 Task: Send an email with the signature Kathleen Davis with the subject Follow-up on a customer issue and the message Could you provide an update on the progress of the research project? from softage.5@softage.net to softage.3@softage.net and move the email from Sent Items to the folder Energy
Action: Mouse moved to (62, 51)
Screenshot: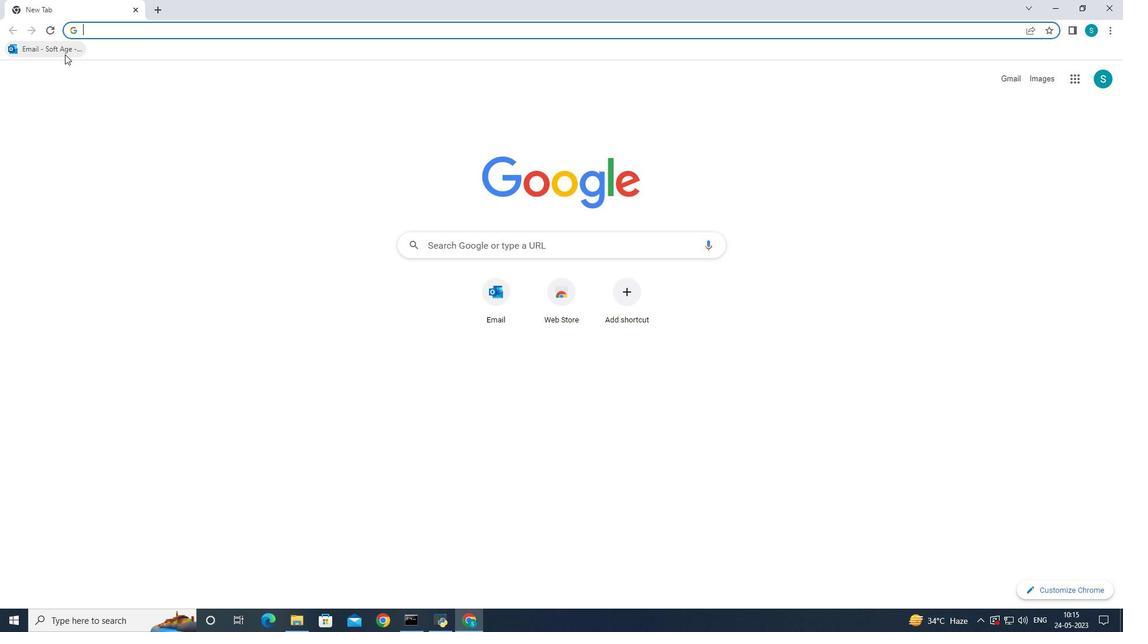 
Action: Mouse pressed left at (62, 51)
Screenshot: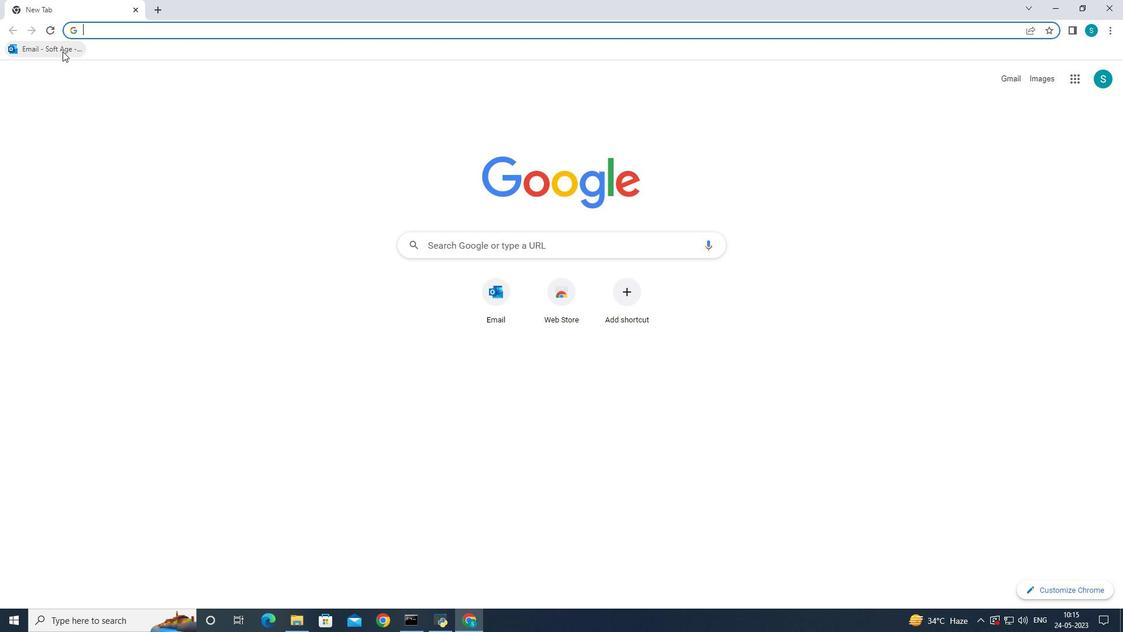 
Action: Mouse moved to (165, 100)
Screenshot: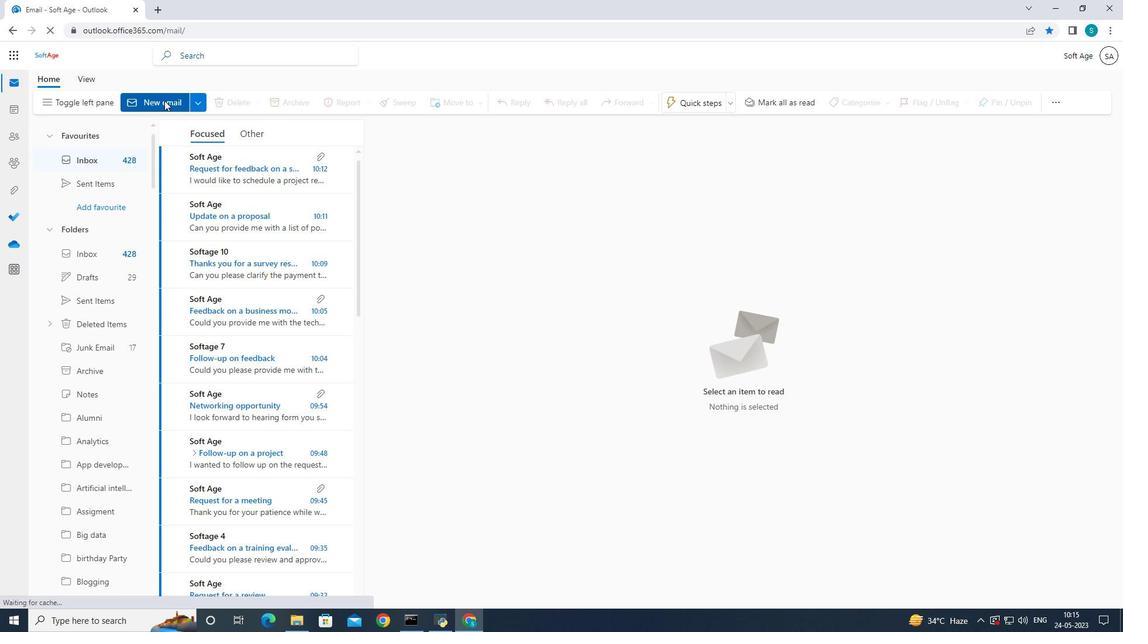 
Action: Mouse pressed left at (165, 100)
Screenshot: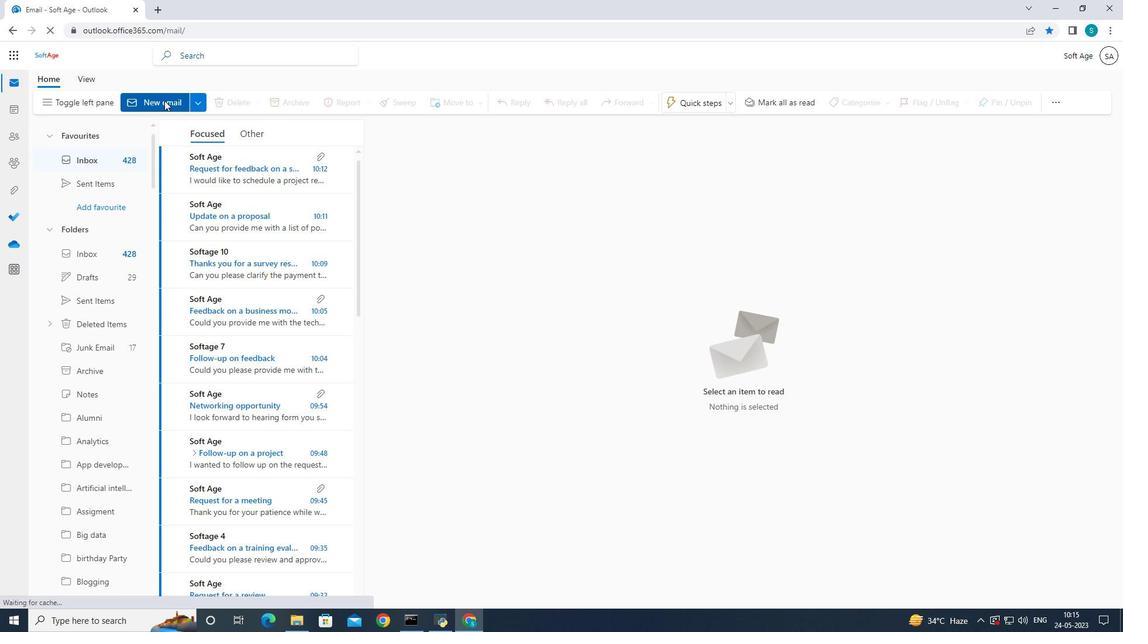 
Action: Mouse pressed left at (165, 100)
Screenshot: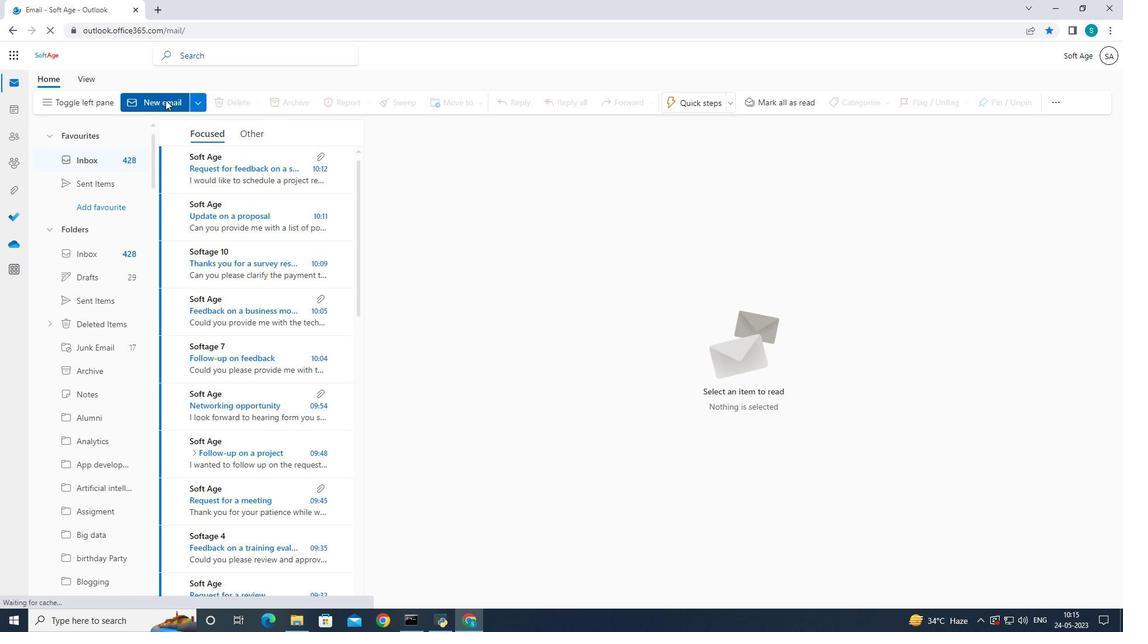 
Action: Mouse pressed left at (165, 100)
Screenshot: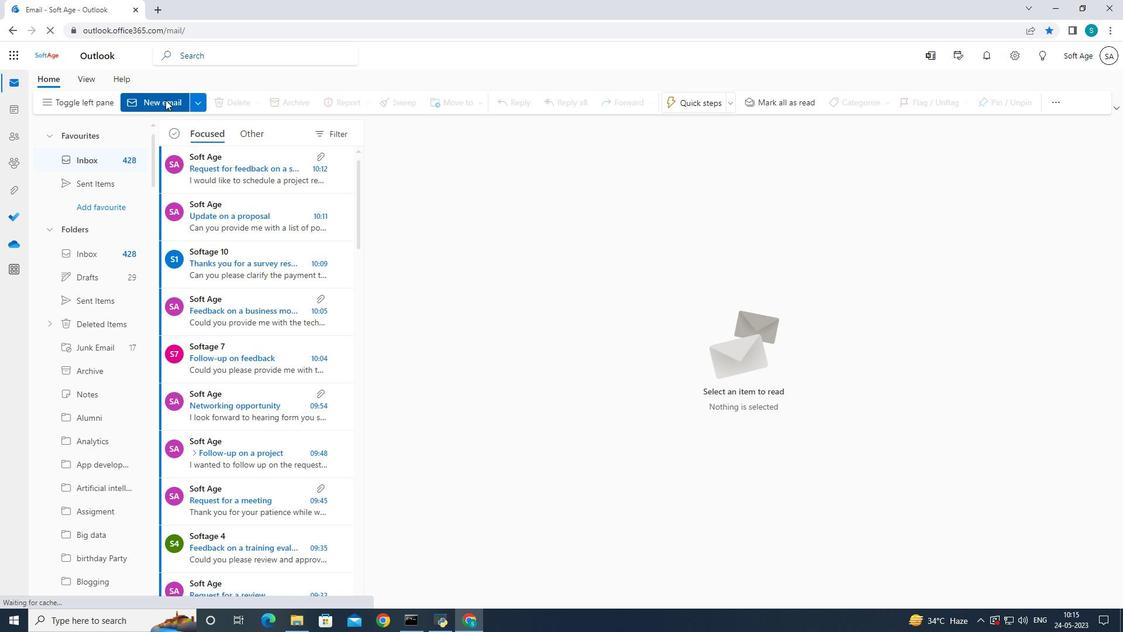 
Action: Mouse pressed left at (165, 100)
Screenshot: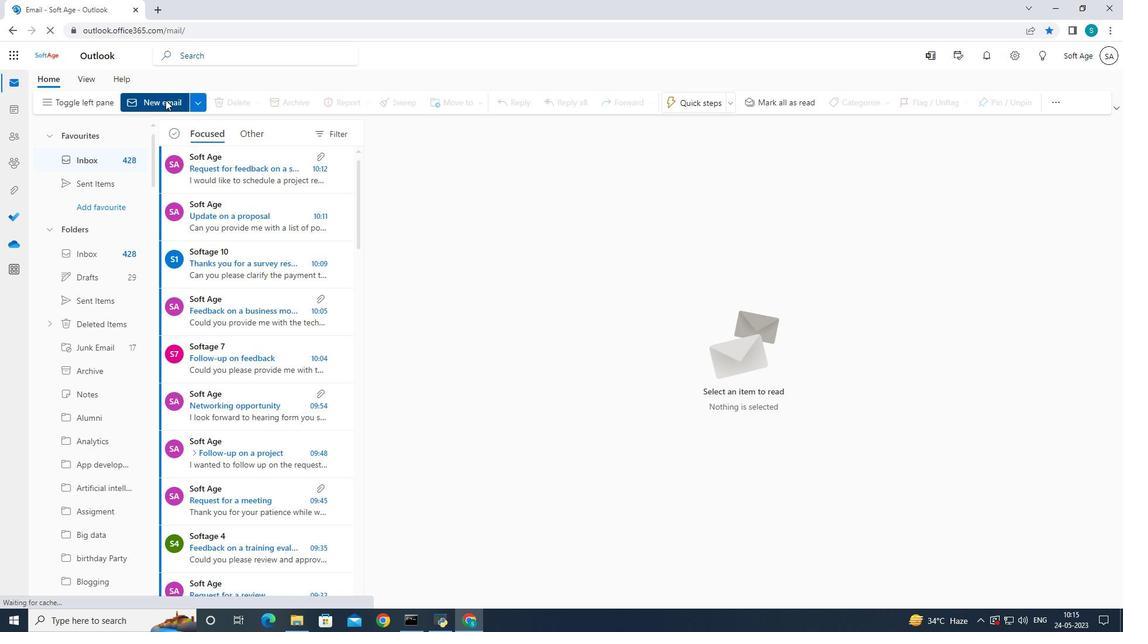 
Action: Mouse moved to (759, 106)
Screenshot: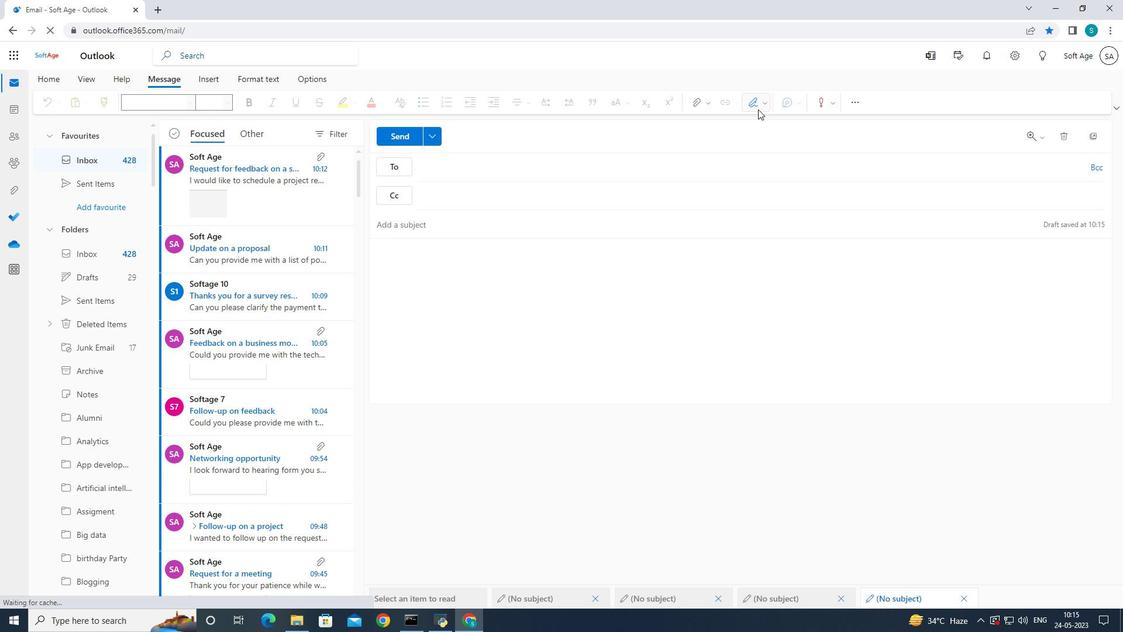 
Action: Mouse pressed left at (759, 106)
Screenshot: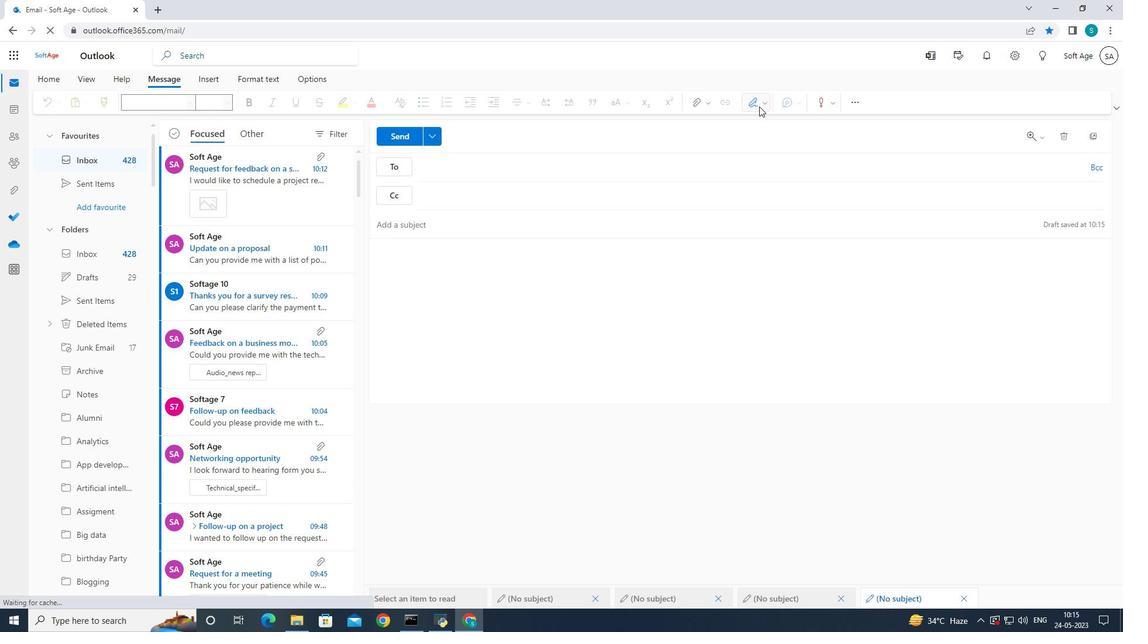 
Action: Mouse moved to (735, 153)
Screenshot: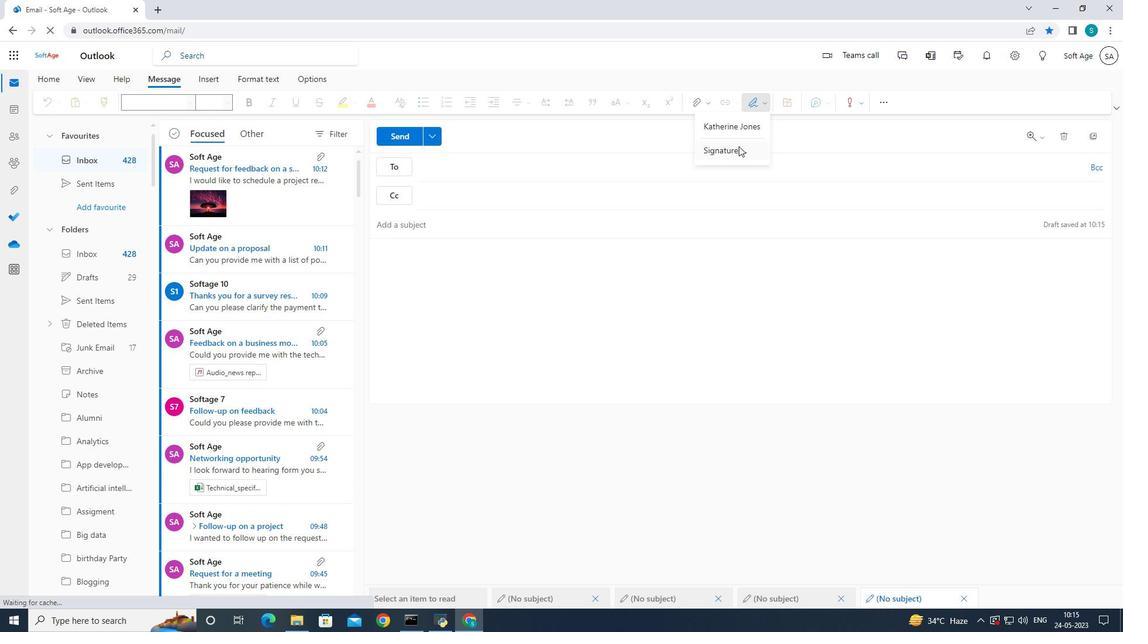 
Action: Mouse pressed left at (735, 153)
Screenshot: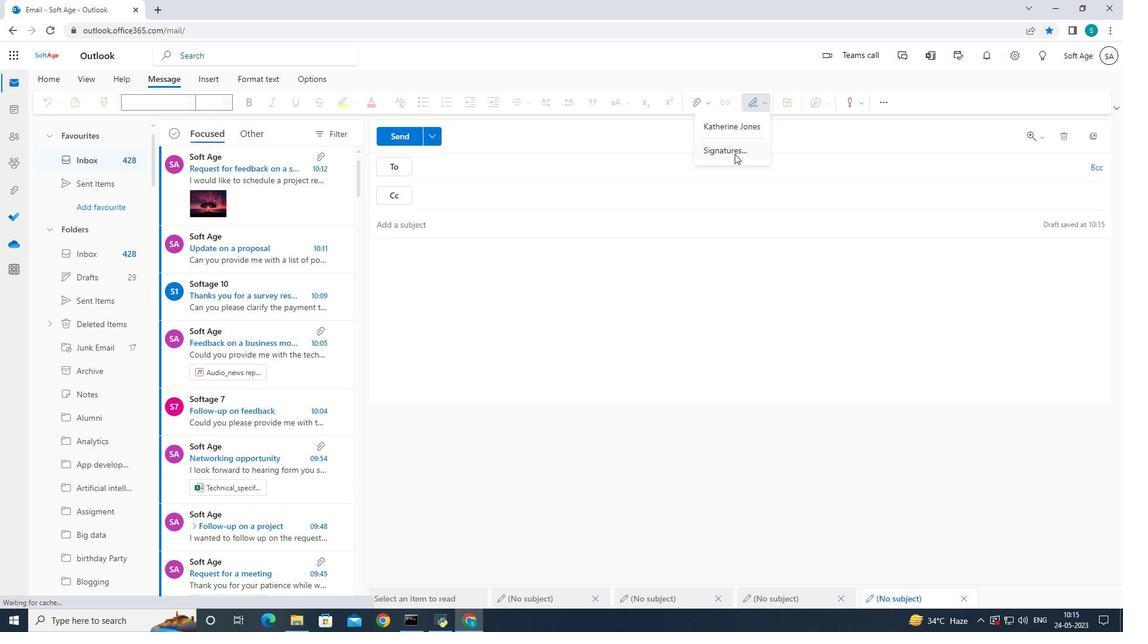 
Action: Mouse moved to (792, 202)
Screenshot: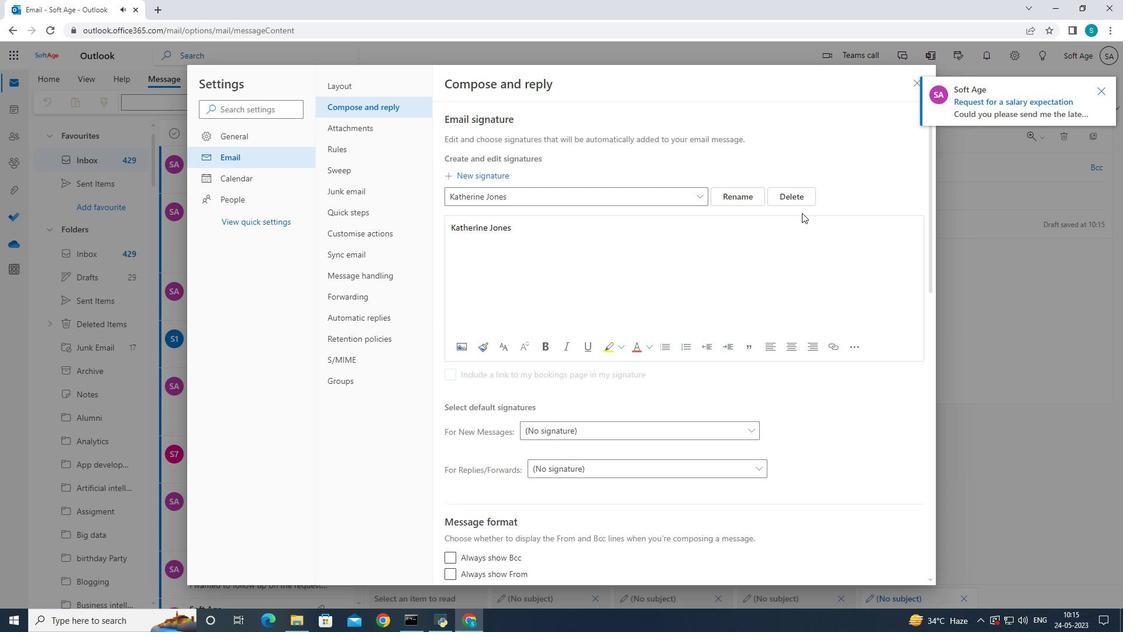 
Action: Mouse pressed left at (792, 202)
Screenshot: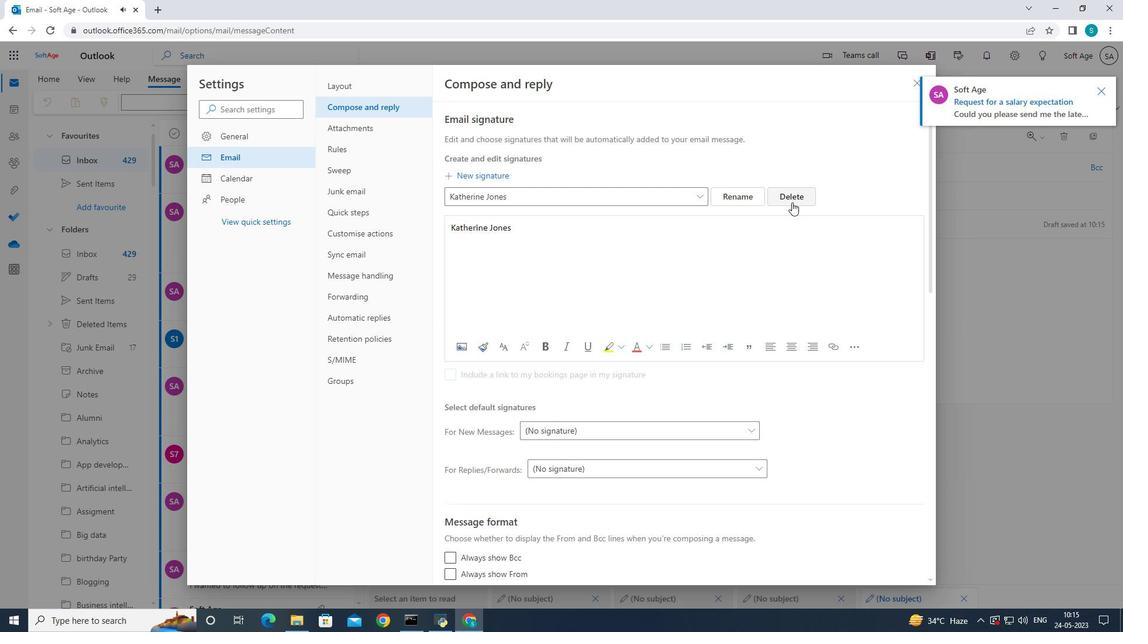 
Action: Mouse moved to (748, 202)
Screenshot: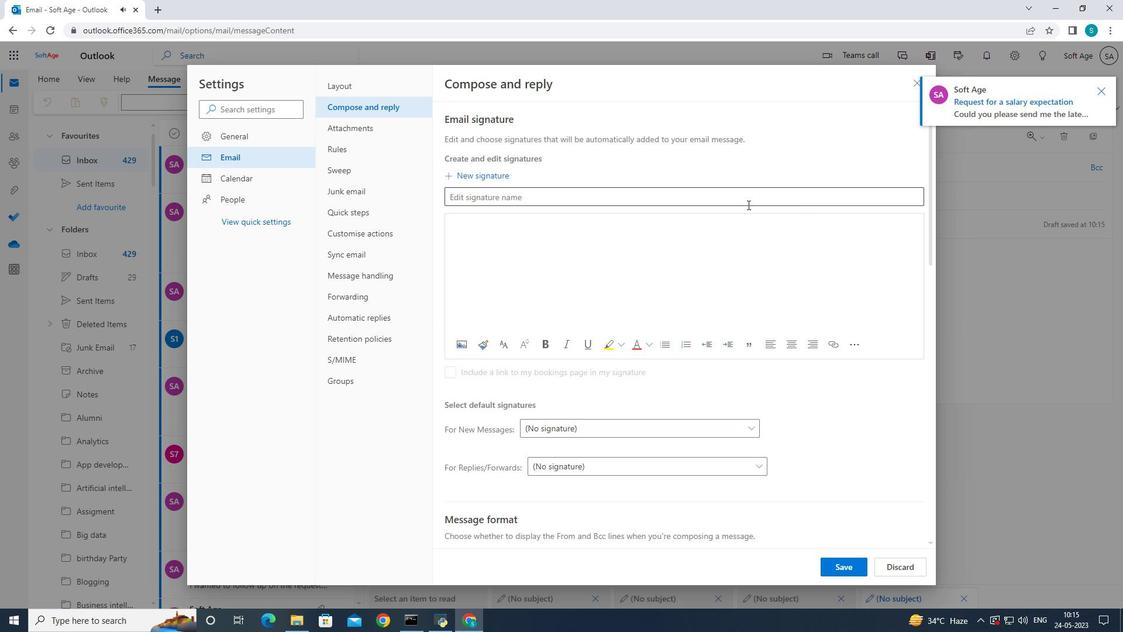 
Action: Mouse pressed left at (748, 202)
Screenshot: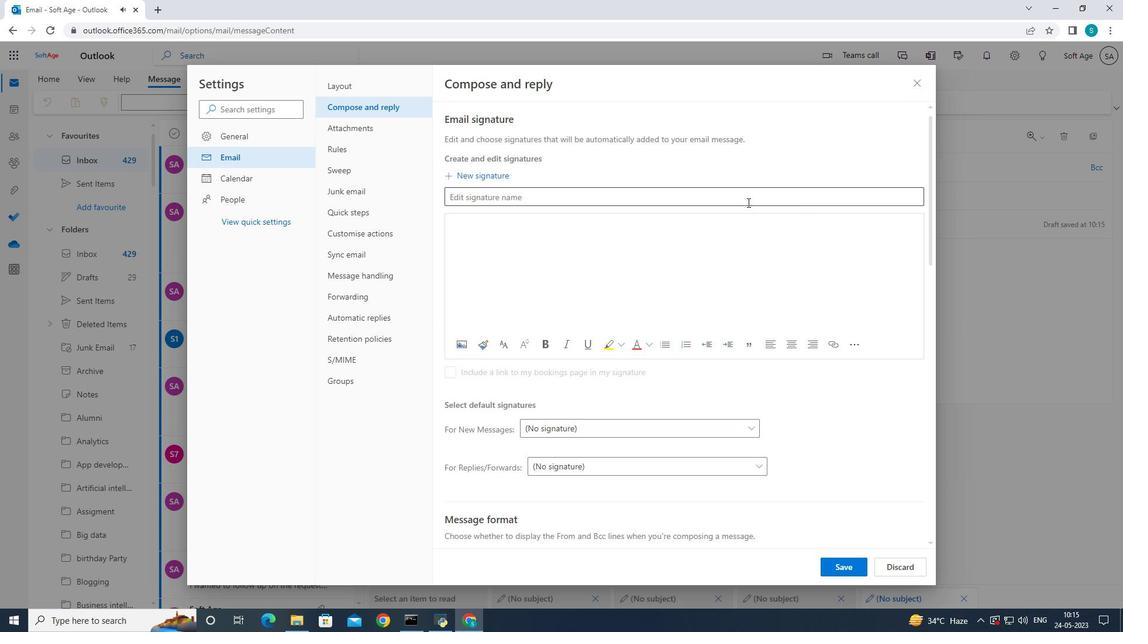 
Action: Mouse moved to (752, 190)
Screenshot: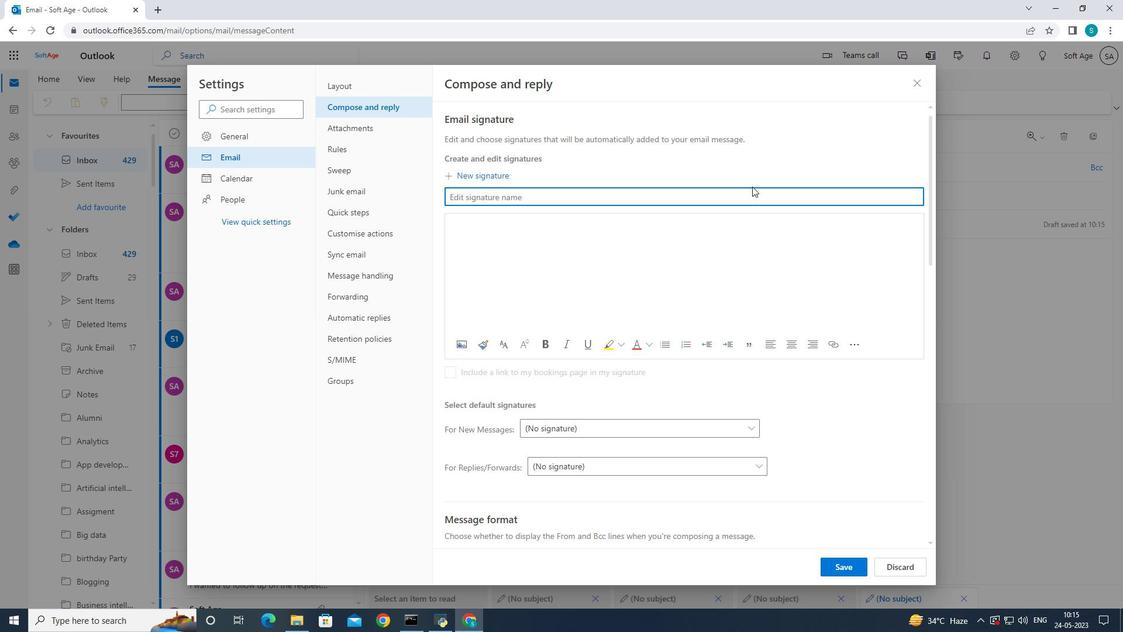 
Action: Key pressed <Key.caps_lock>K<Key.caps_lock>athleen<Key.space><Key.caps_lock>D<Key.caps_lock>avis
Screenshot: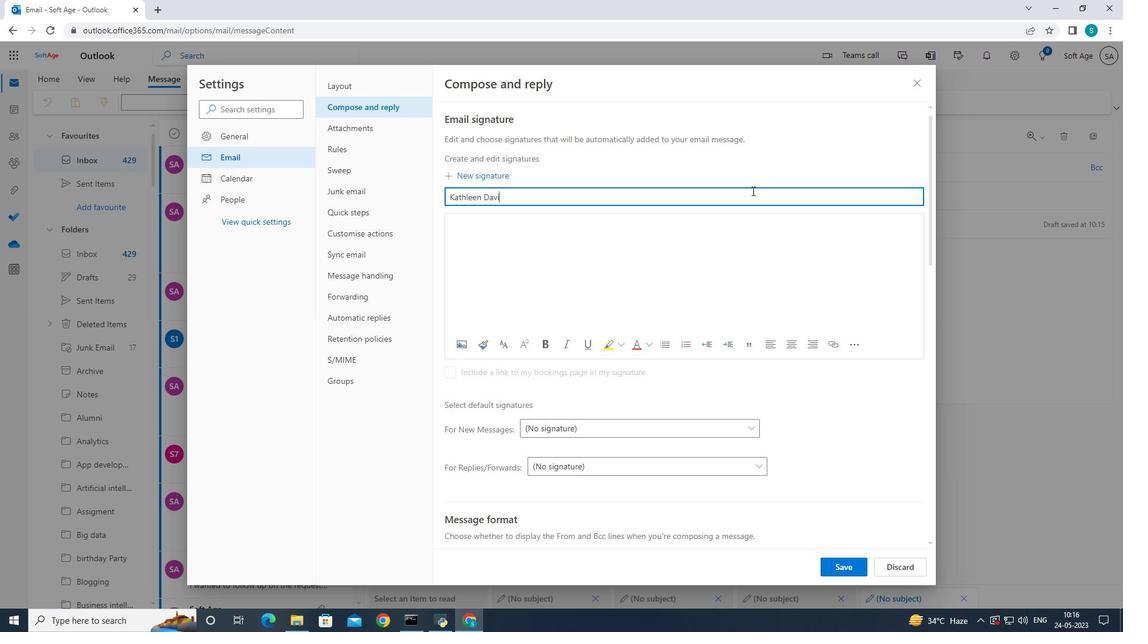 
Action: Mouse moved to (598, 223)
Screenshot: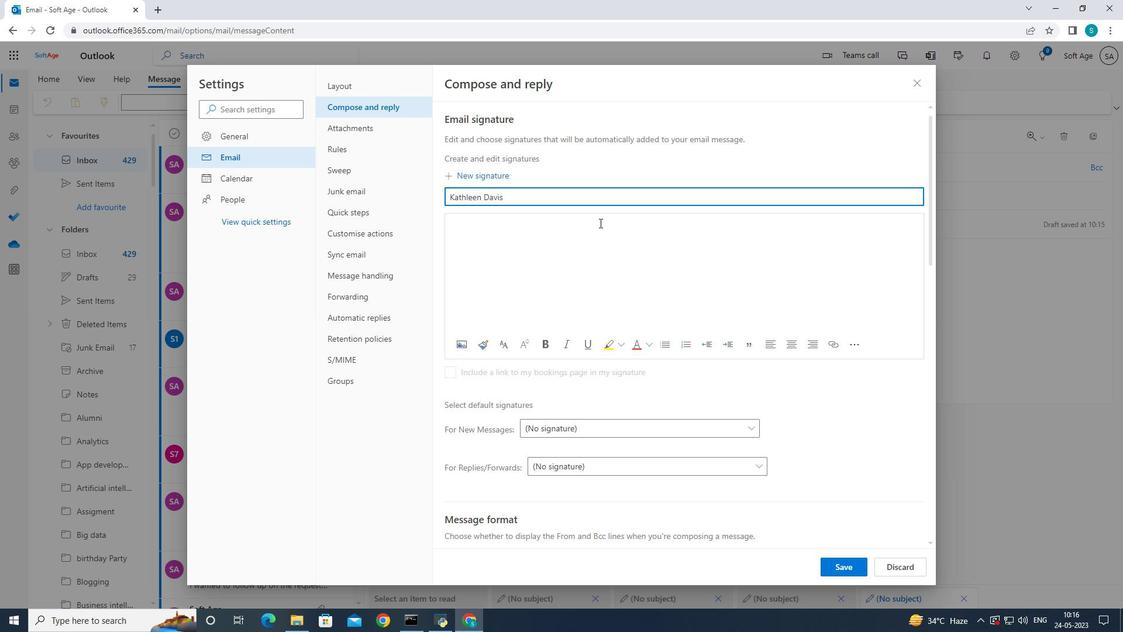 
Action: Mouse pressed left at (598, 223)
Screenshot: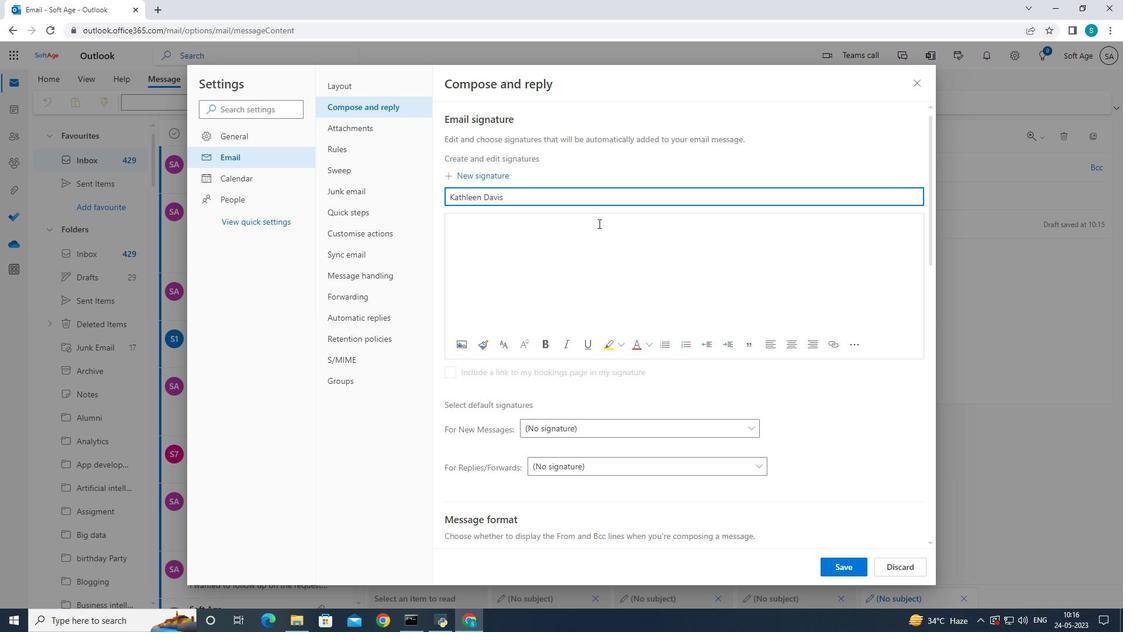 
Action: Mouse moved to (680, 189)
Screenshot: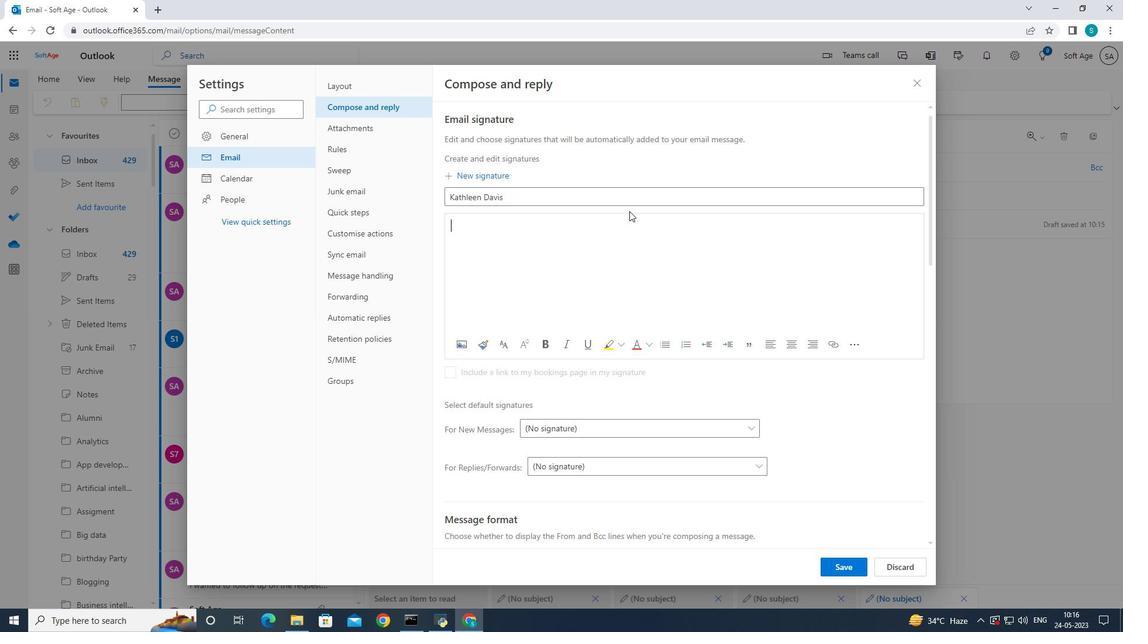 
Action: Key pressed <Key.caps_lock>K<Key.caps_lock>athleen<Key.space><Key.caps_lock>D<Key.caps_lock>avis
Screenshot: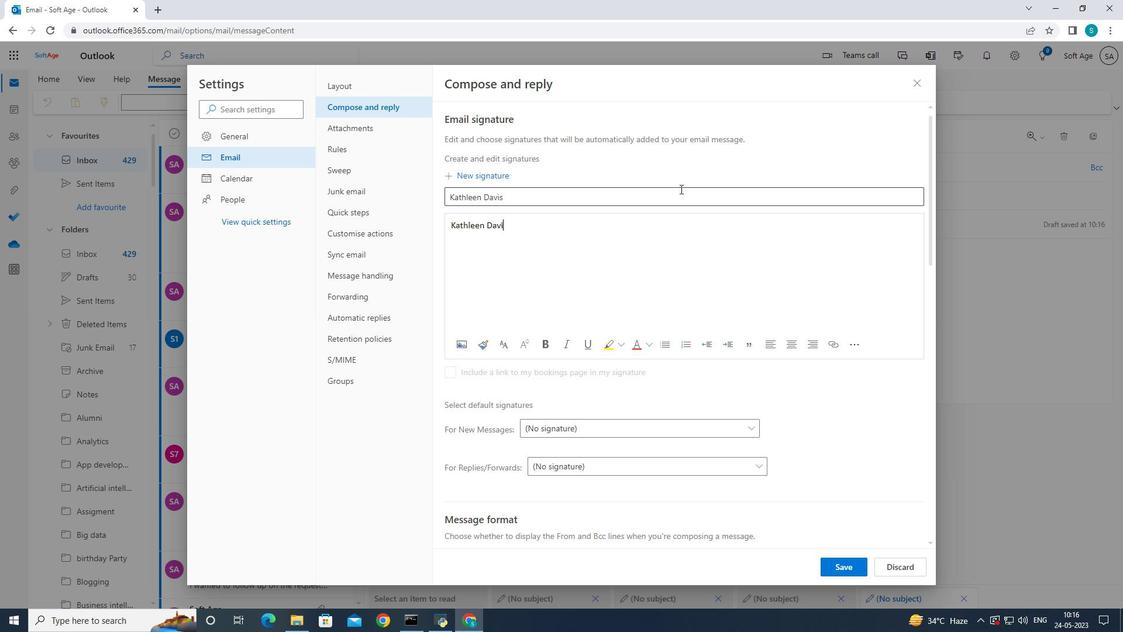 
Action: Mouse moved to (853, 563)
Screenshot: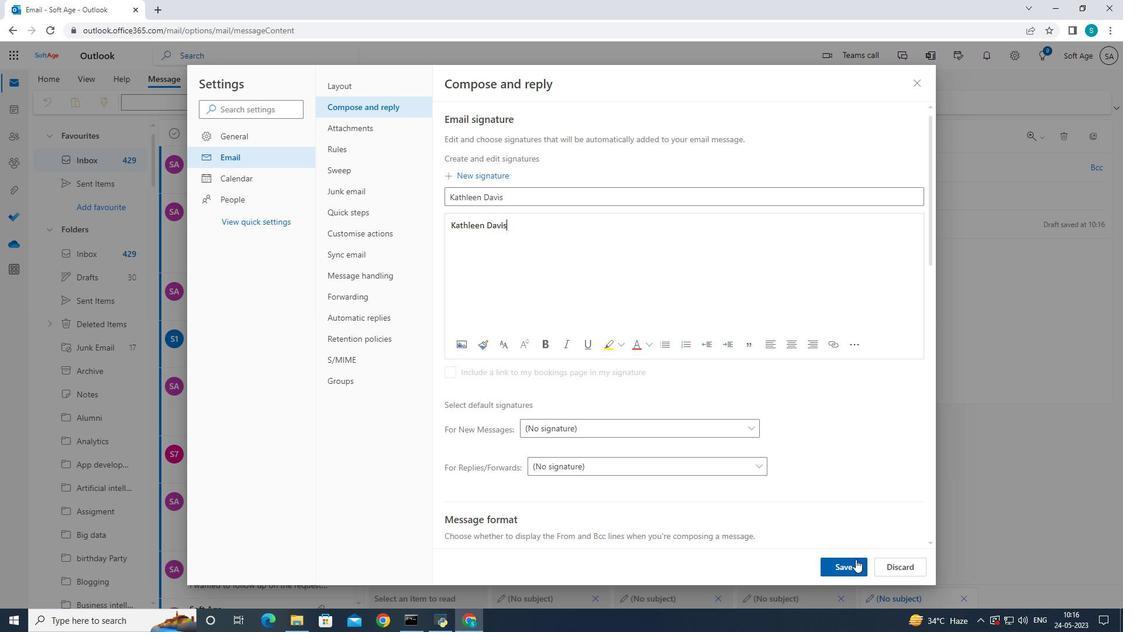 
Action: Mouse pressed left at (853, 563)
Screenshot: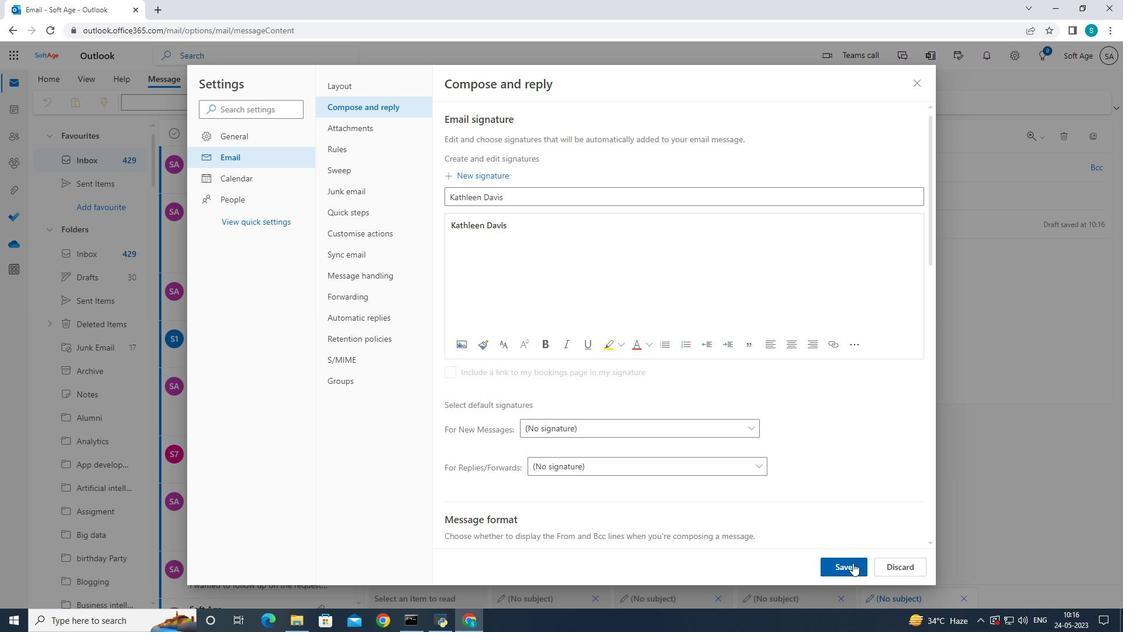 
Action: Mouse moved to (920, 80)
Screenshot: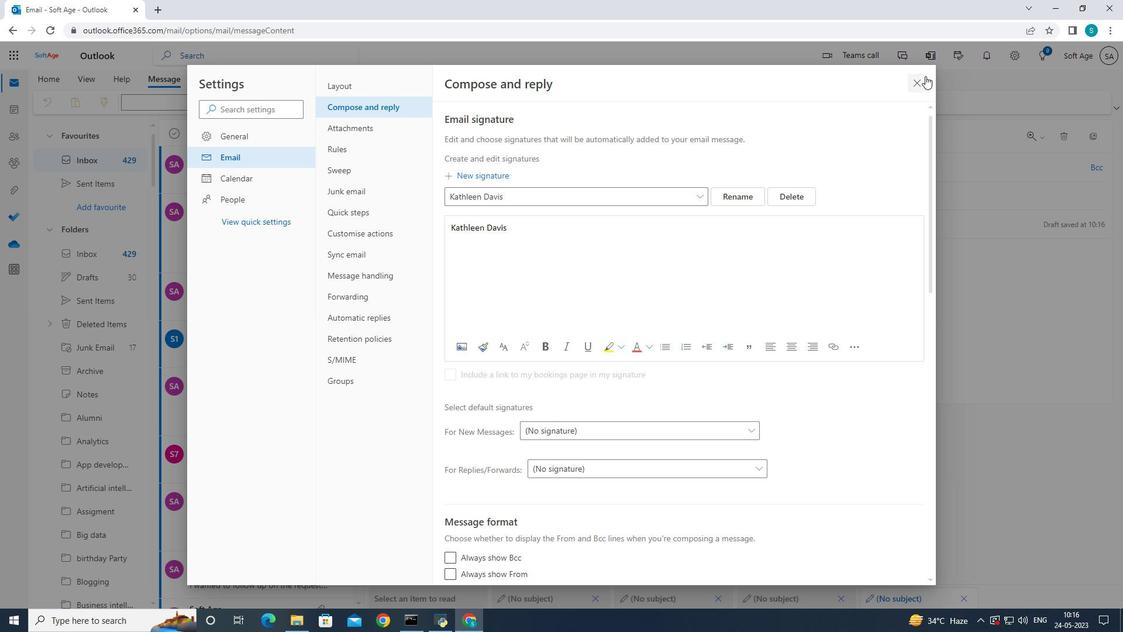 
Action: Mouse pressed left at (920, 80)
Screenshot: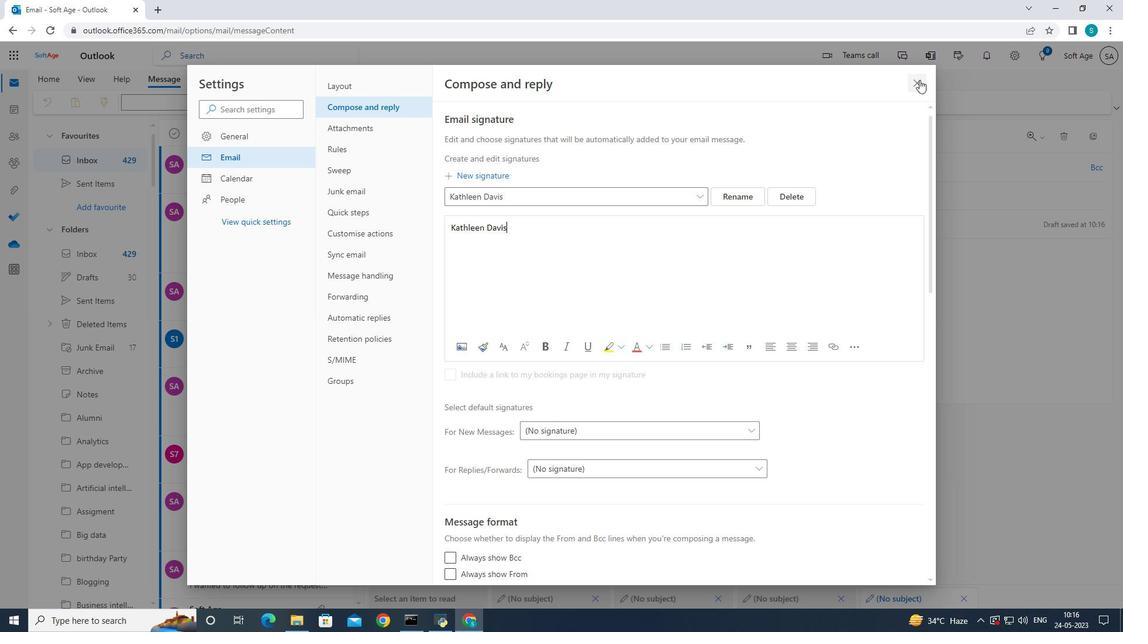 
Action: Mouse moved to (533, 227)
Screenshot: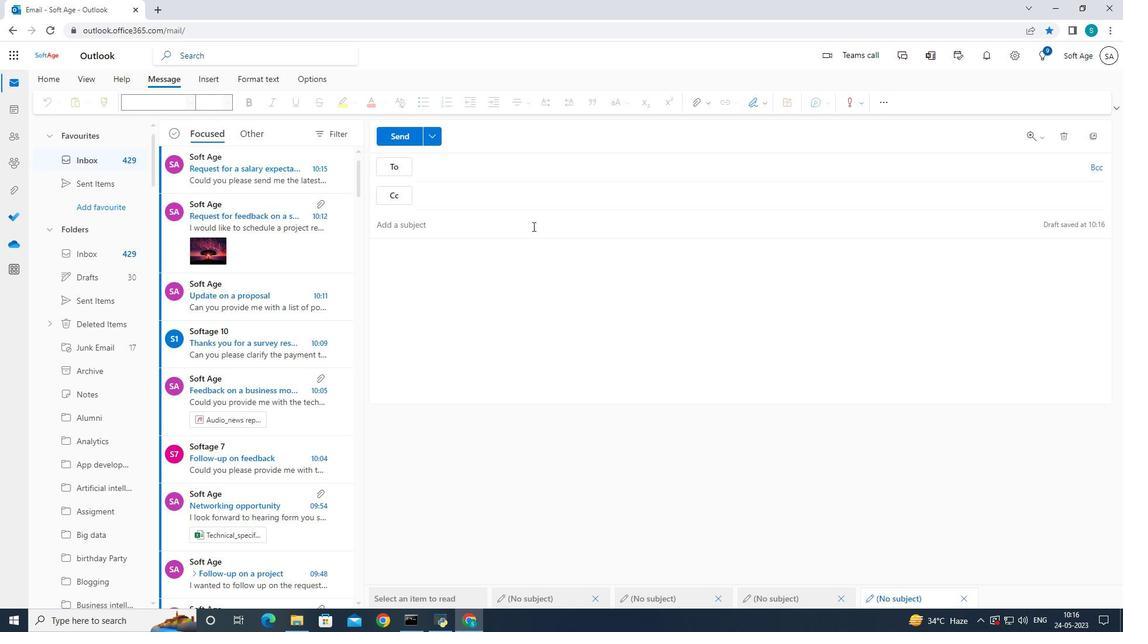 
Action: Mouse pressed left at (533, 227)
Screenshot: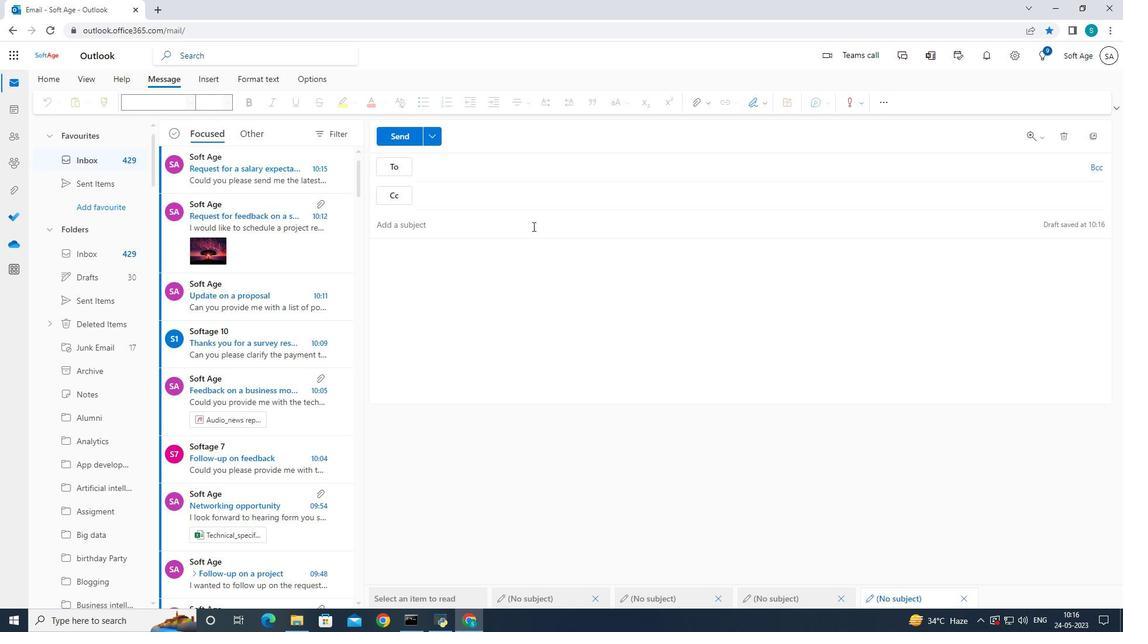 
Action: Mouse moved to (622, 234)
Screenshot: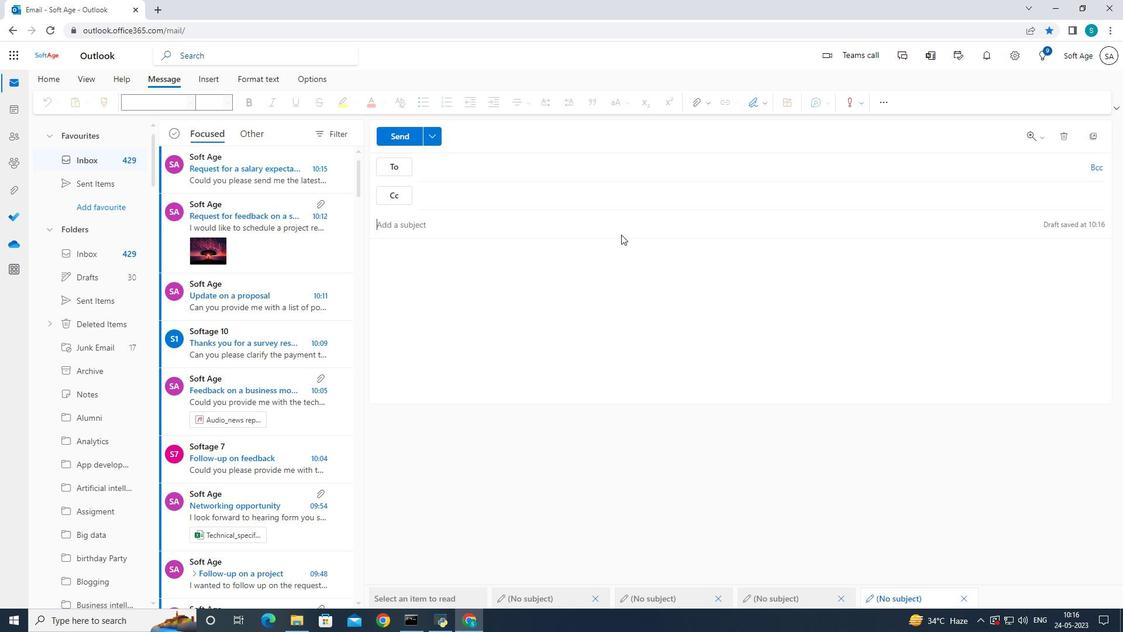 
Action: Key pressed <Key.caps_lock>F<Key.caps_lock>ollow-up<Key.space>on<Key.space>a<Key.space>customer<Key.space>issue
Screenshot: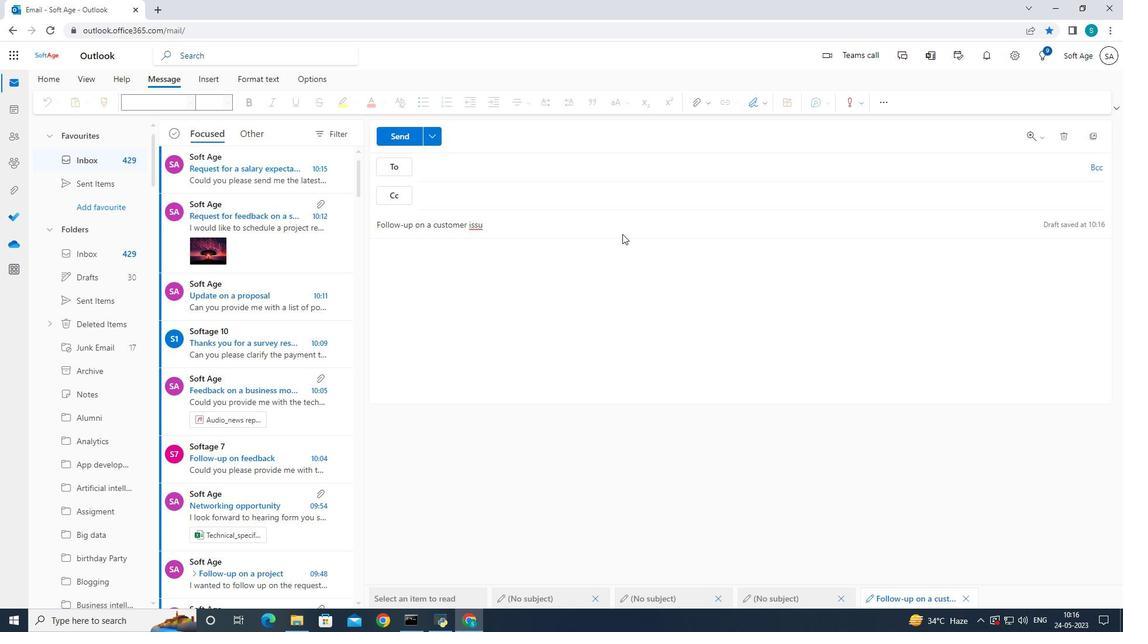 
Action: Mouse moved to (413, 258)
Screenshot: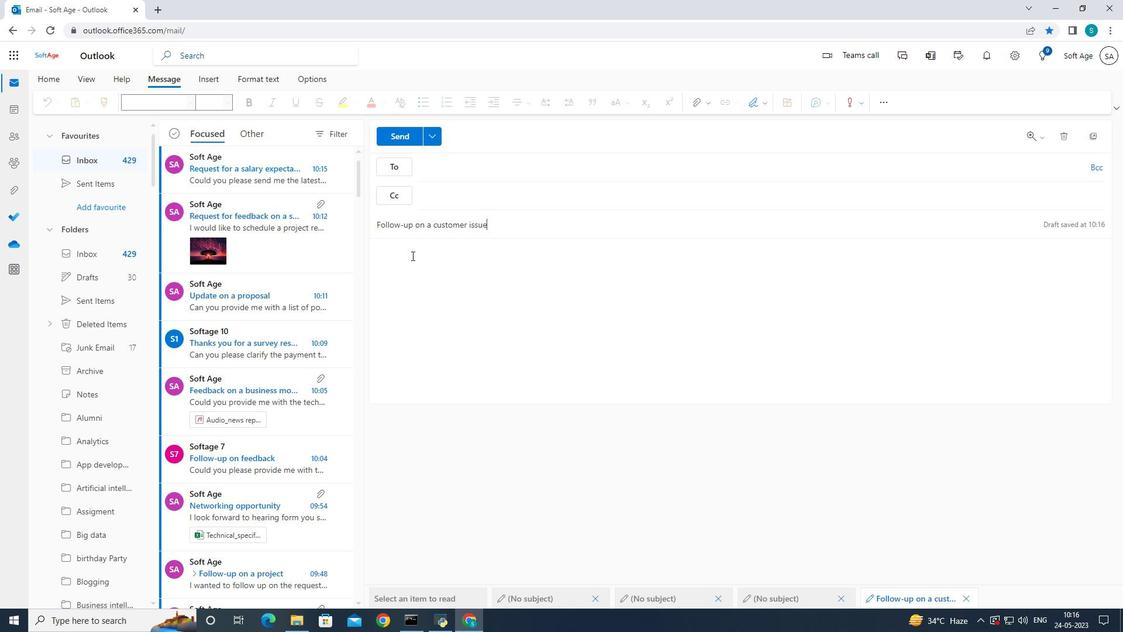 
Action: Mouse pressed left at (413, 258)
Screenshot: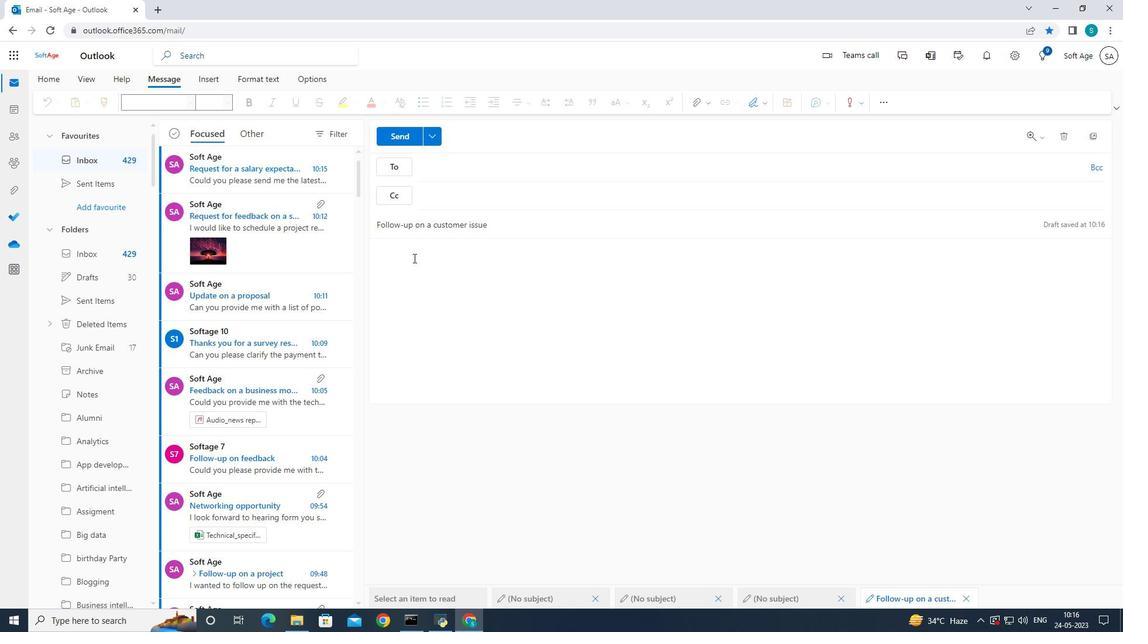 
Action: Mouse moved to (763, 94)
Screenshot: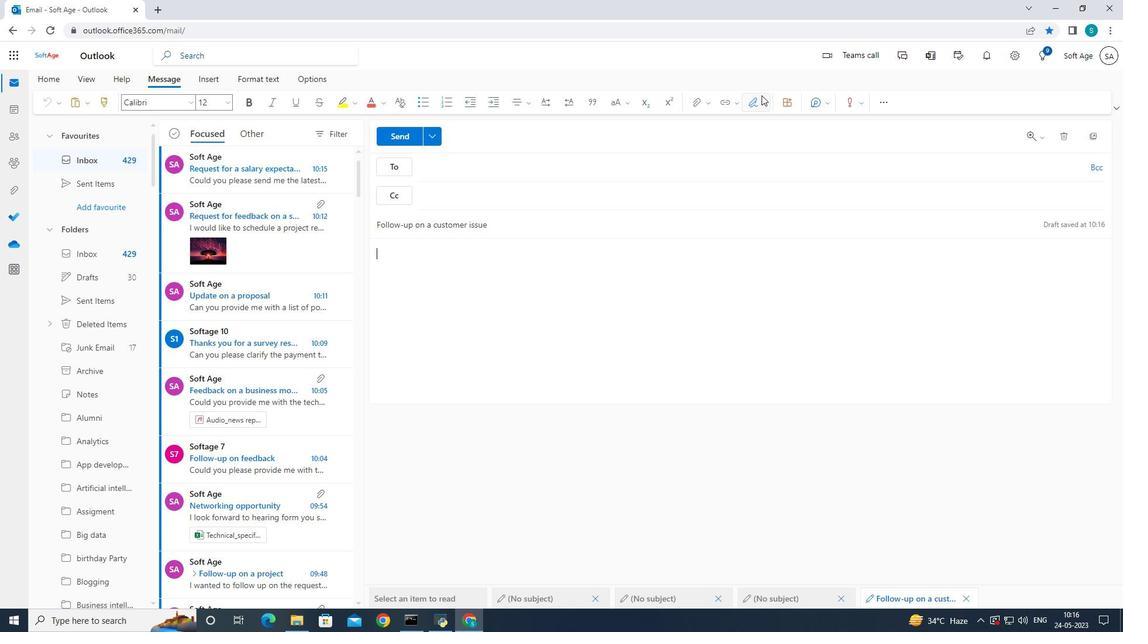 
Action: Mouse pressed left at (763, 94)
Screenshot: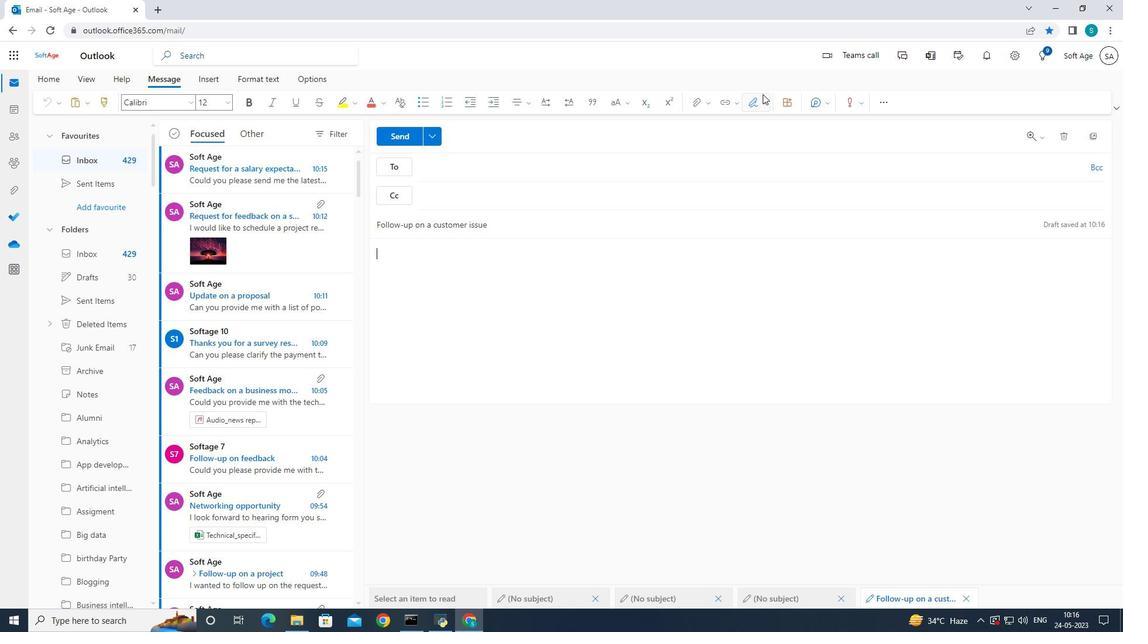 
Action: Mouse moved to (749, 128)
Screenshot: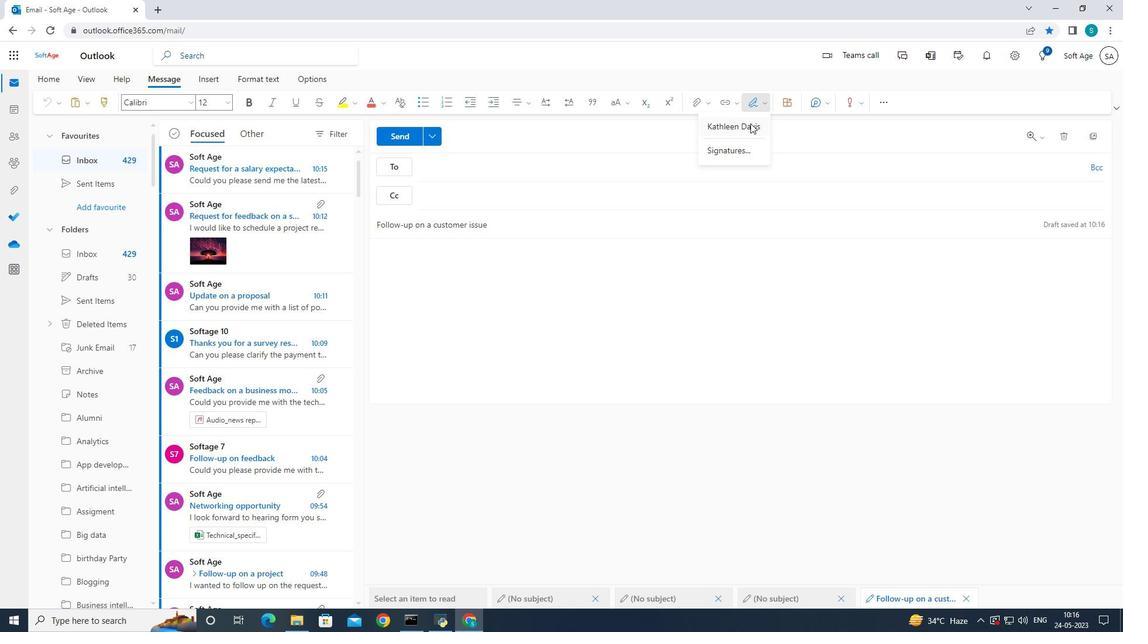 
Action: Mouse pressed left at (749, 128)
Screenshot: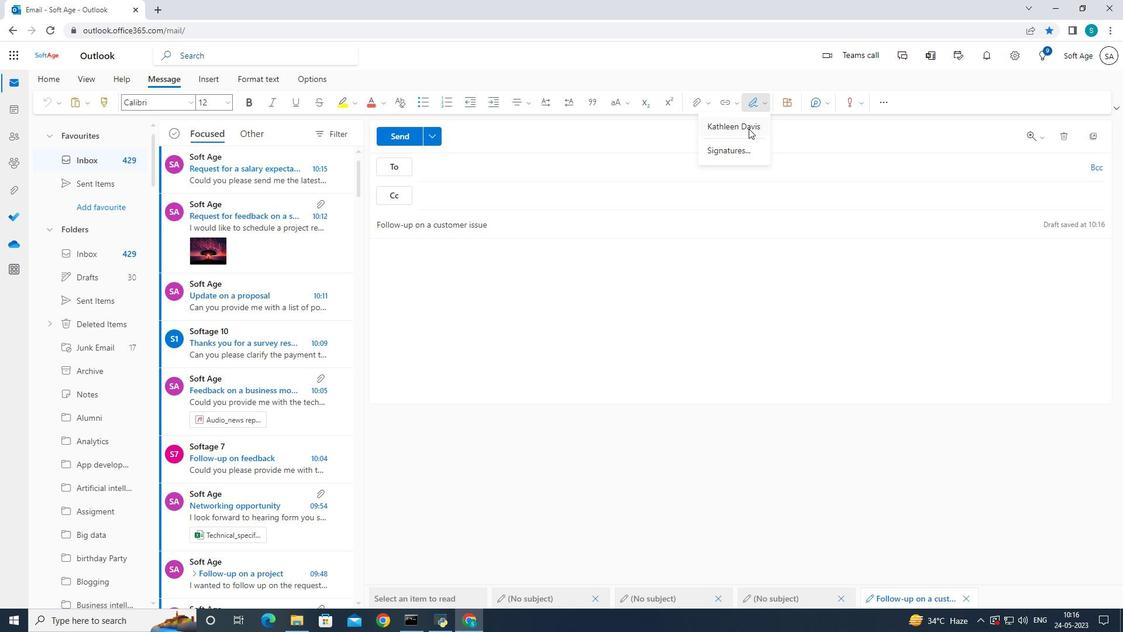 
Action: Mouse moved to (797, 233)
Screenshot: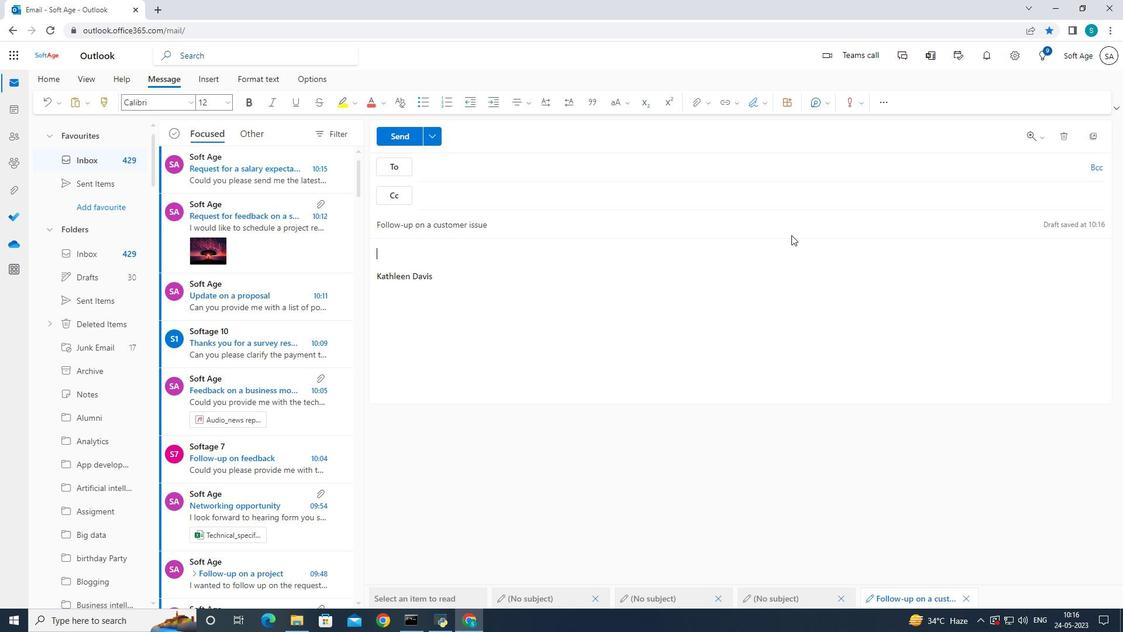 
Action: Key pressed <Key.caps_lock>C<Key.caps_lock>ould<Key.space>you<Key.space>provide<Key.space>an<Key.space>update<Key.space>on<Key.space>the<Key.space>progress<Key.space>of<Key.space>the<Key.space>research<Key.space>project<Key.shift_r>?
Screenshot: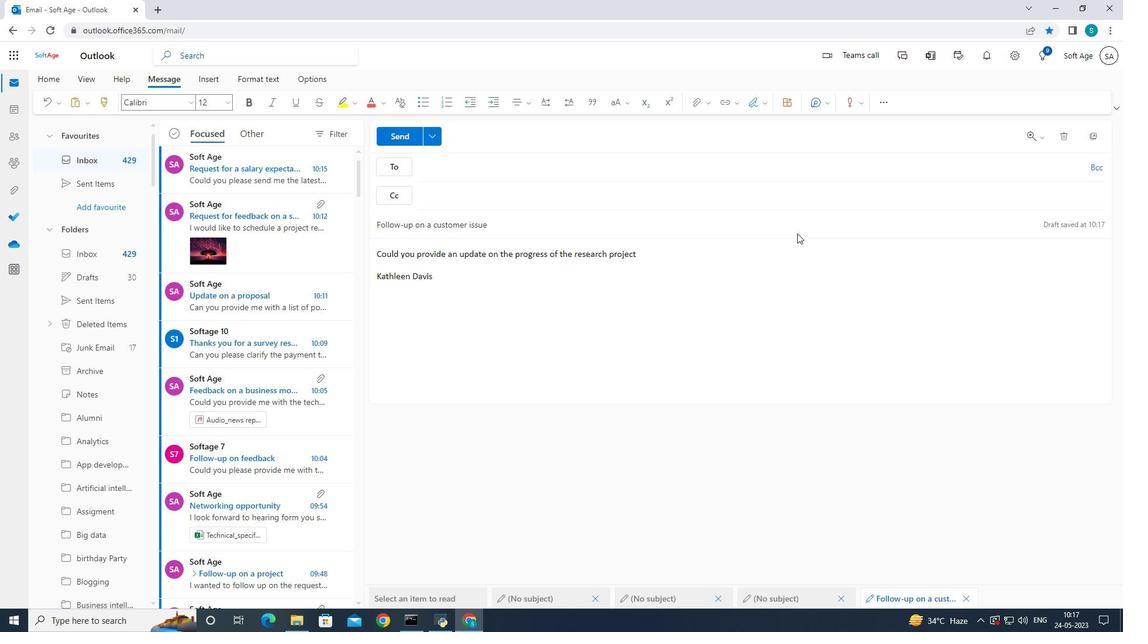 
Action: Mouse moved to (494, 171)
Screenshot: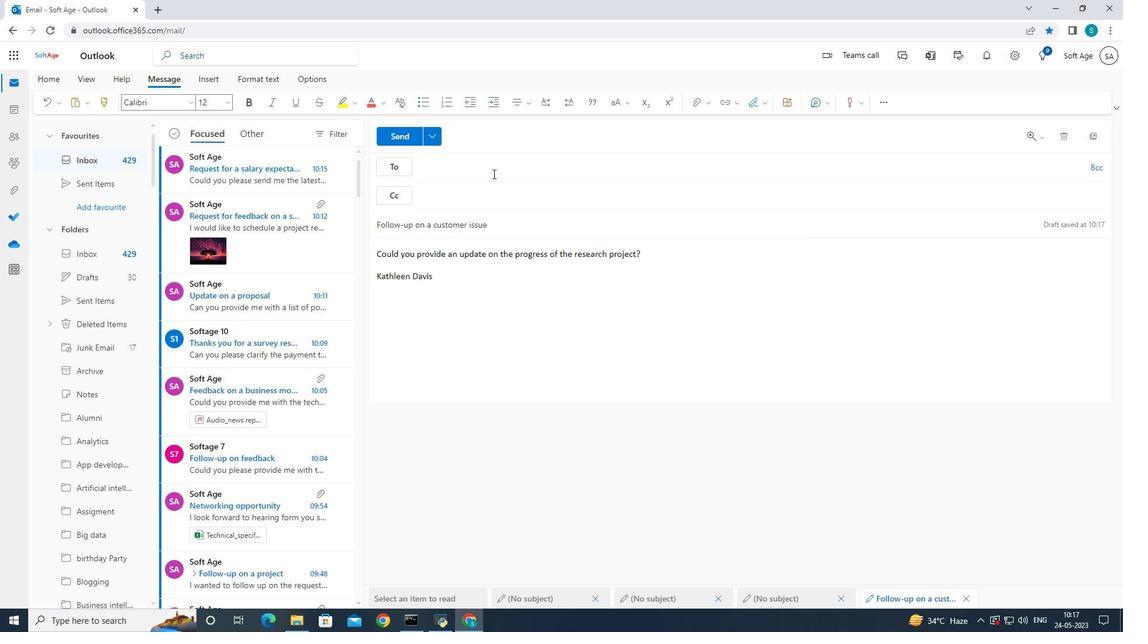 
Action: Mouse pressed left at (494, 171)
Screenshot: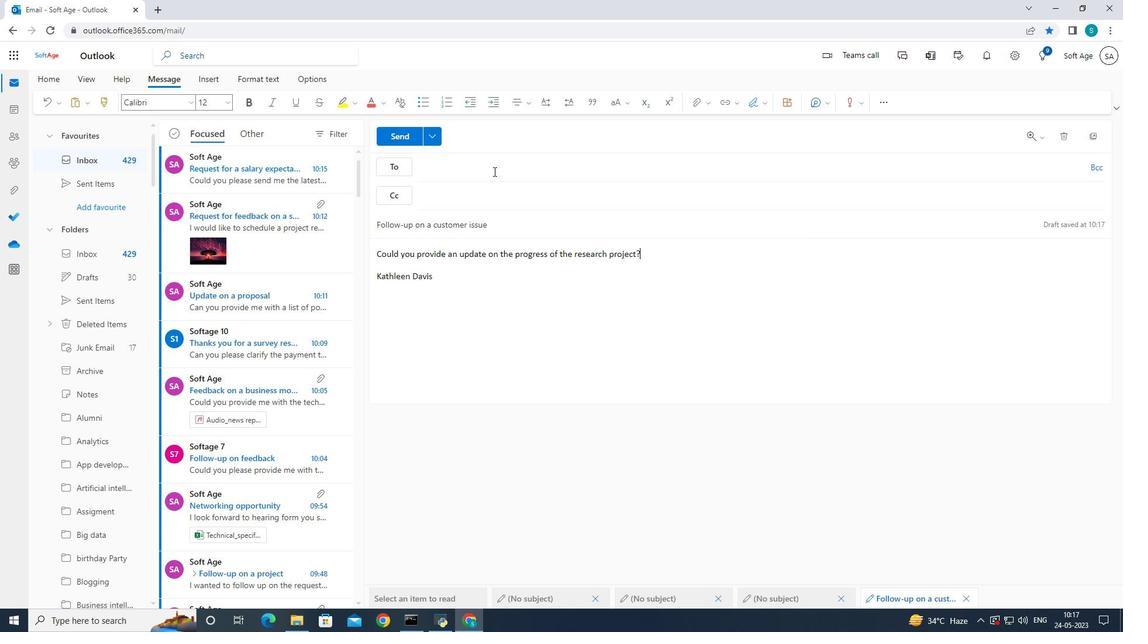 
Action: Mouse moved to (609, 170)
Screenshot: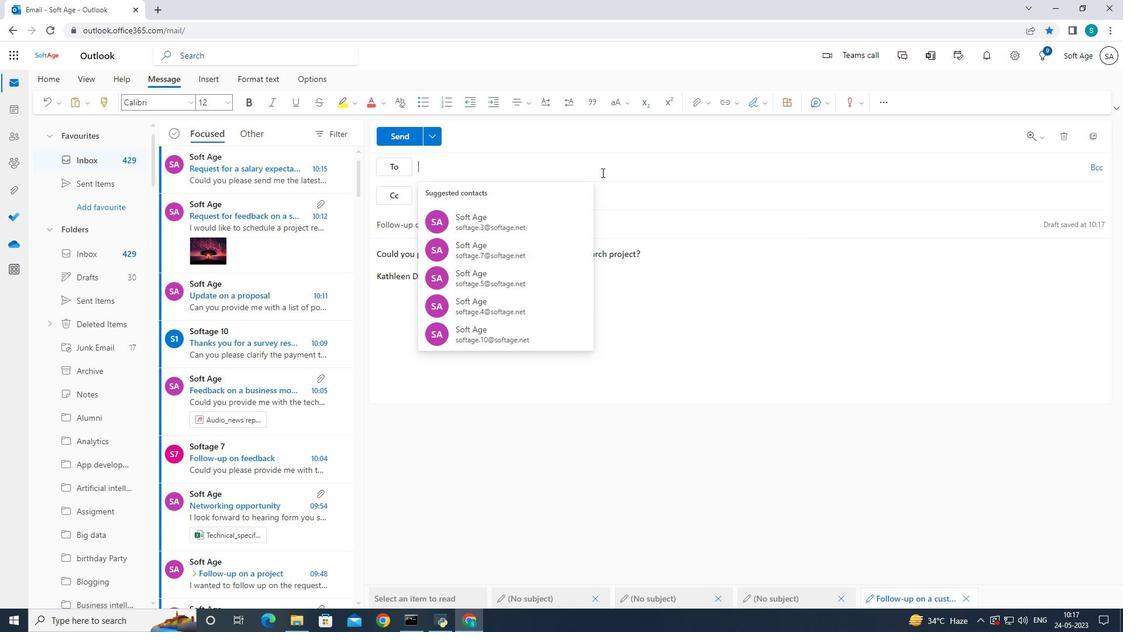 
Action: Key pressed softage.3<Key.shift>@softage.net
Screenshot: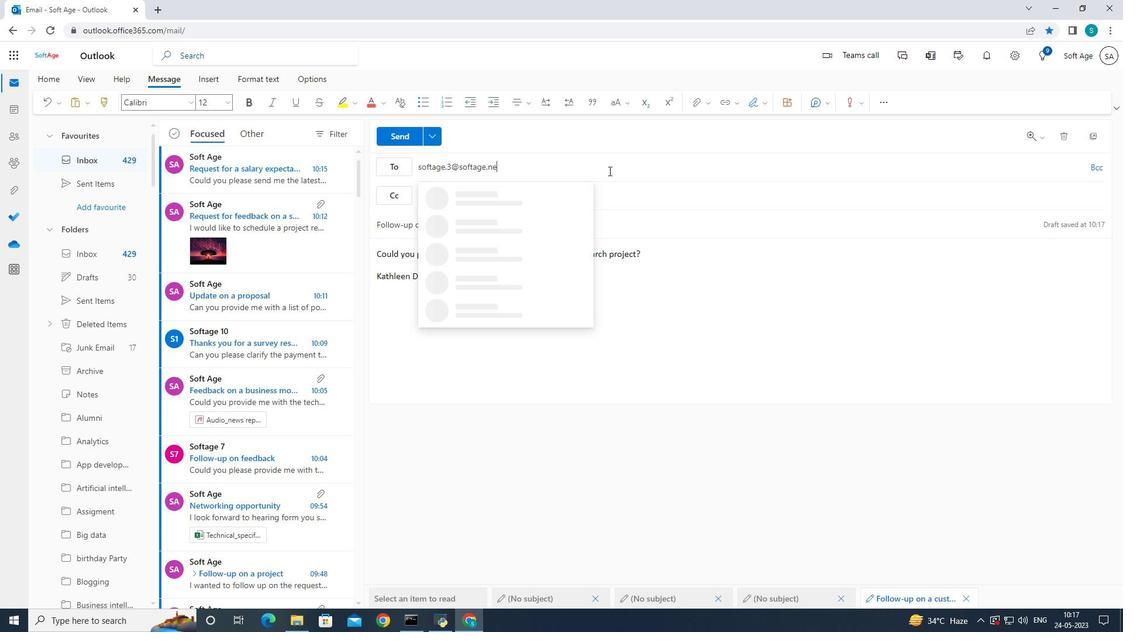 
Action: Mouse moved to (523, 199)
Screenshot: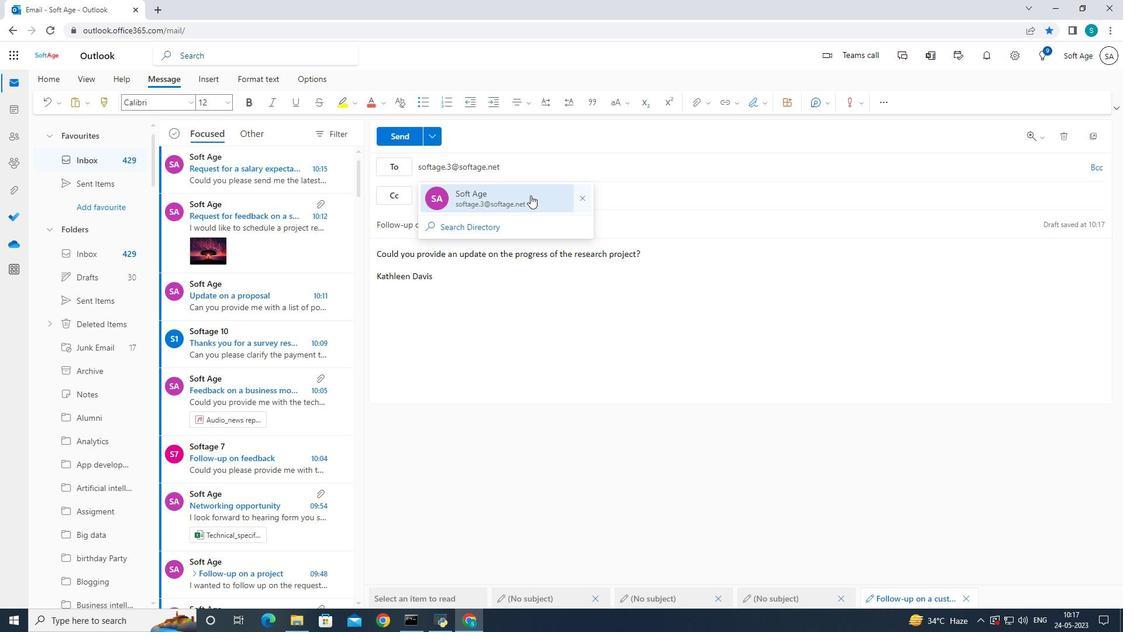 
Action: Mouse pressed left at (523, 199)
Screenshot: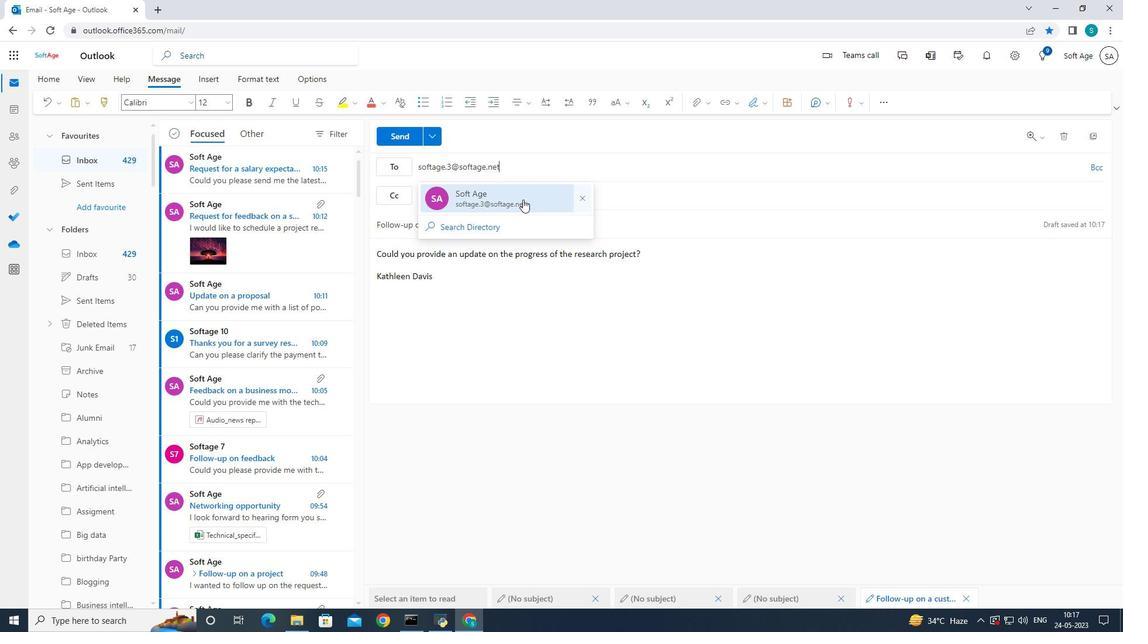 
Action: Mouse moved to (129, 259)
Screenshot: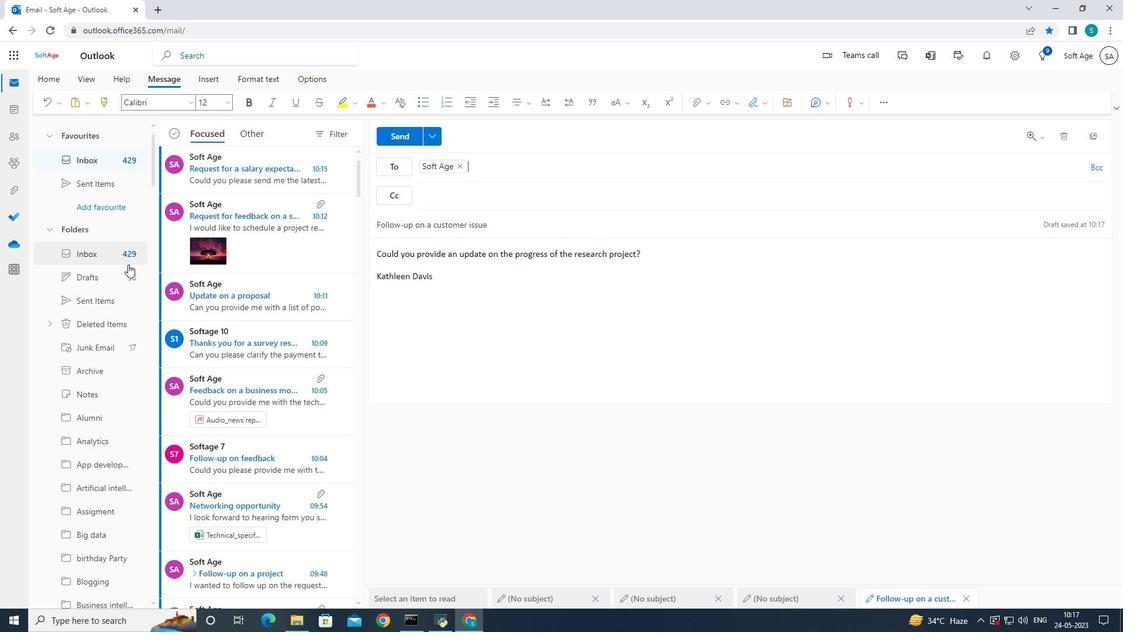 
Action: Mouse scrolled (129, 258) with delta (0, 0)
Screenshot: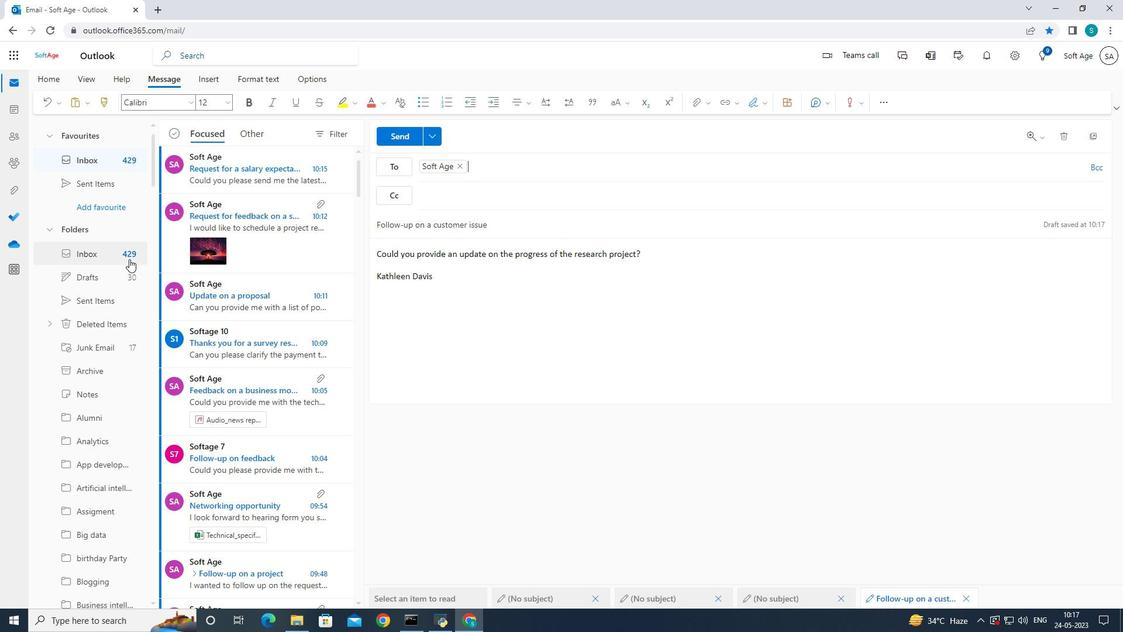 
Action: Mouse scrolled (129, 258) with delta (0, 0)
Screenshot: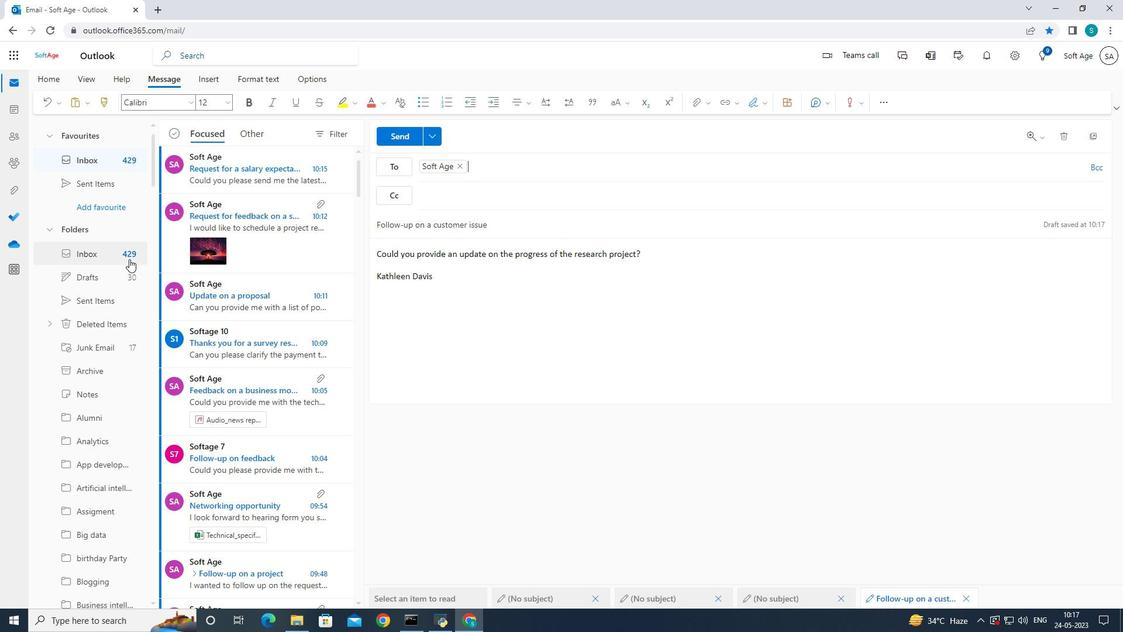 
Action: Mouse moved to (130, 258)
Screenshot: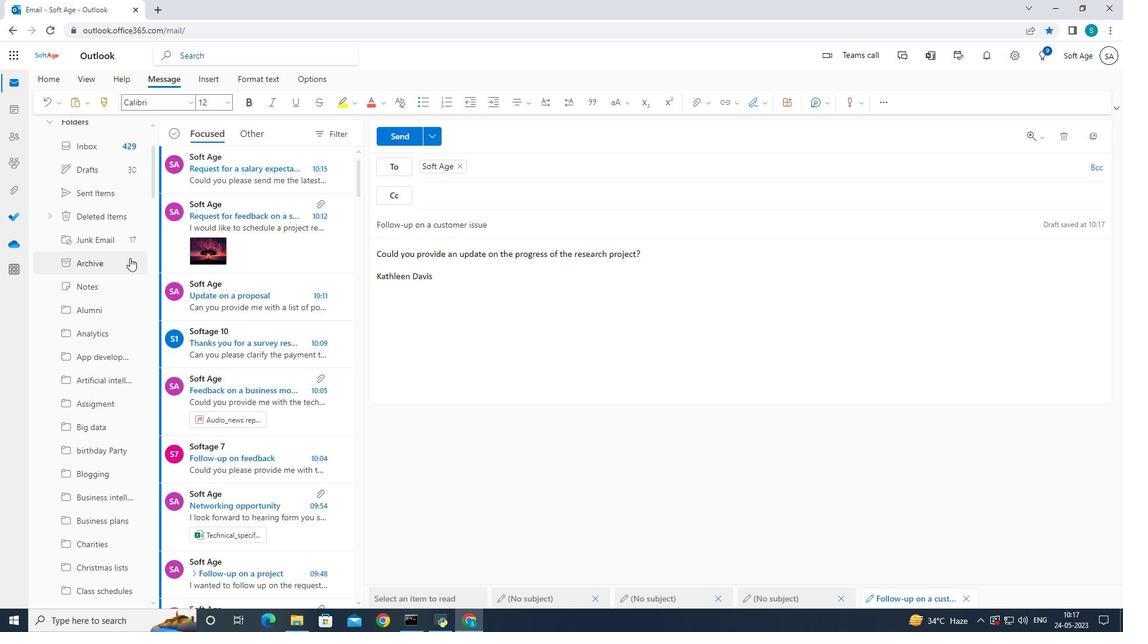 
Action: Mouse scrolled (130, 257) with delta (0, 0)
Screenshot: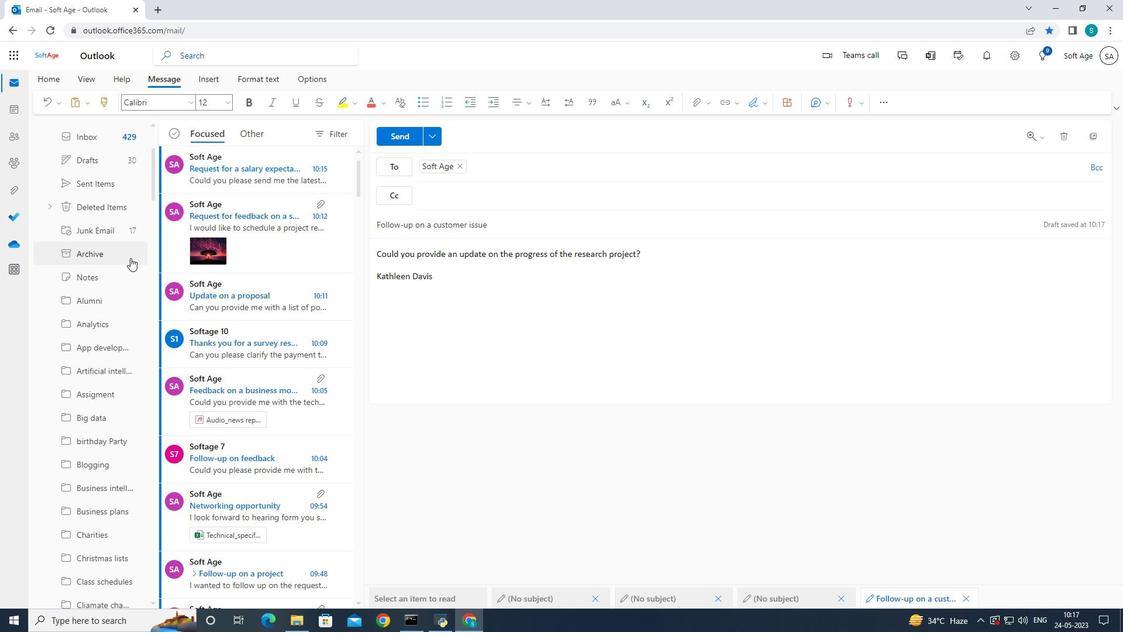 
Action: Mouse scrolled (130, 257) with delta (0, 0)
Screenshot: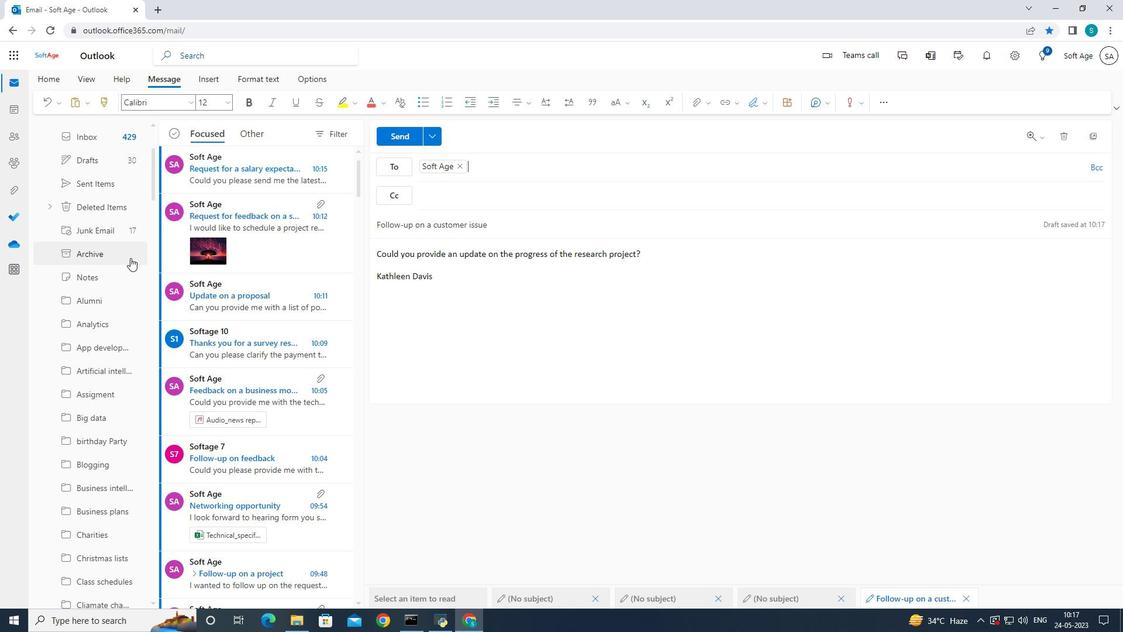 
Action: Mouse scrolled (130, 257) with delta (0, 0)
Screenshot: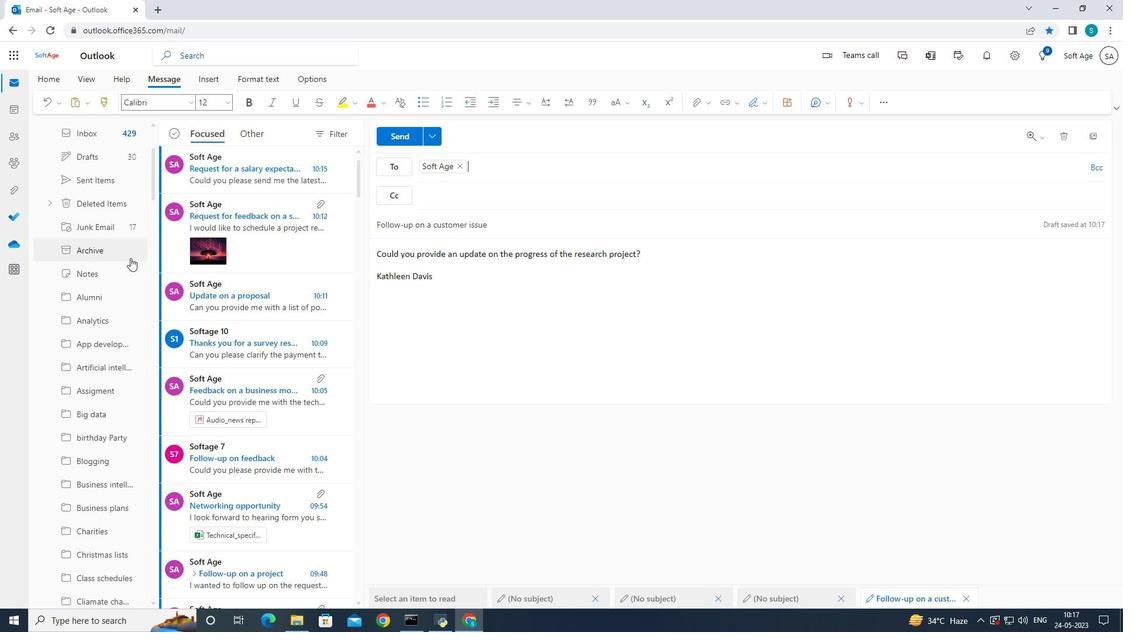 
Action: Mouse moved to (133, 254)
Screenshot: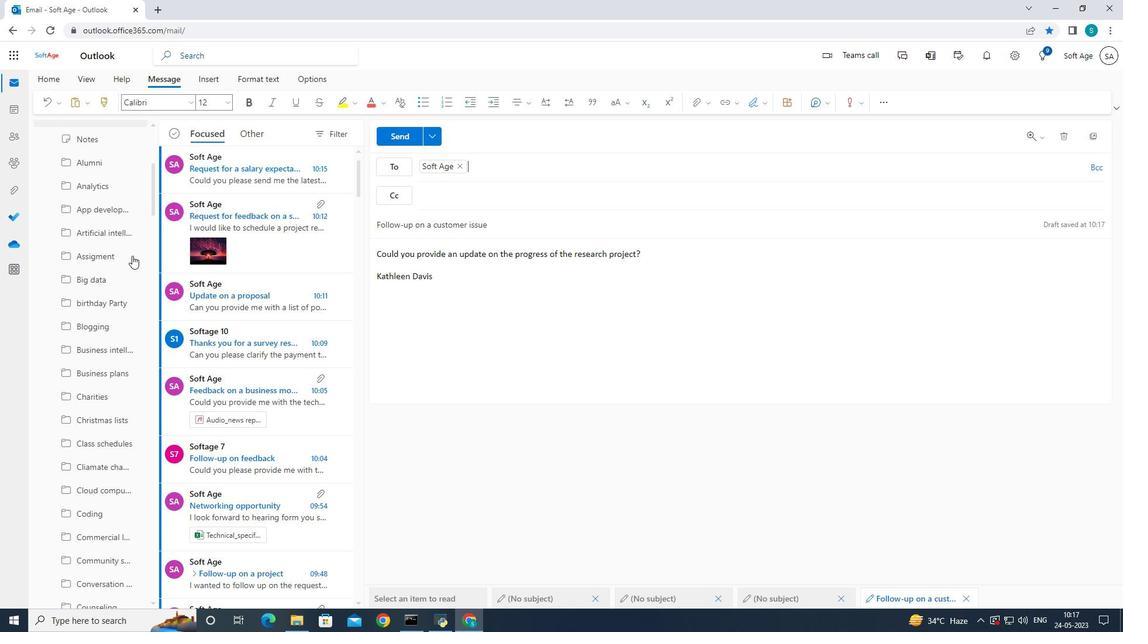 
Action: Mouse scrolled (133, 253) with delta (0, 0)
Screenshot: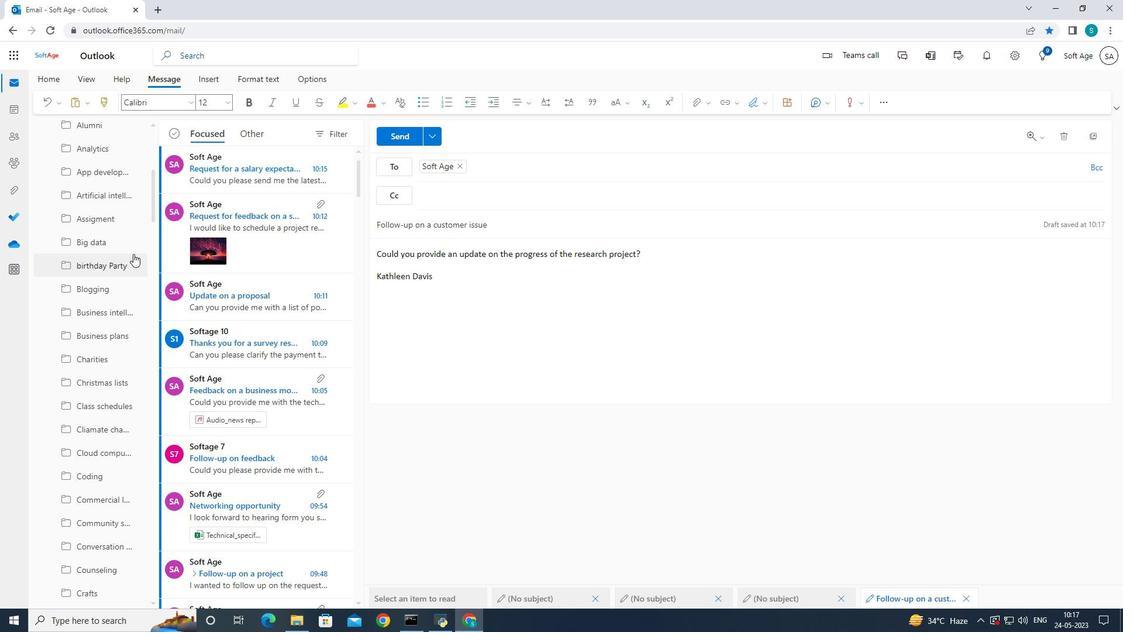
Action: Mouse scrolled (133, 253) with delta (0, 0)
Screenshot: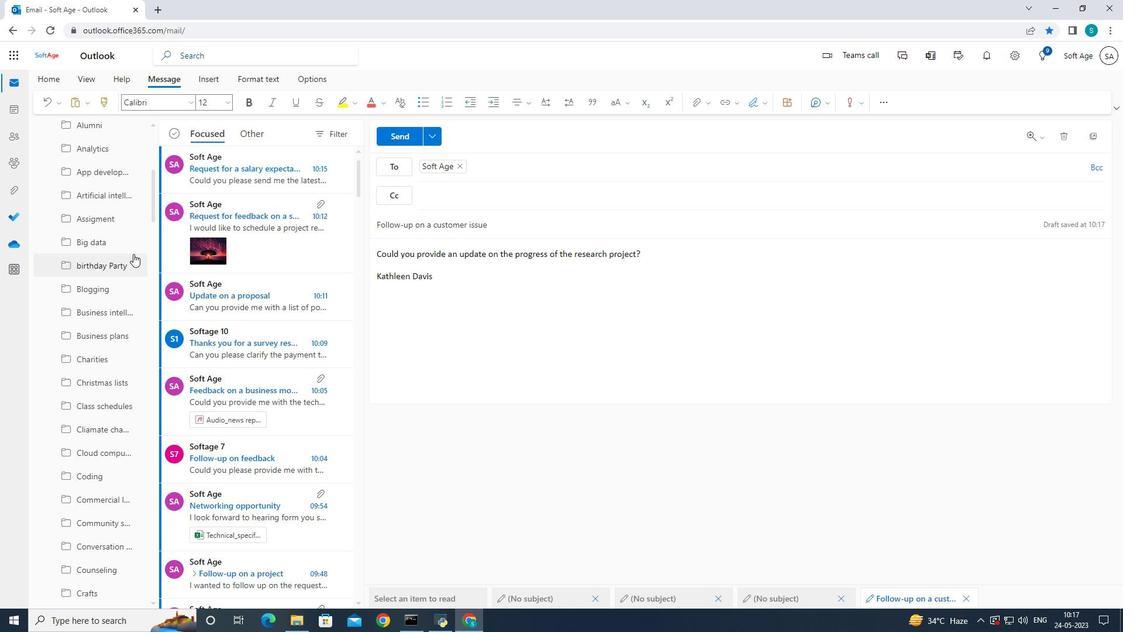 
Action: Mouse scrolled (133, 253) with delta (0, 0)
Screenshot: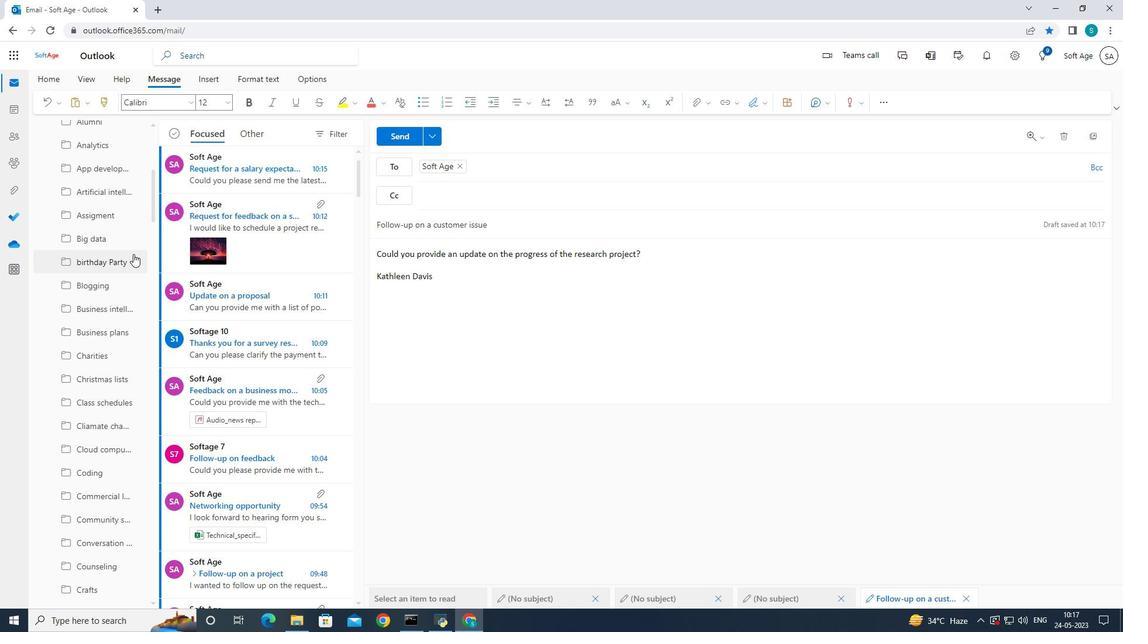 
Action: Mouse moved to (135, 252)
Screenshot: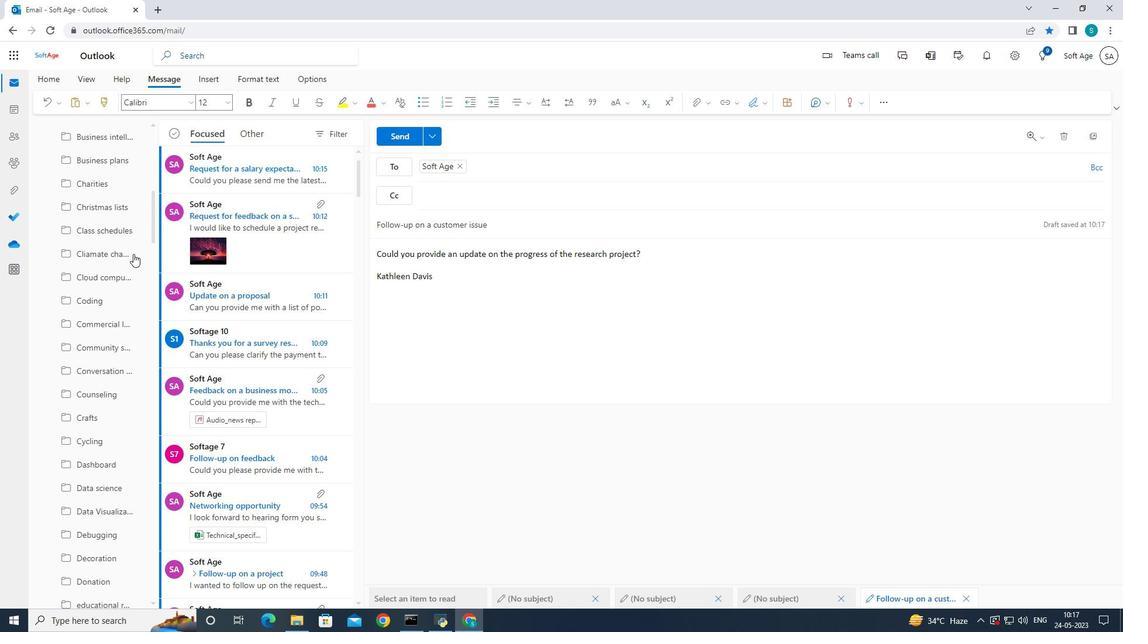 
Action: Mouse scrolled (135, 251) with delta (0, 0)
Screenshot: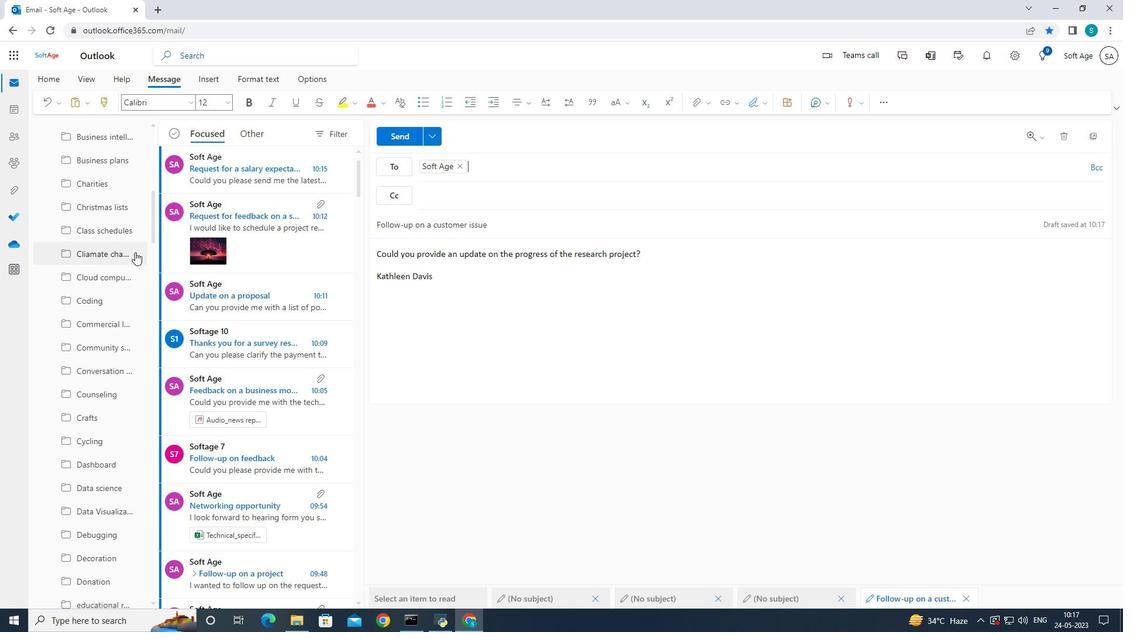 
Action: Mouse scrolled (135, 251) with delta (0, 0)
Screenshot: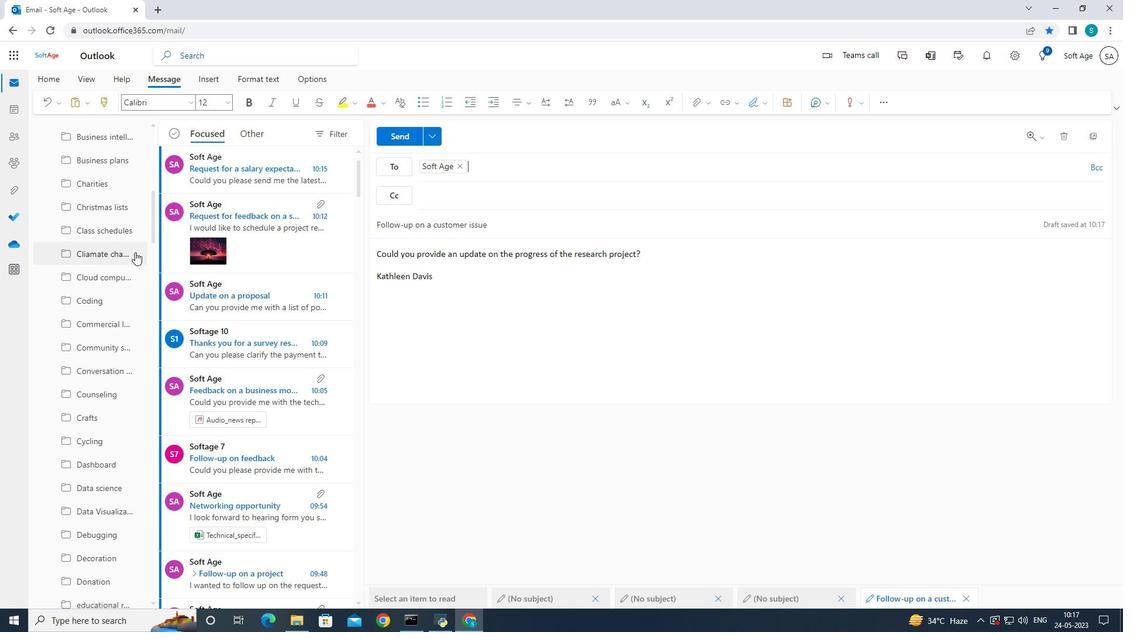 
Action: Mouse scrolled (135, 251) with delta (0, 0)
Screenshot: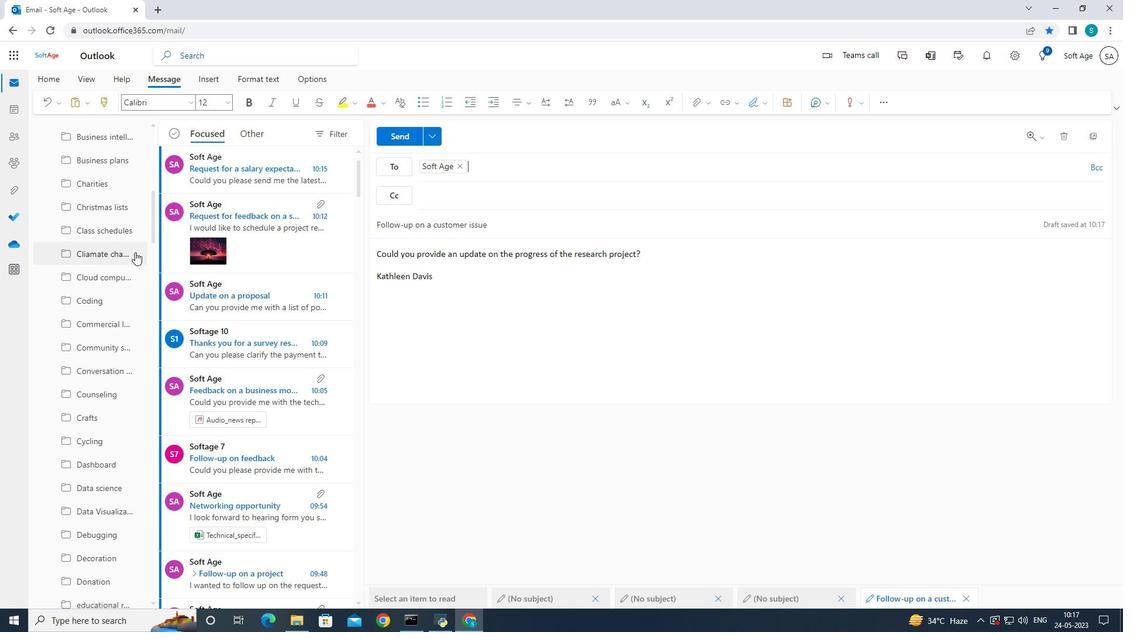 
Action: Mouse scrolled (135, 251) with delta (0, 0)
Screenshot: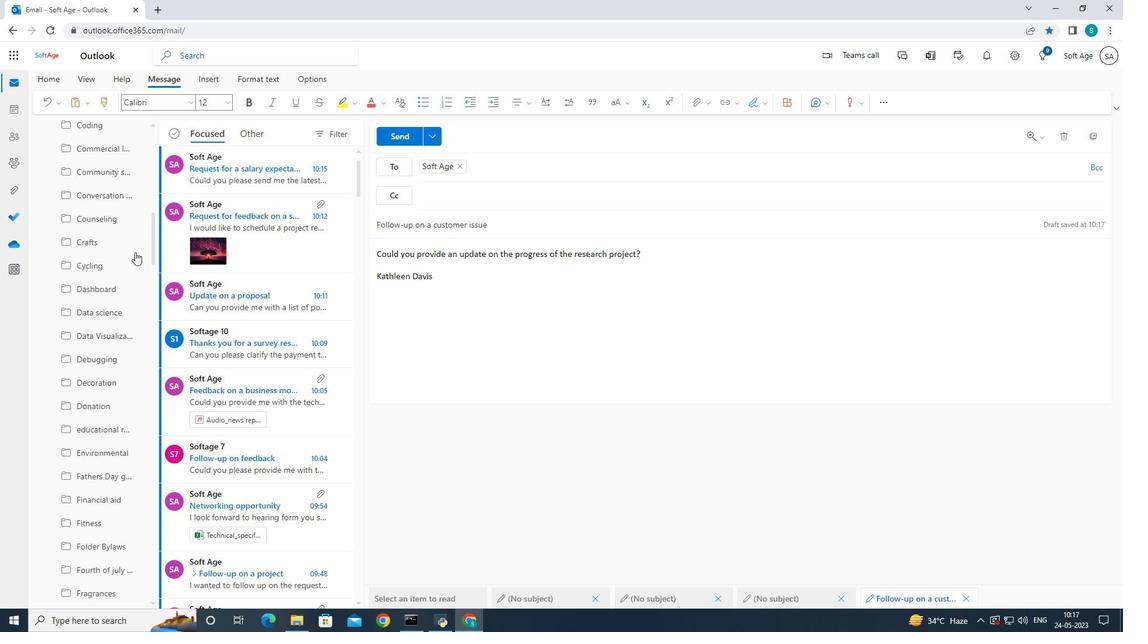 
Action: Mouse scrolled (135, 251) with delta (0, 0)
Screenshot: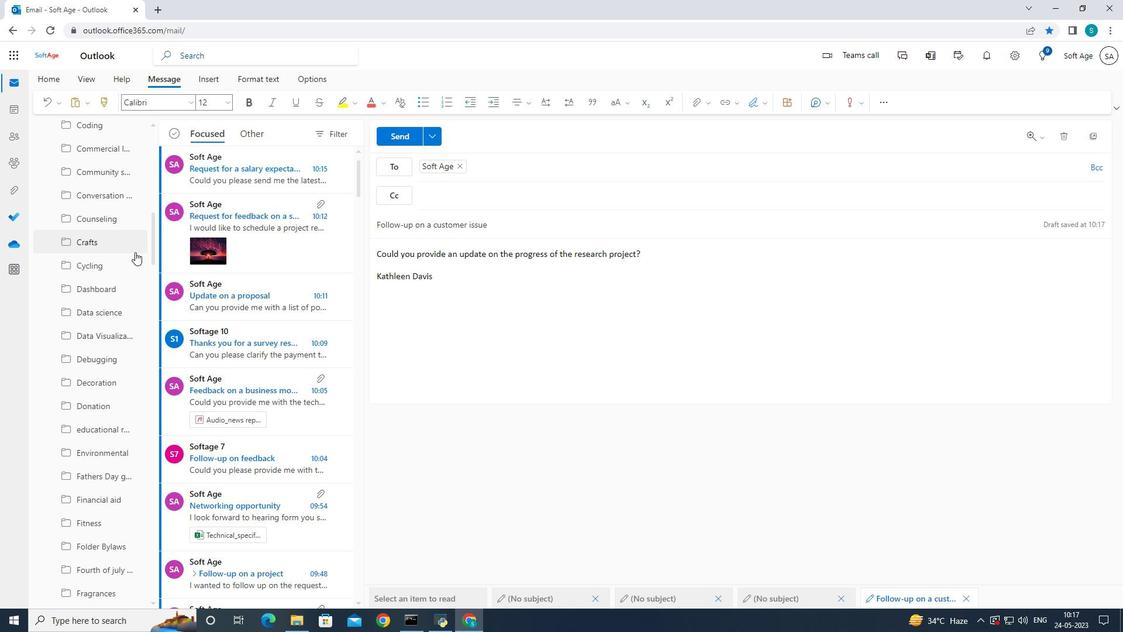 
Action: Mouse scrolled (135, 251) with delta (0, 0)
Screenshot: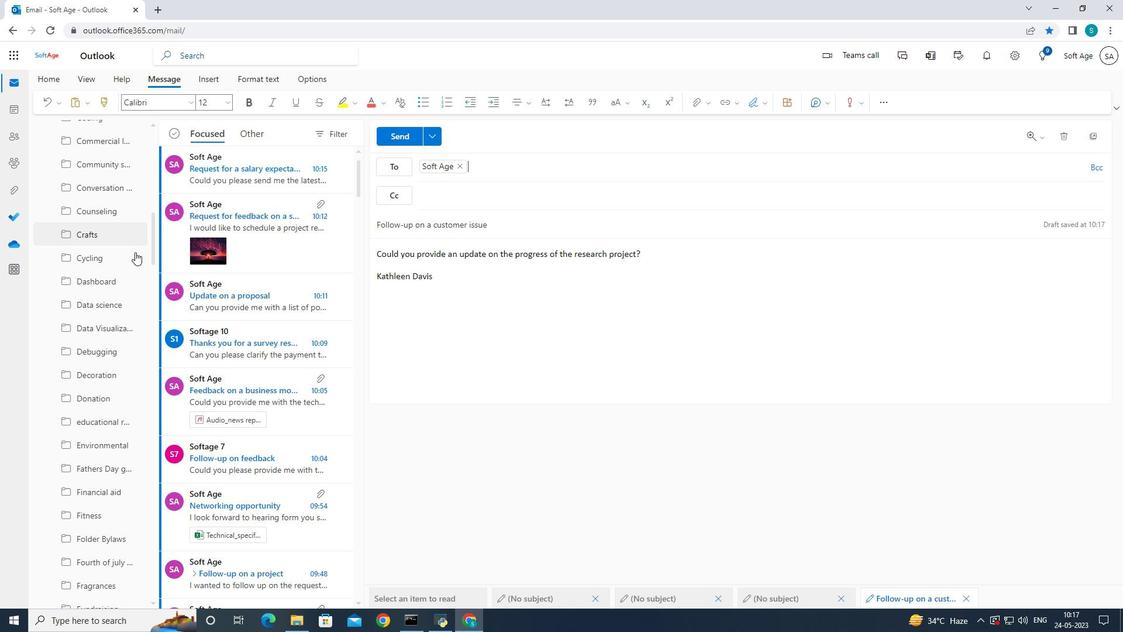 
Action: Mouse scrolled (135, 251) with delta (0, 0)
Screenshot: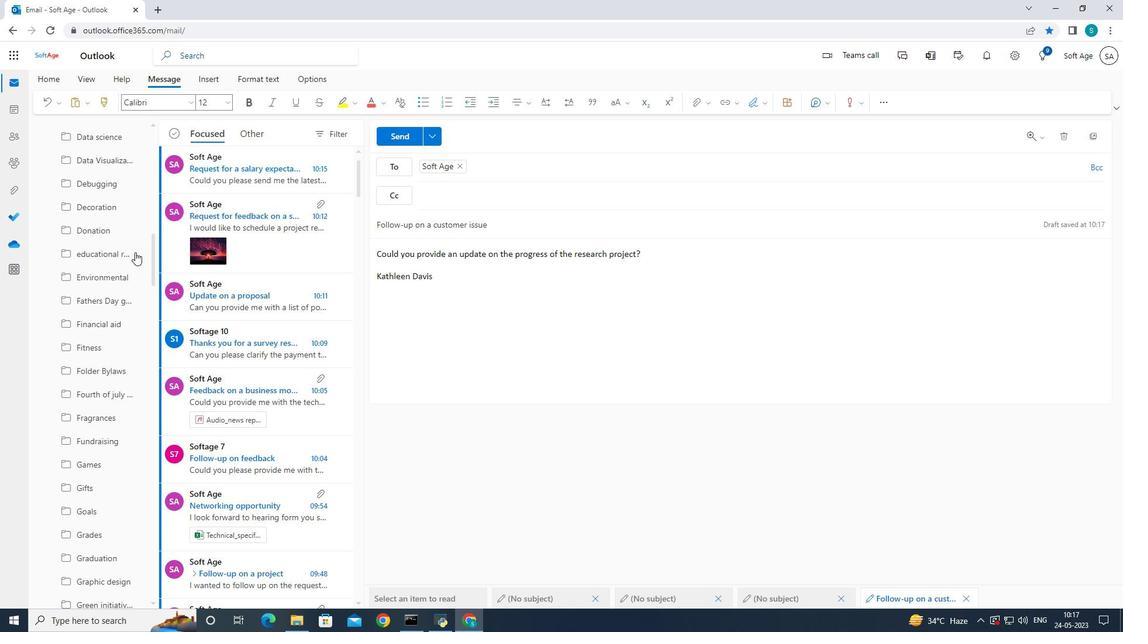 
Action: Mouse scrolled (135, 251) with delta (0, 0)
Screenshot: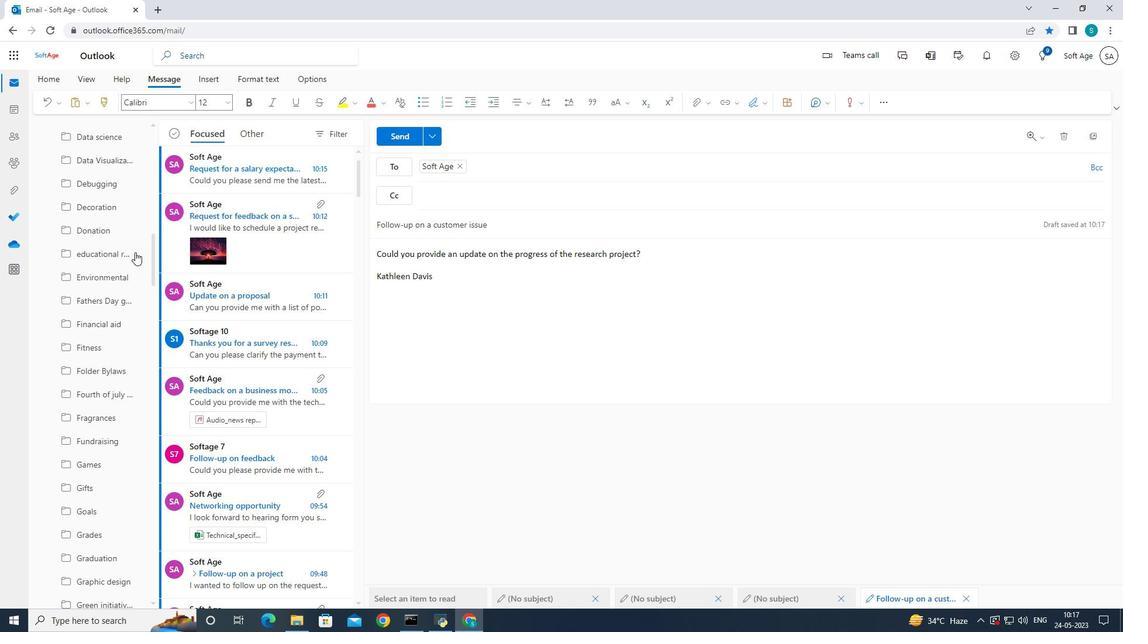 
Action: Mouse scrolled (135, 251) with delta (0, 0)
Screenshot: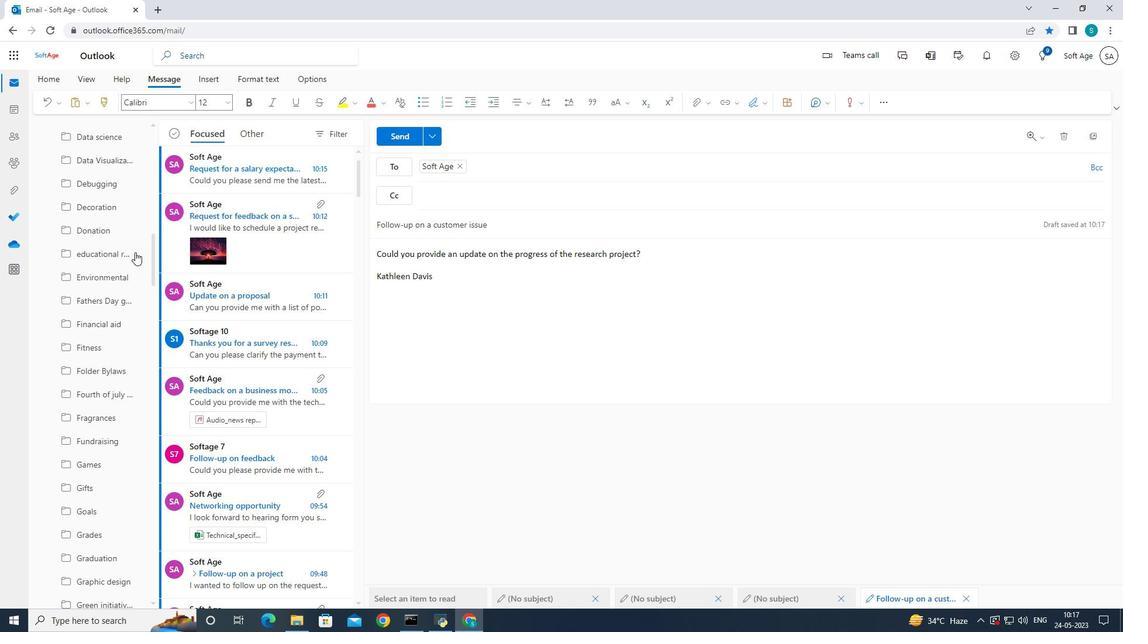 
Action: Mouse scrolled (135, 251) with delta (0, 0)
Screenshot: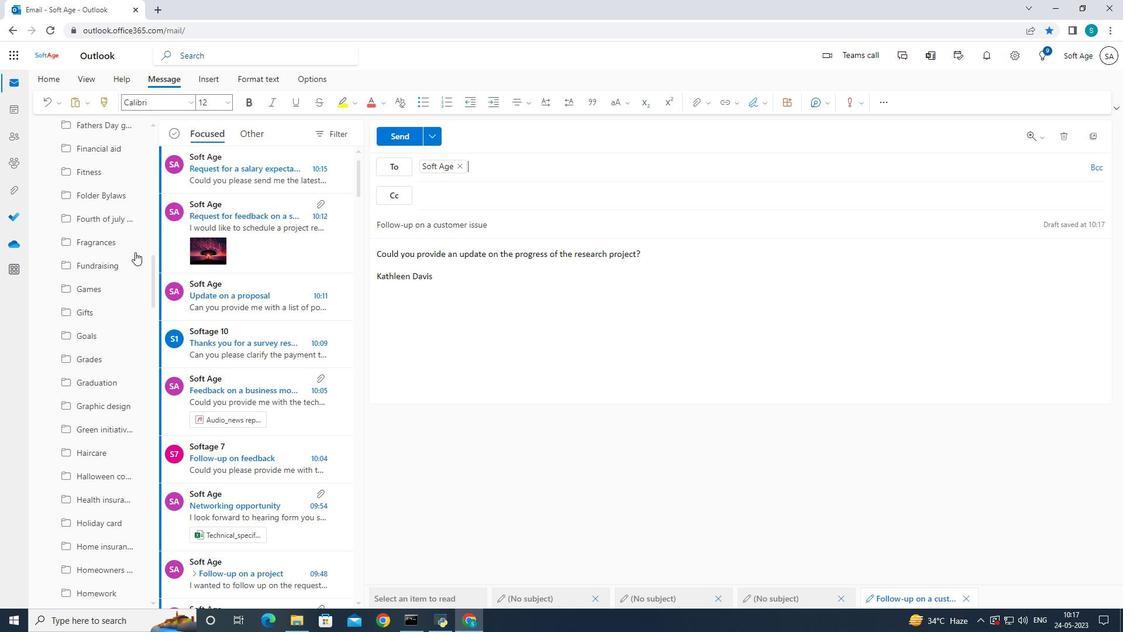 
Action: Mouse scrolled (135, 251) with delta (0, 0)
Screenshot: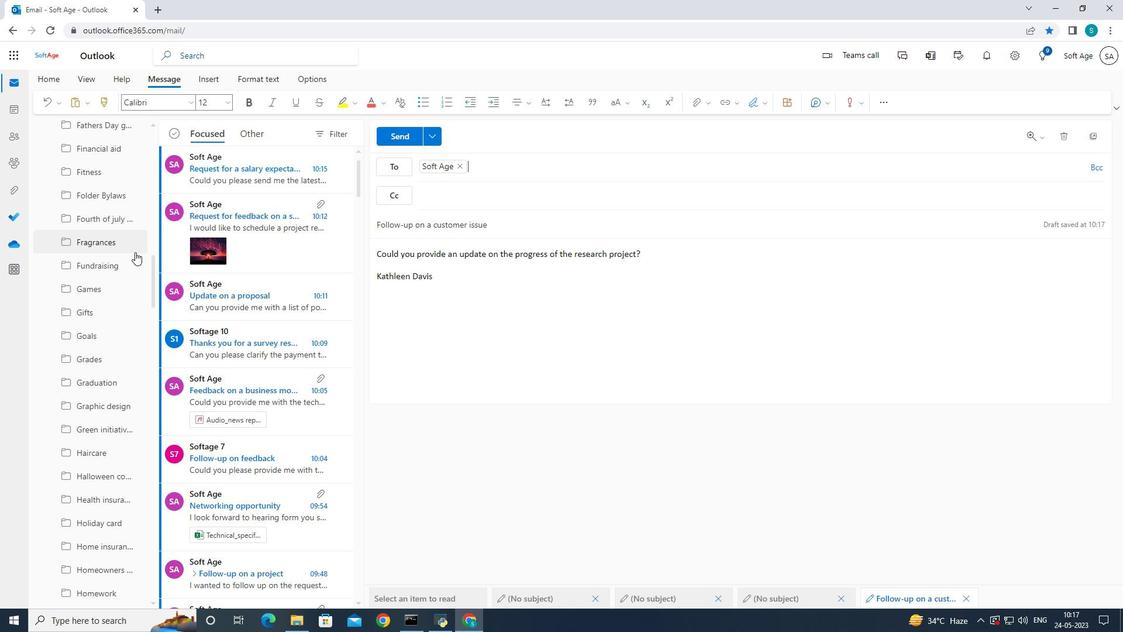 
Action: Mouse scrolled (135, 251) with delta (0, 0)
Screenshot: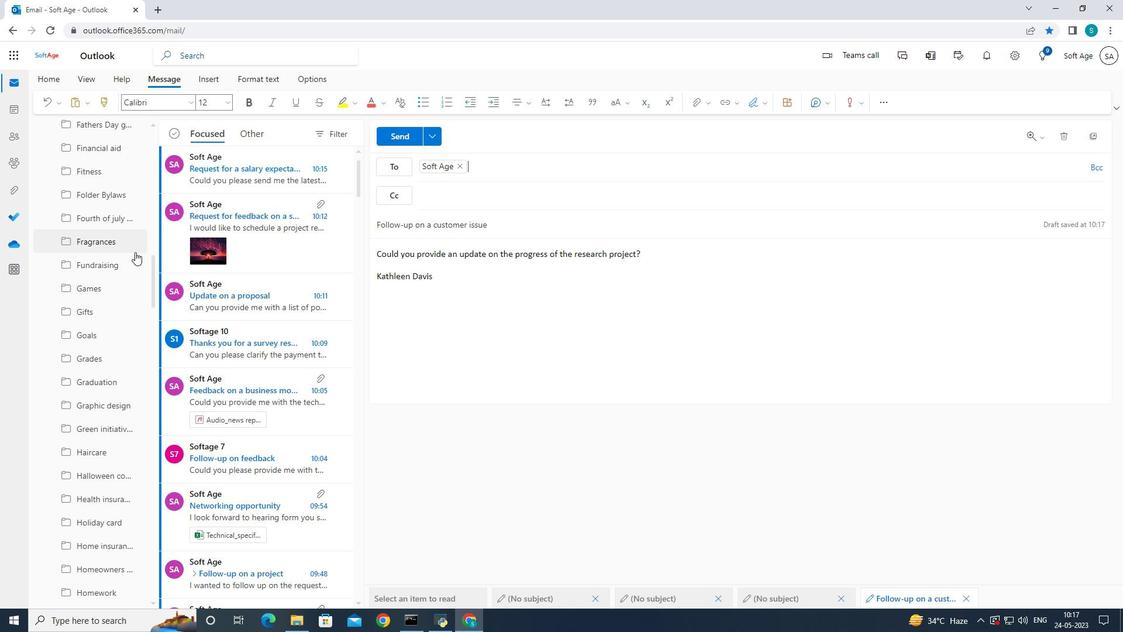 
Action: Mouse scrolled (135, 251) with delta (0, 0)
Screenshot: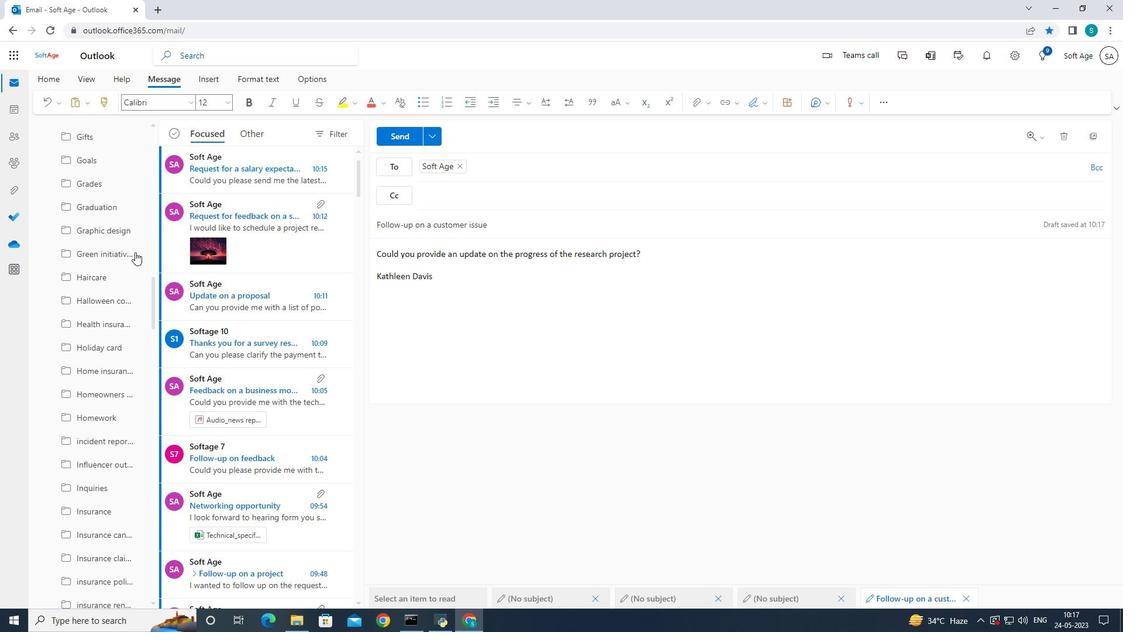 
Action: Mouse scrolled (135, 251) with delta (0, 0)
Screenshot: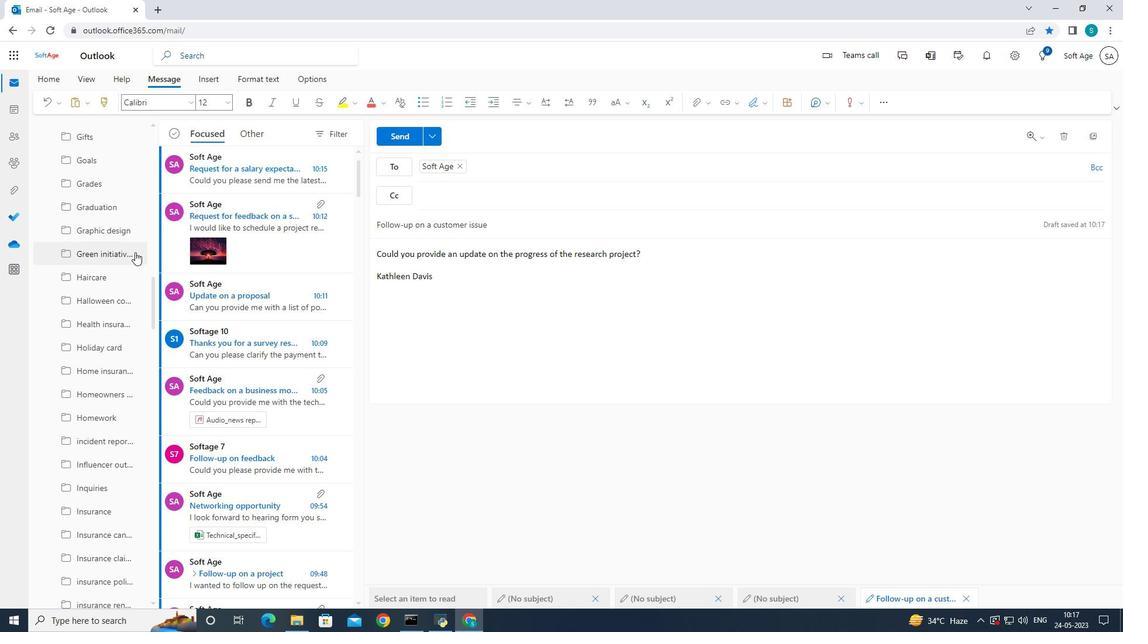 
Action: Mouse scrolled (135, 251) with delta (0, 0)
Screenshot: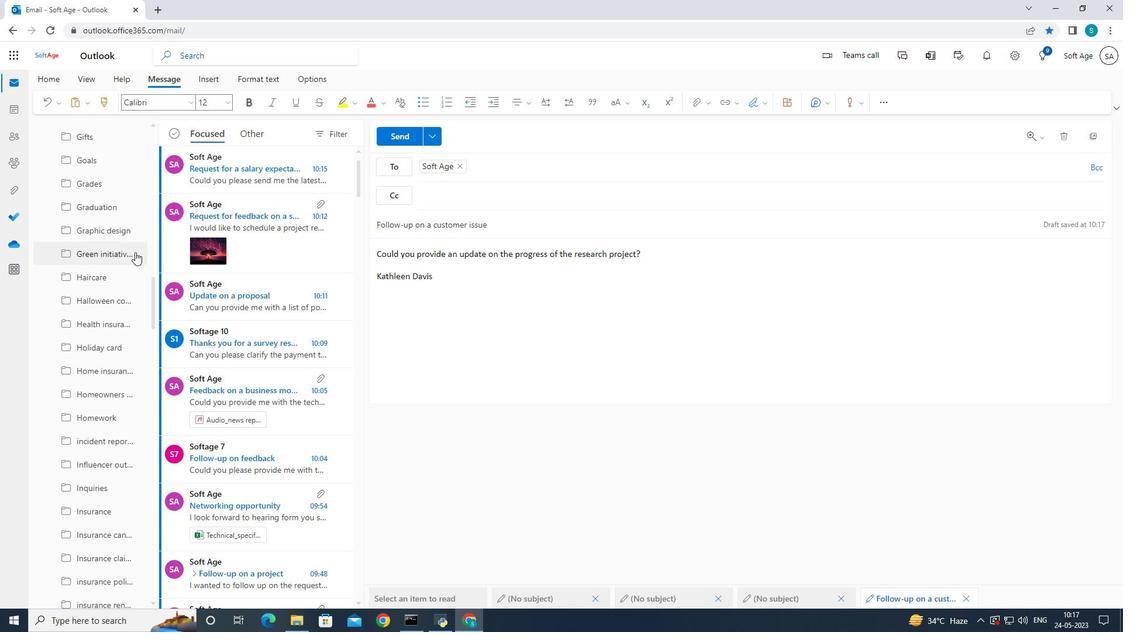 
Action: Mouse scrolled (135, 251) with delta (0, 0)
Screenshot: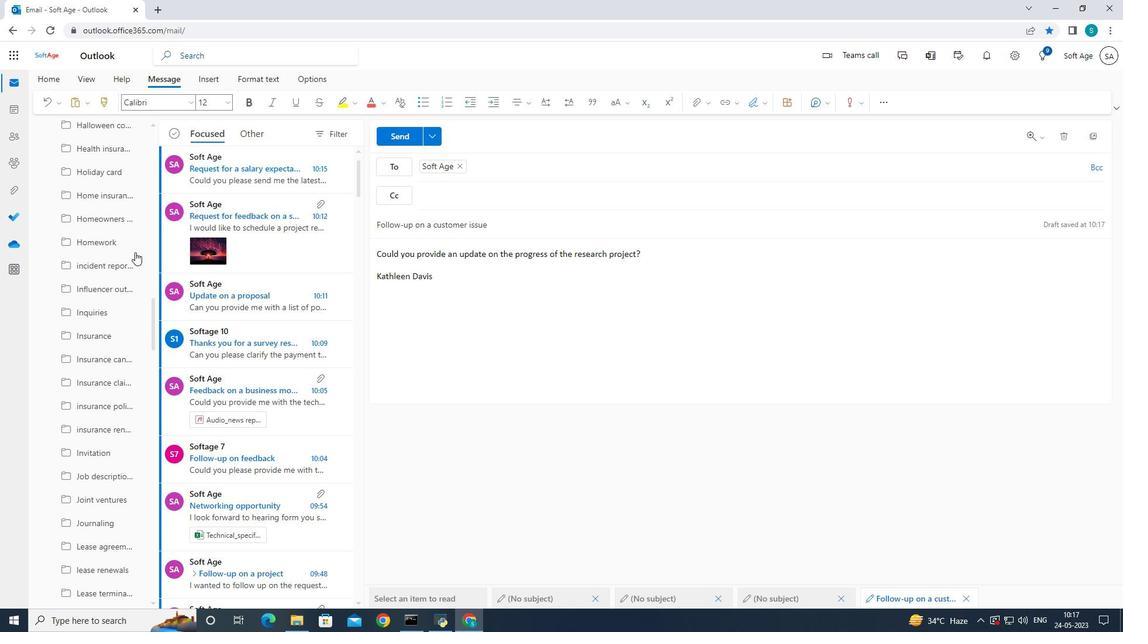 
Action: Mouse scrolled (135, 251) with delta (0, 0)
Screenshot: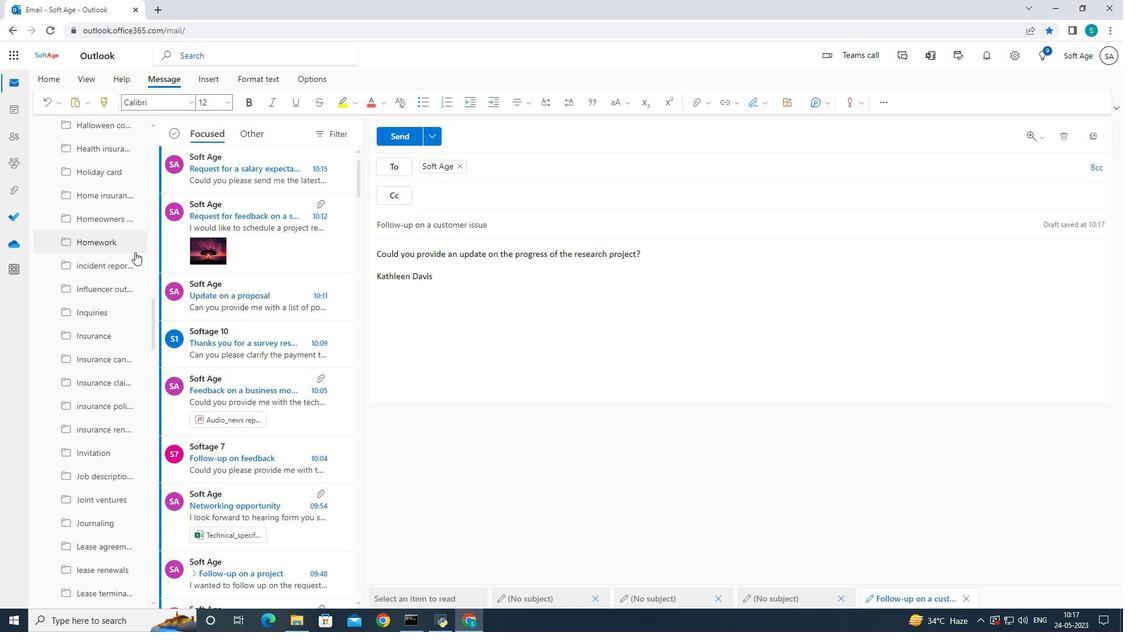 
Action: Mouse scrolled (135, 251) with delta (0, 0)
Screenshot: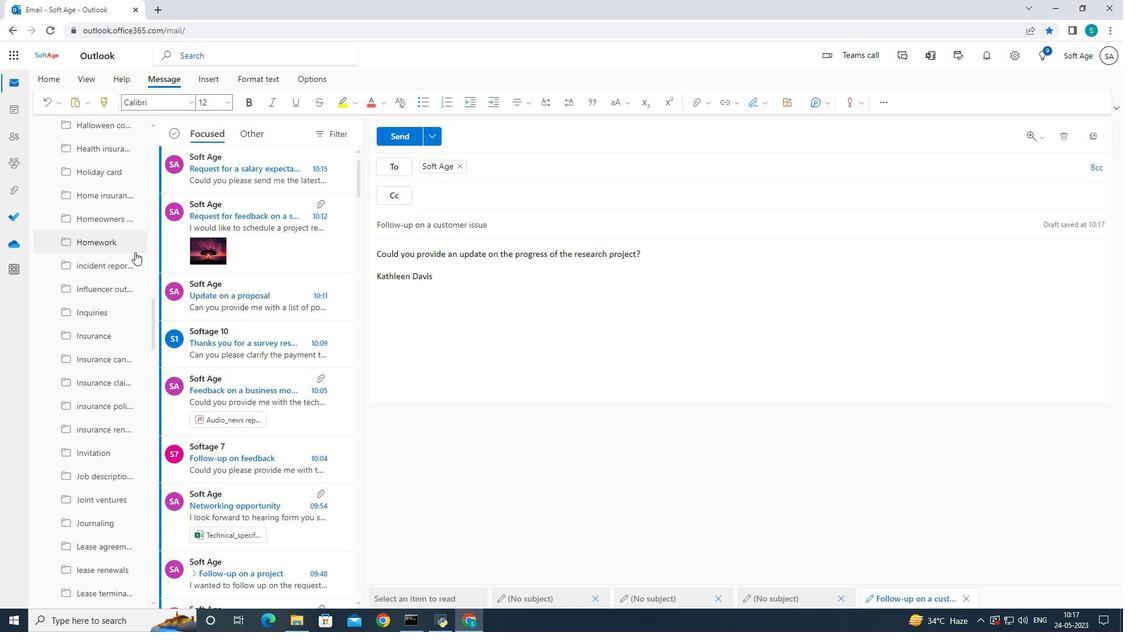 
Action: Mouse scrolled (135, 251) with delta (0, 0)
Screenshot: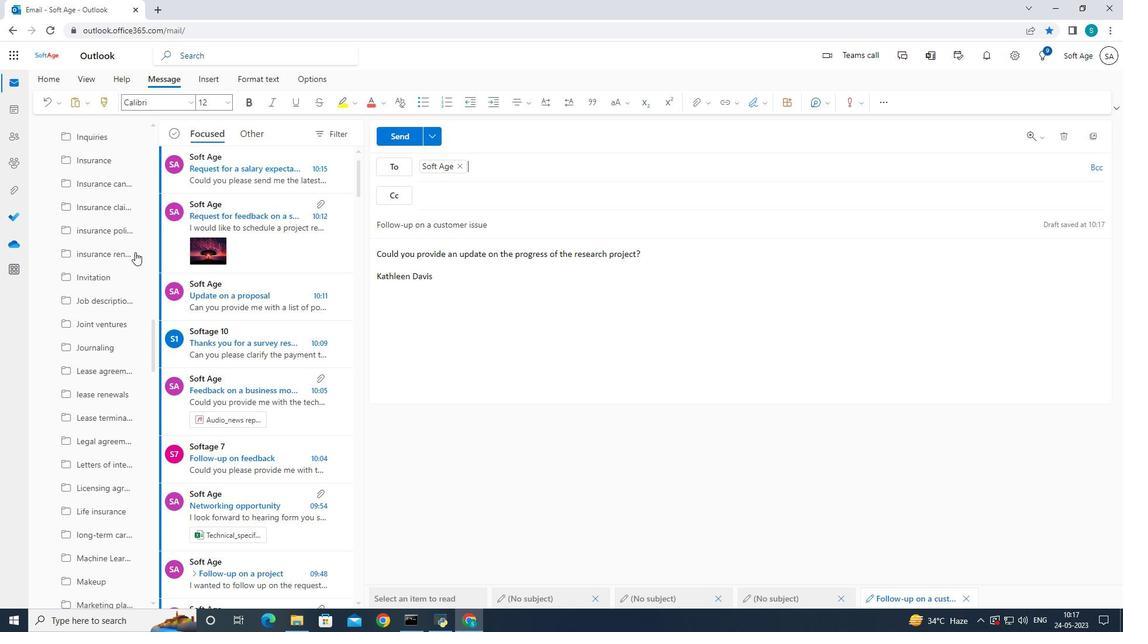 
Action: Mouse scrolled (135, 251) with delta (0, 0)
Screenshot: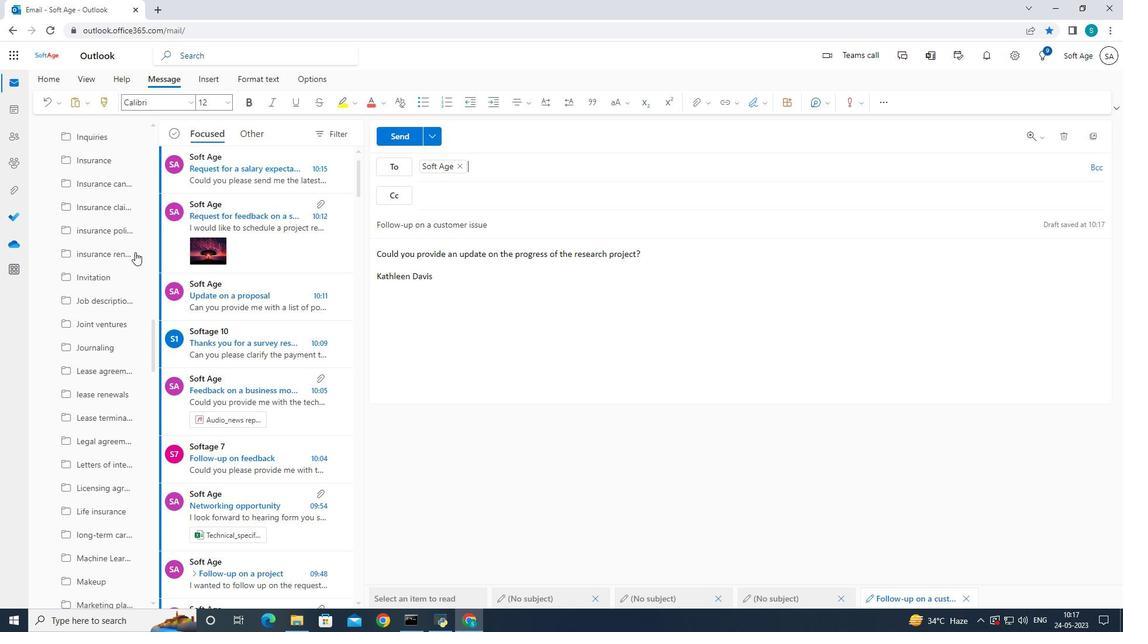 
Action: Mouse scrolled (135, 251) with delta (0, 0)
Screenshot: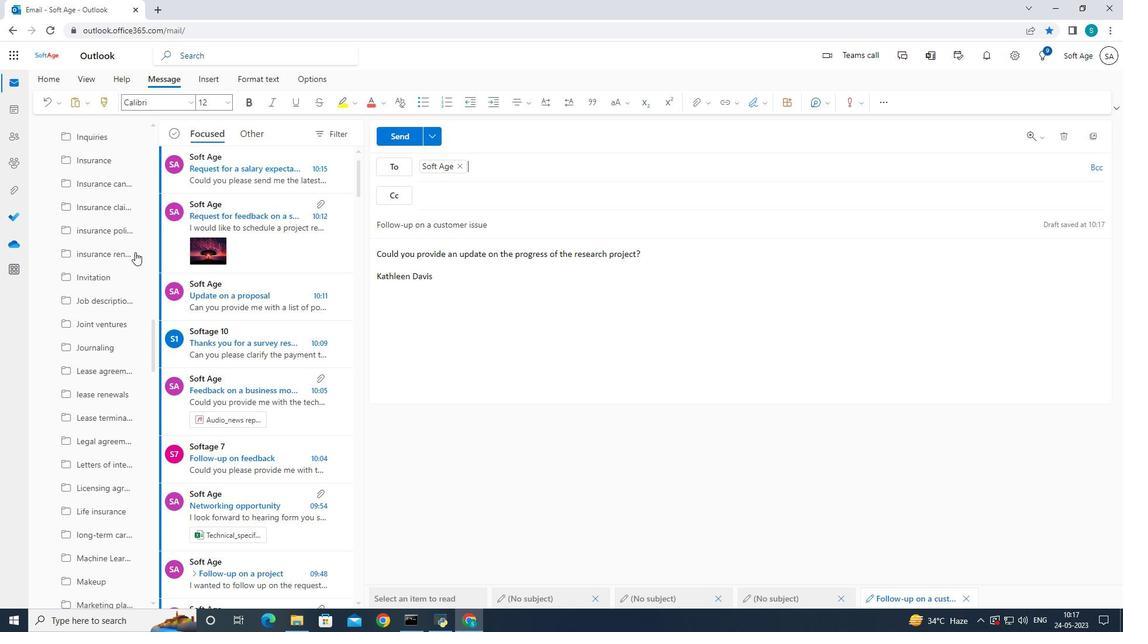 
Action: Mouse scrolled (135, 251) with delta (0, 0)
Screenshot: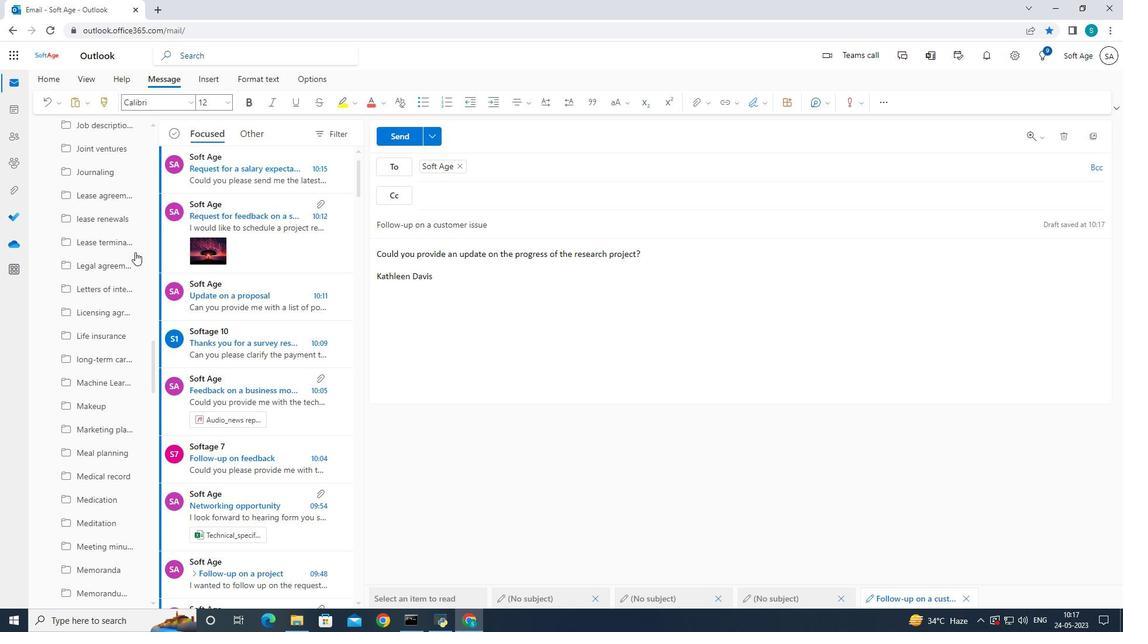 
Action: Mouse scrolled (135, 251) with delta (0, 0)
Screenshot: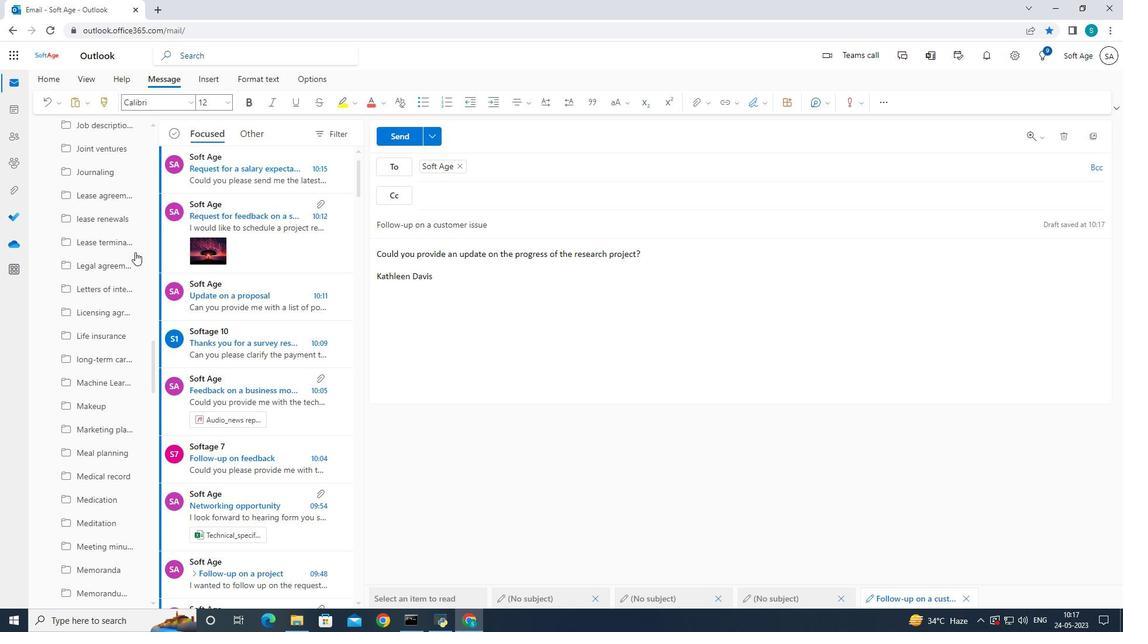 
Action: Mouse scrolled (135, 251) with delta (0, 0)
Screenshot: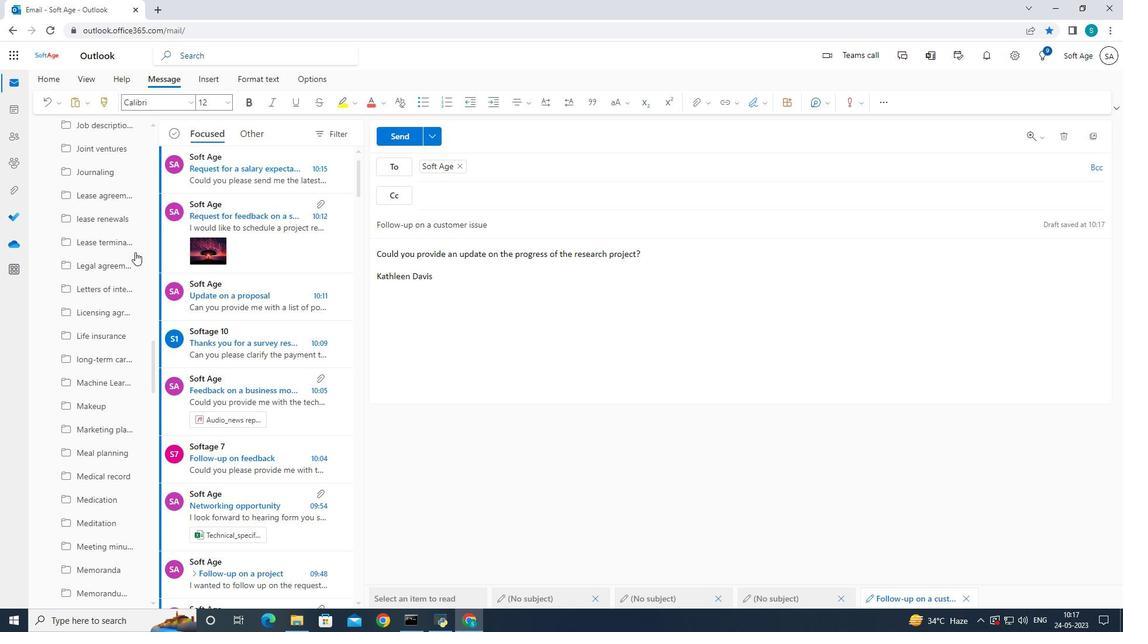 
Action: Mouse scrolled (135, 251) with delta (0, 0)
Screenshot: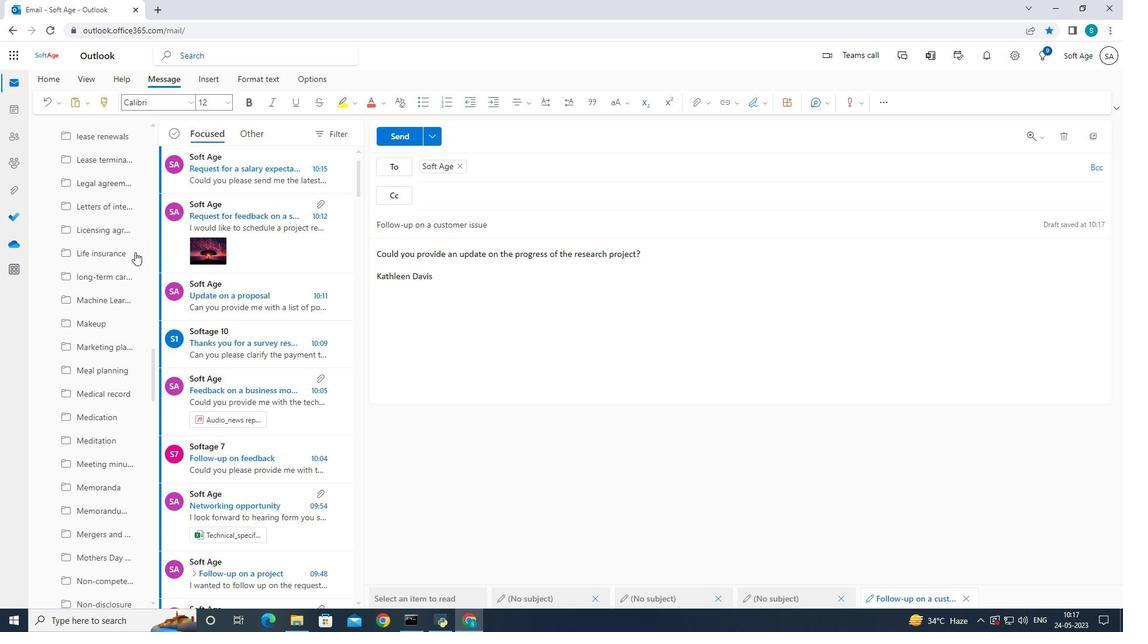 
Action: Mouse scrolled (135, 251) with delta (0, 0)
Screenshot: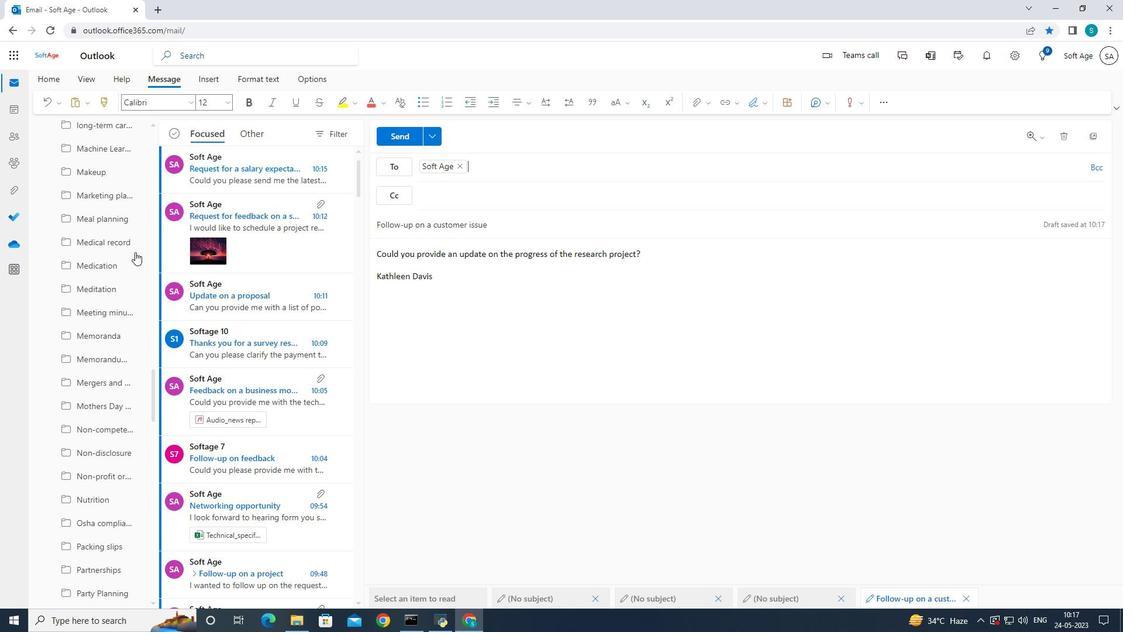 
Action: Mouse scrolled (135, 251) with delta (0, 0)
Screenshot: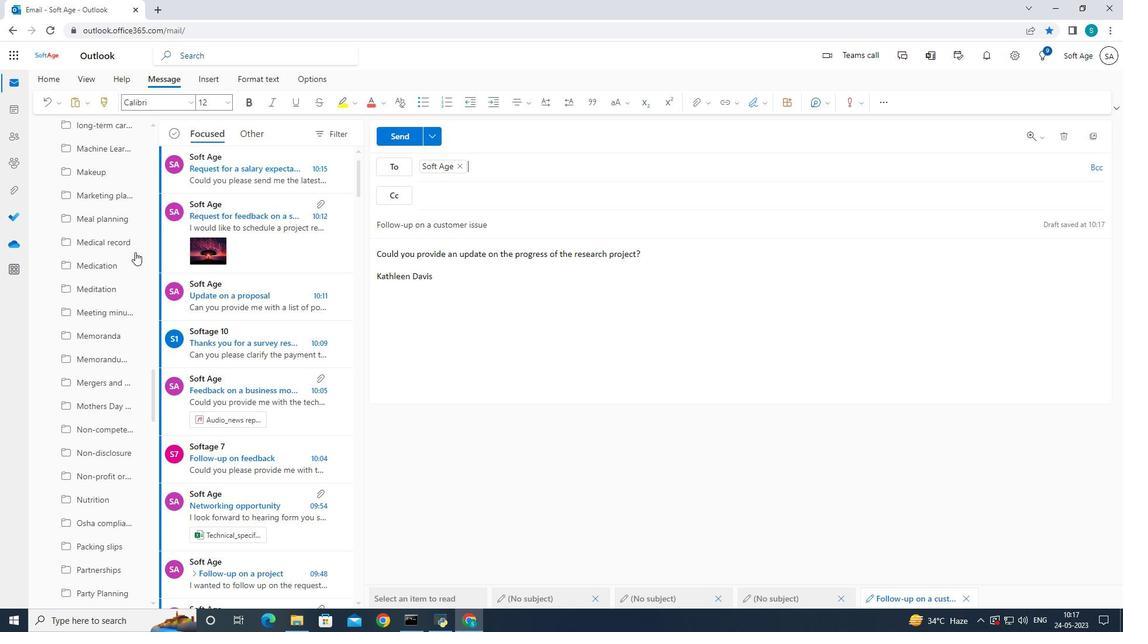 
Action: Mouse scrolled (135, 251) with delta (0, 0)
Screenshot: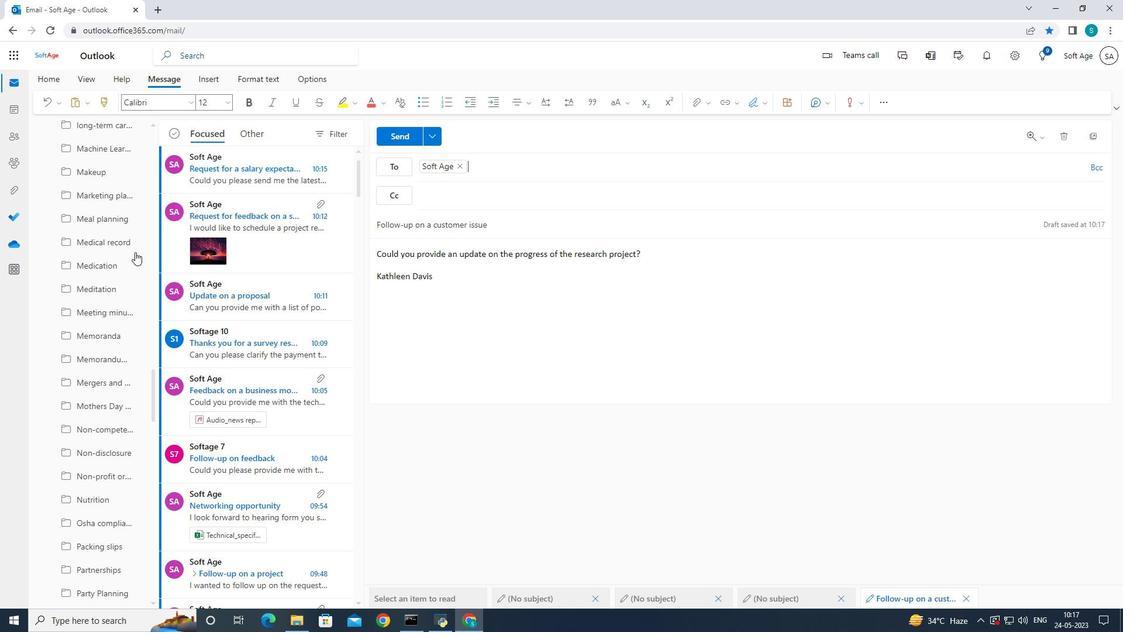 
Action: Mouse scrolled (135, 251) with delta (0, 0)
Screenshot: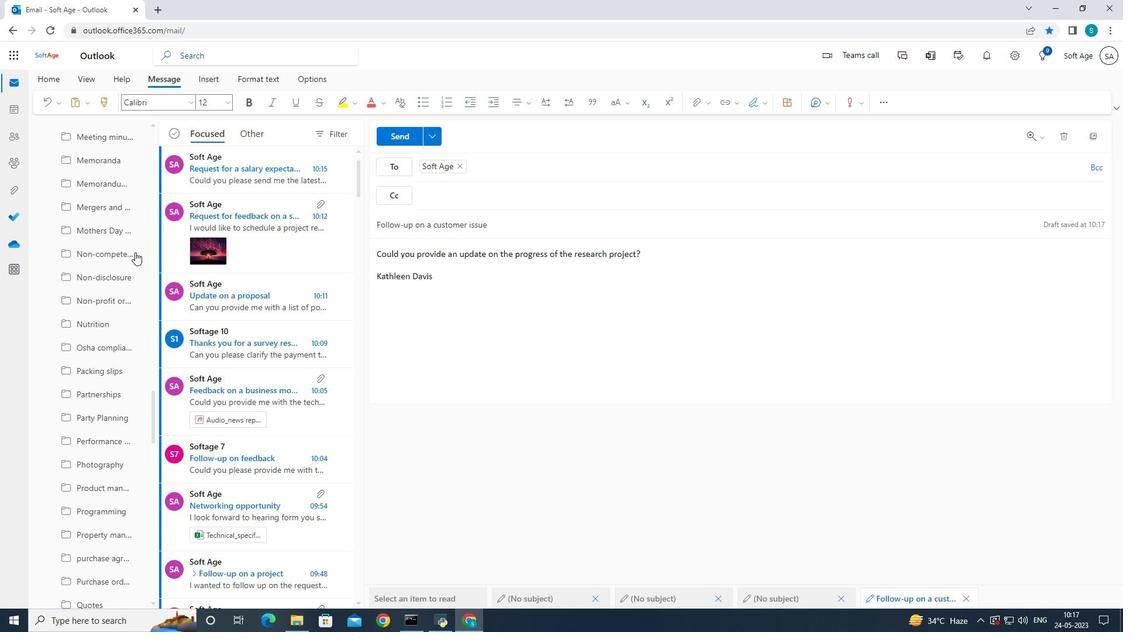 
Action: Mouse moved to (135, 252)
Screenshot: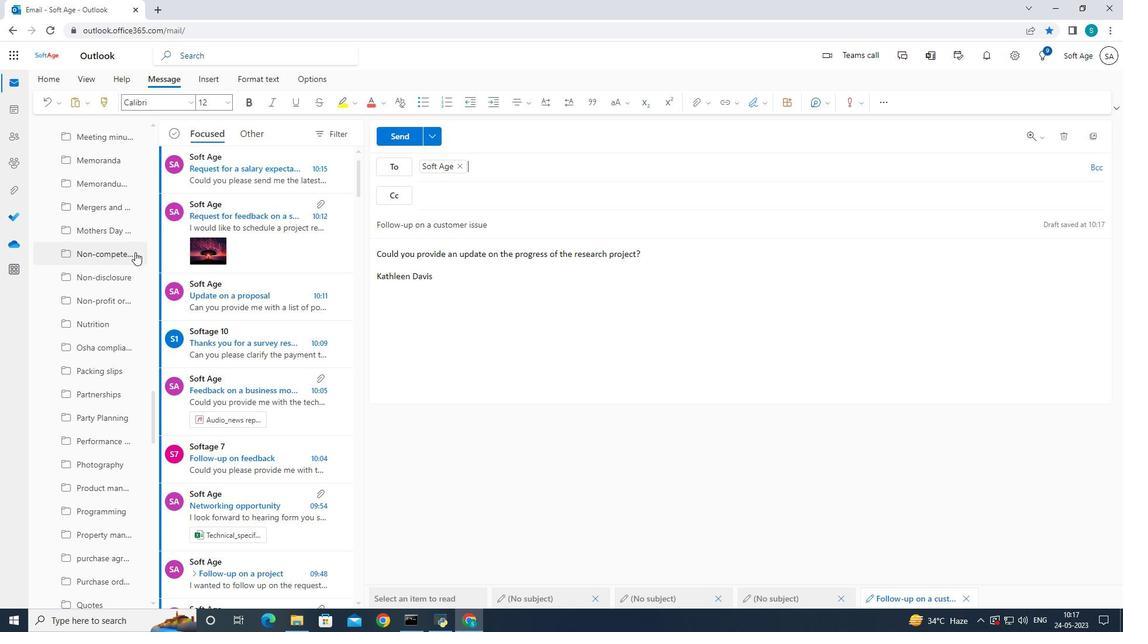 
Action: Mouse scrolled (135, 251) with delta (0, 0)
Screenshot: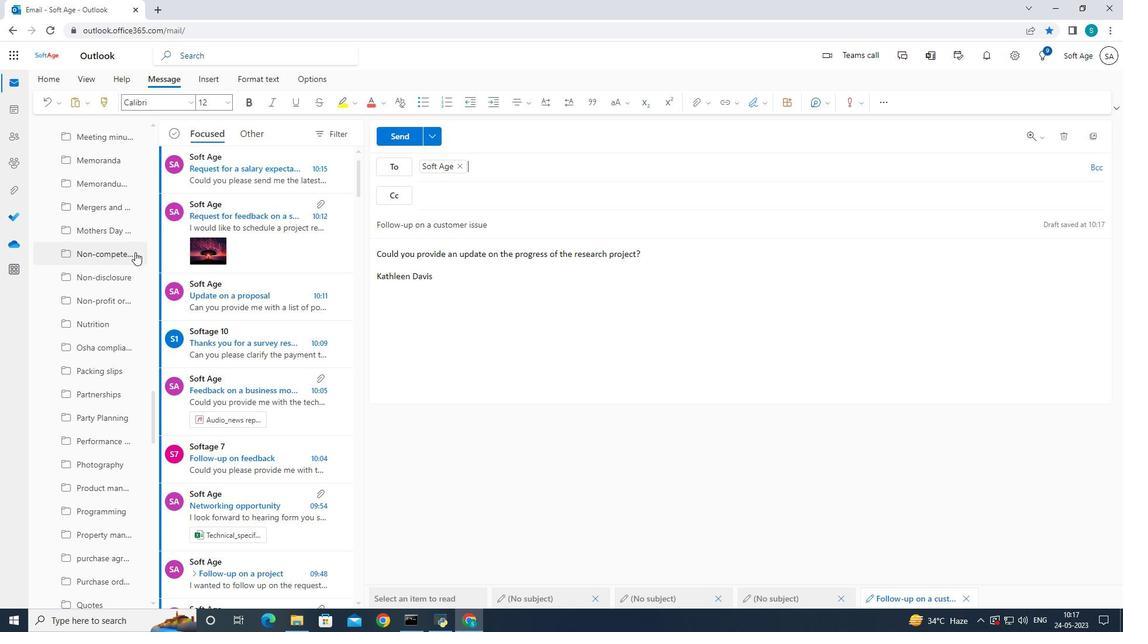 
Action: Mouse scrolled (135, 251) with delta (0, 0)
Screenshot: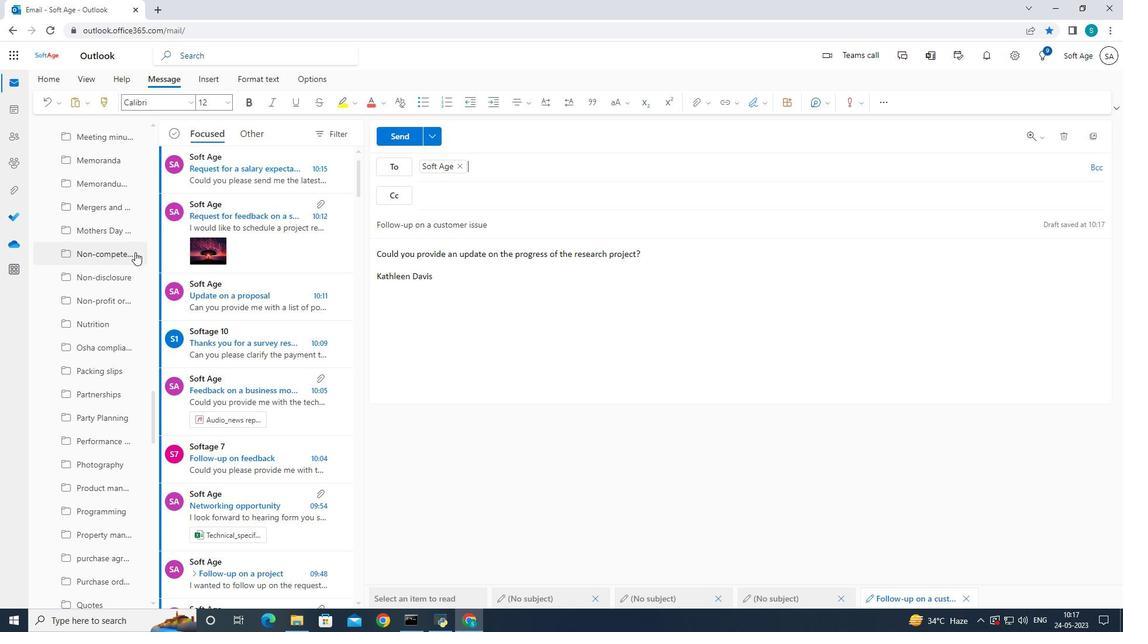 
Action: Mouse scrolled (135, 251) with delta (0, 0)
Screenshot: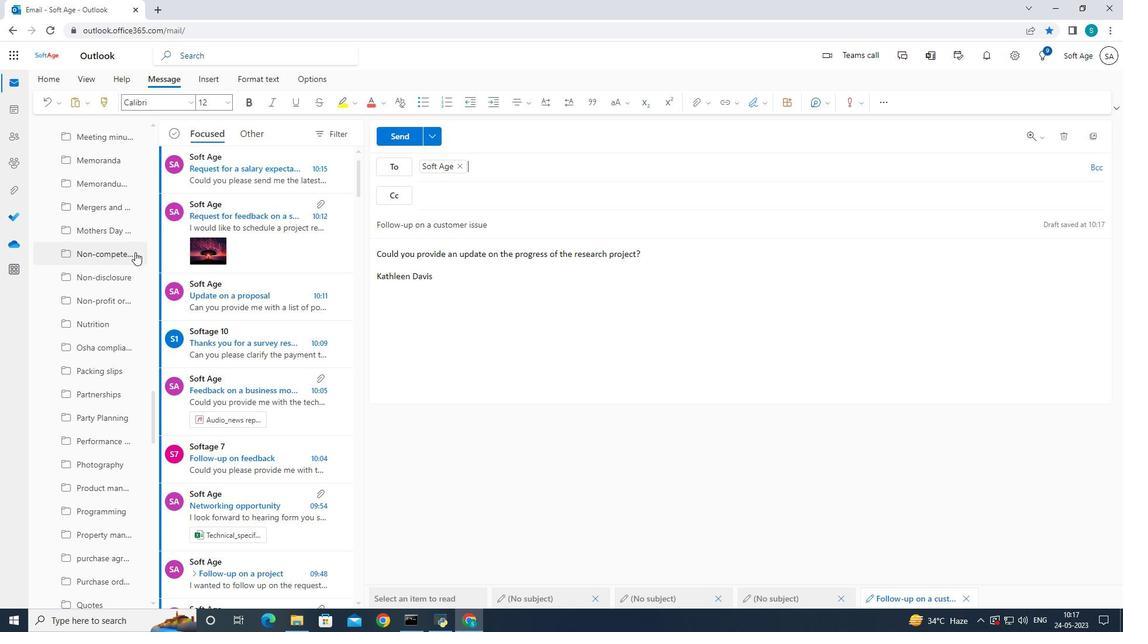 
Action: Mouse scrolled (135, 251) with delta (0, 0)
Screenshot: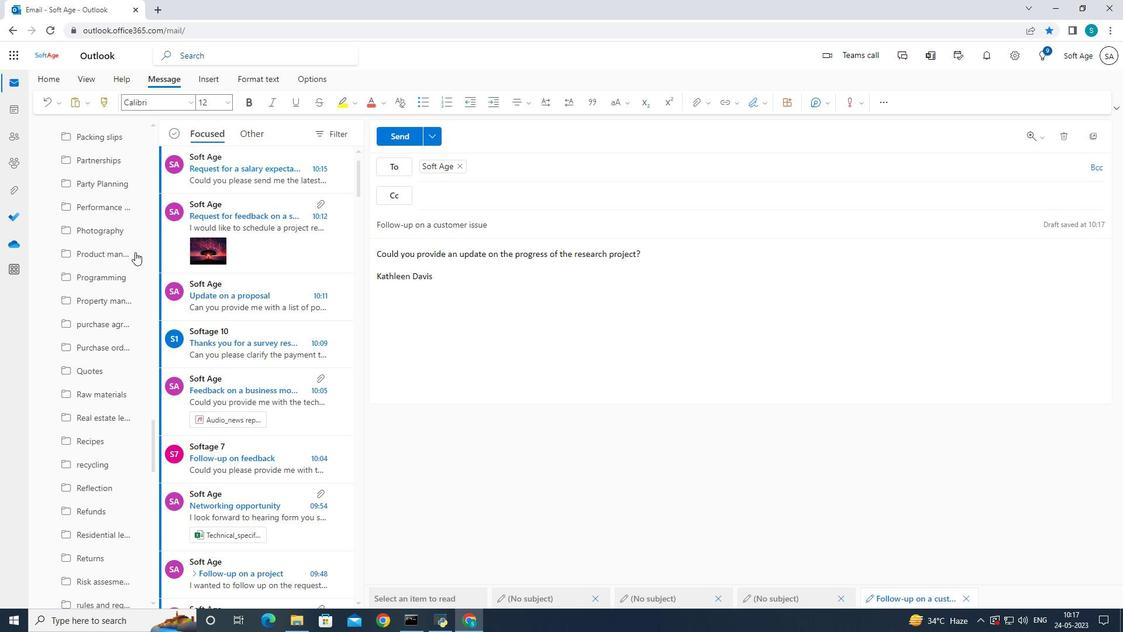 
Action: Mouse scrolled (135, 251) with delta (0, 0)
Screenshot: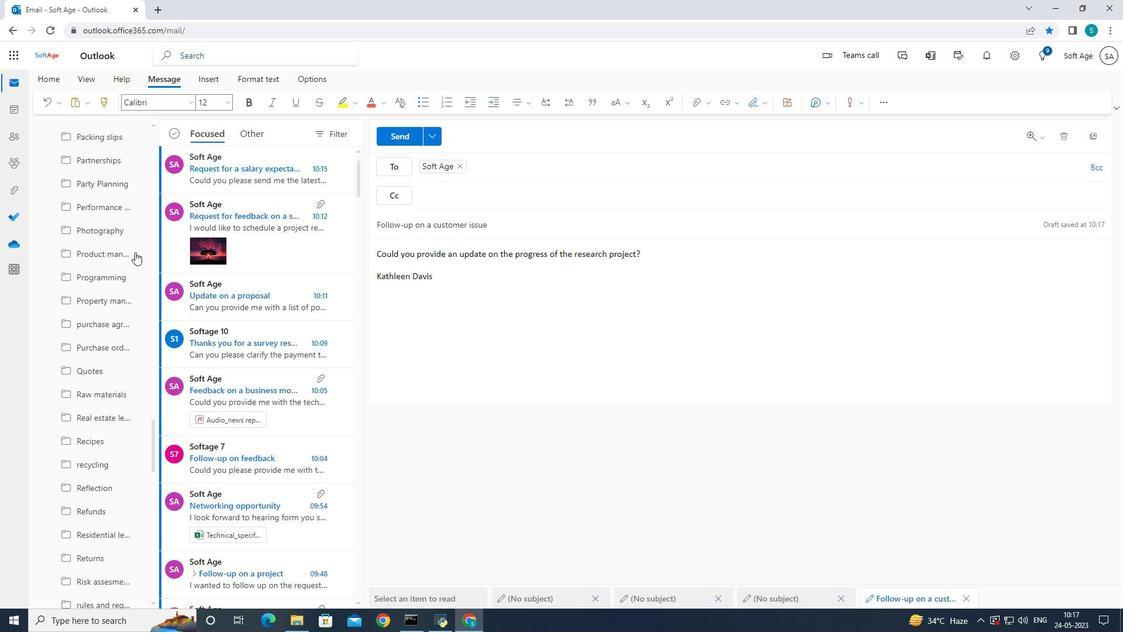 
Action: Mouse scrolled (135, 251) with delta (0, 0)
Screenshot: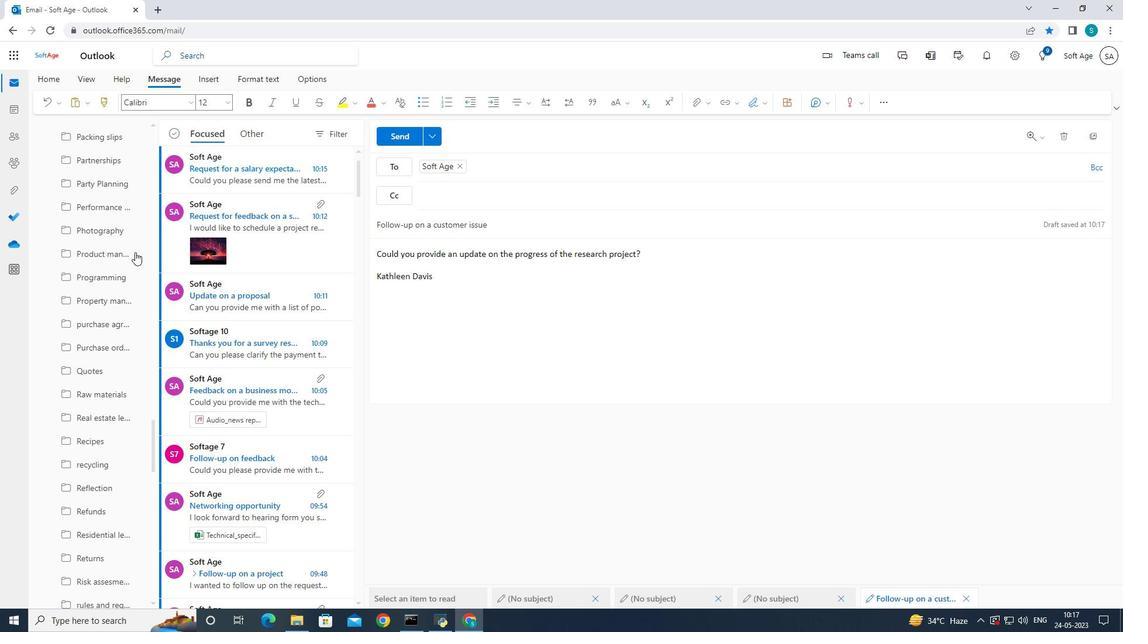 
Action: Mouse scrolled (135, 251) with delta (0, 0)
Screenshot: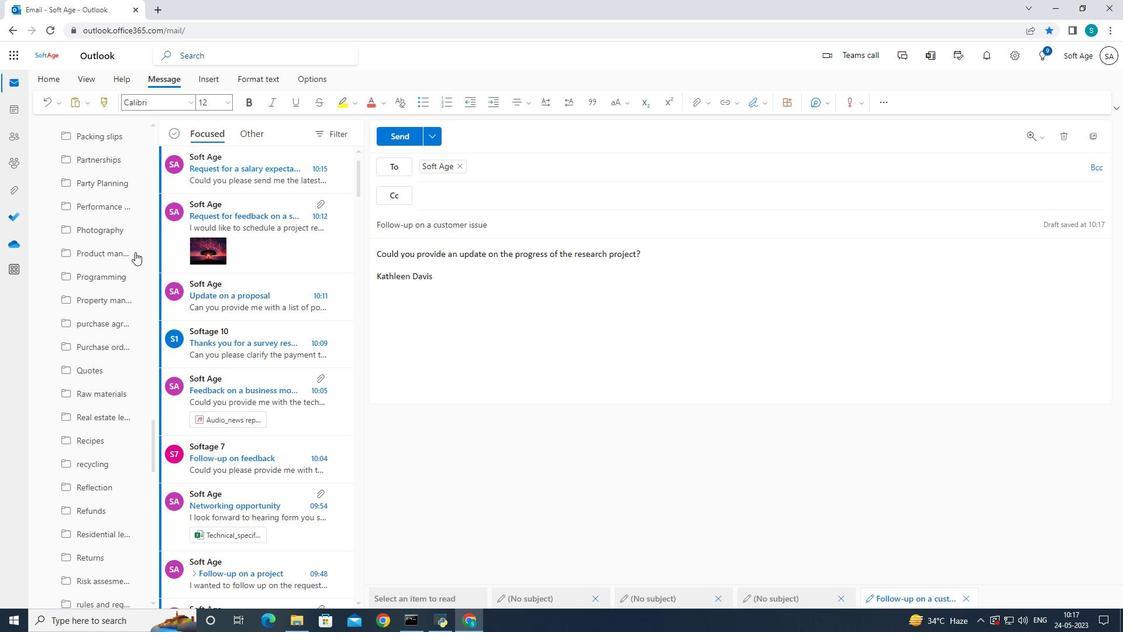 
Action: Mouse scrolled (135, 251) with delta (0, 0)
Screenshot: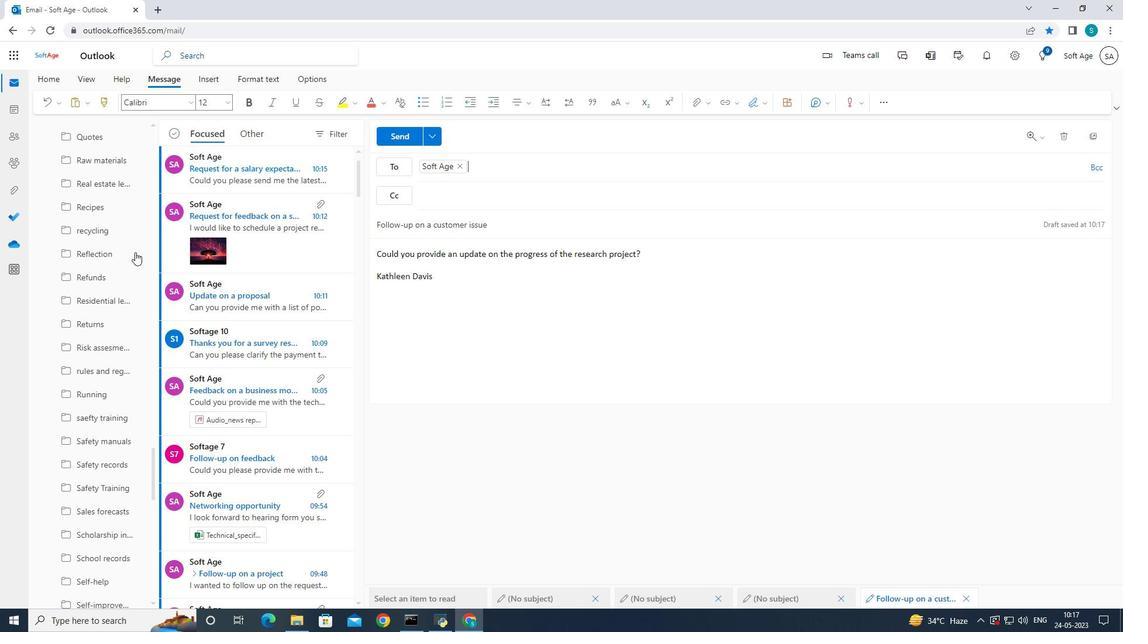 
Action: Mouse scrolled (135, 251) with delta (0, 0)
Screenshot: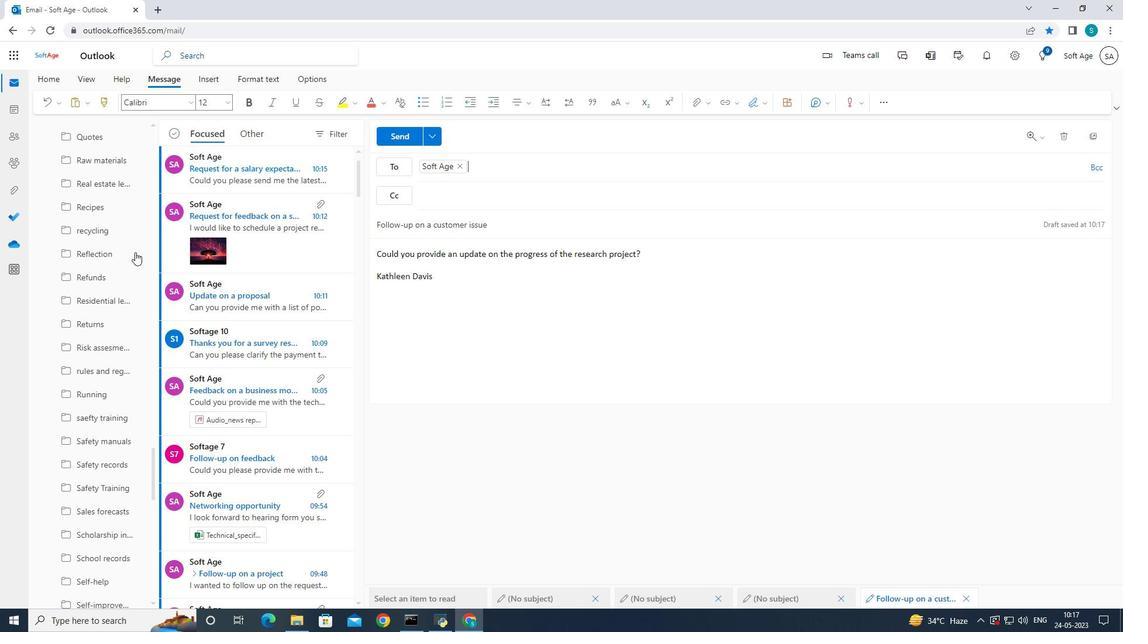 
Action: Mouse scrolled (135, 251) with delta (0, 0)
Screenshot: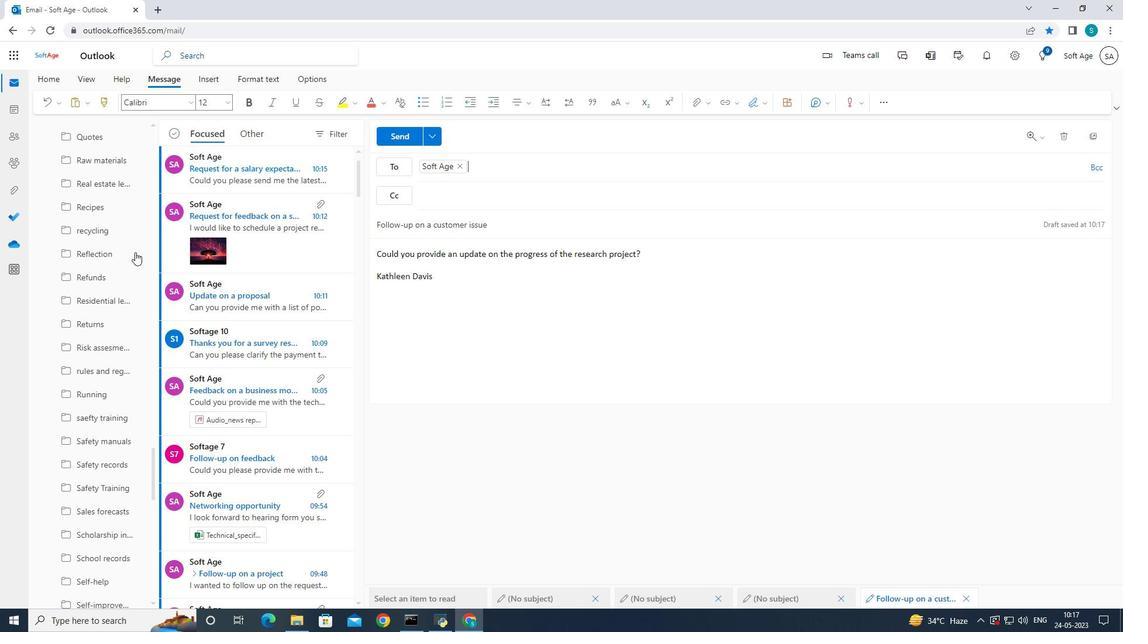 
Action: Mouse scrolled (135, 251) with delta (0, 0)
Screenshot: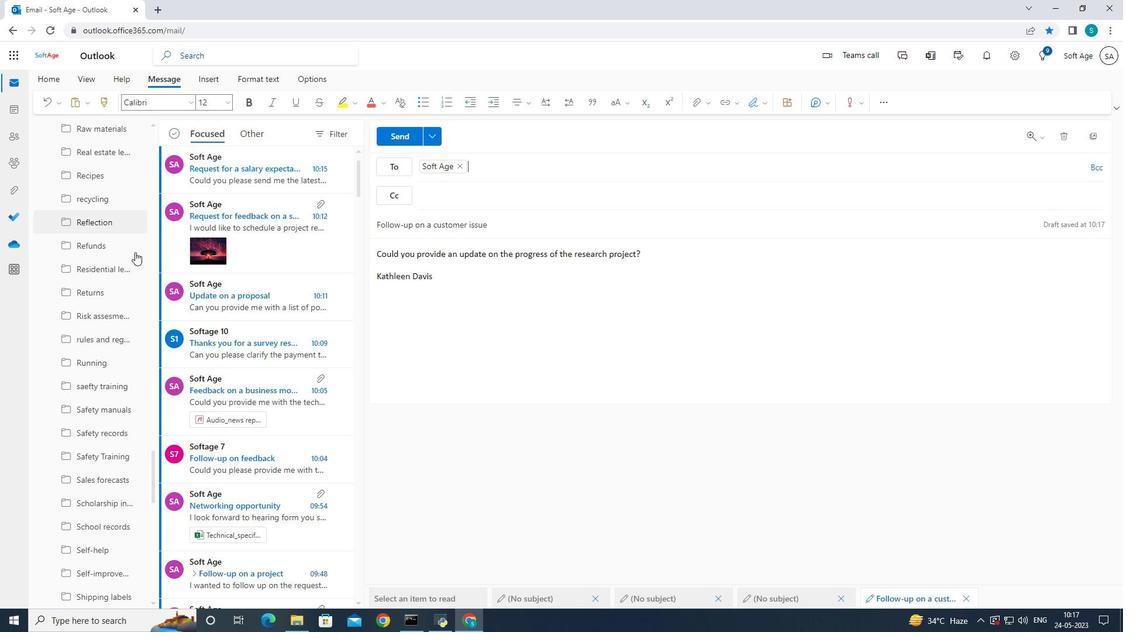 
Action: Mouse scrolled (135, 251) with delta (0, 0)
Screenshot: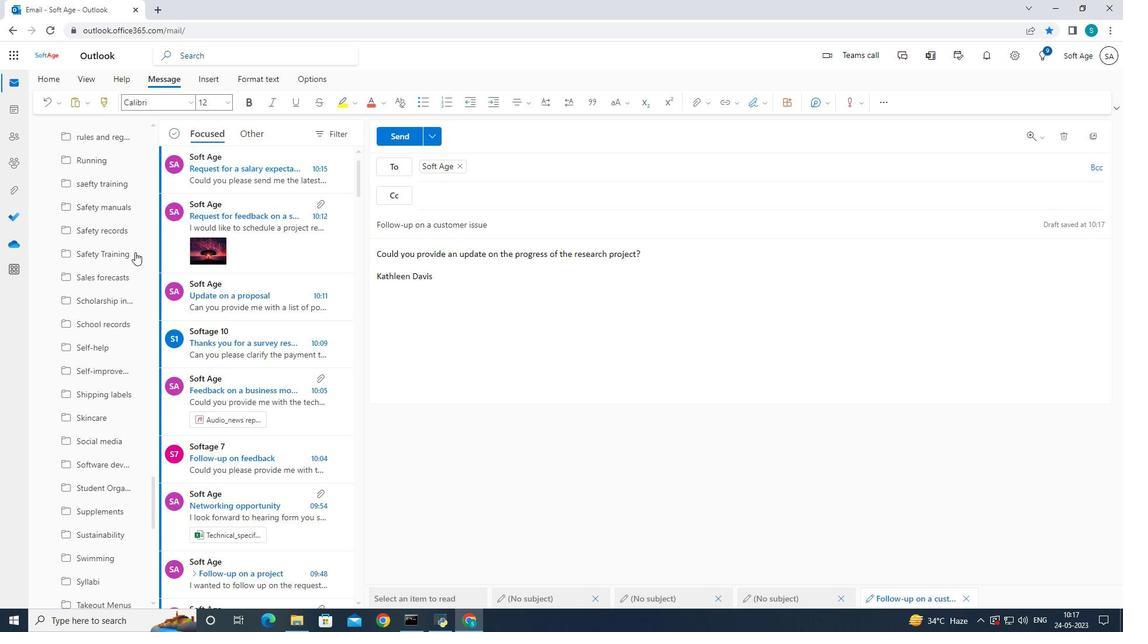 
Action: Mouse scrolled (135, 251) with delta (0, 0)
Screenshot: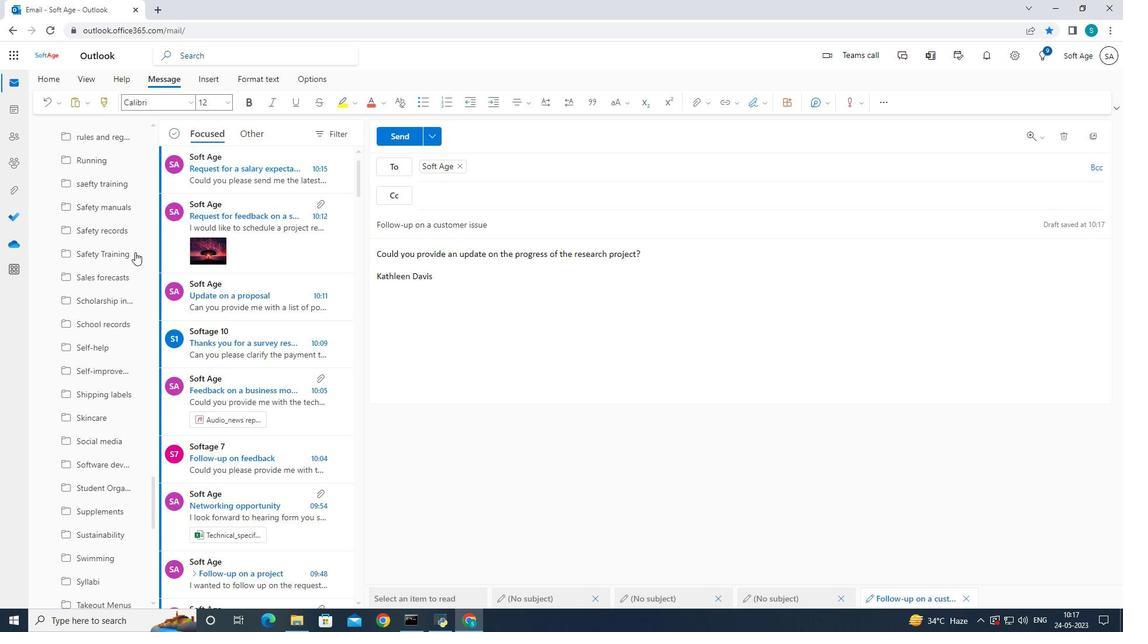 
Action: Mouse scrolled (135, 251) with delta (0, 0)
Screenshot: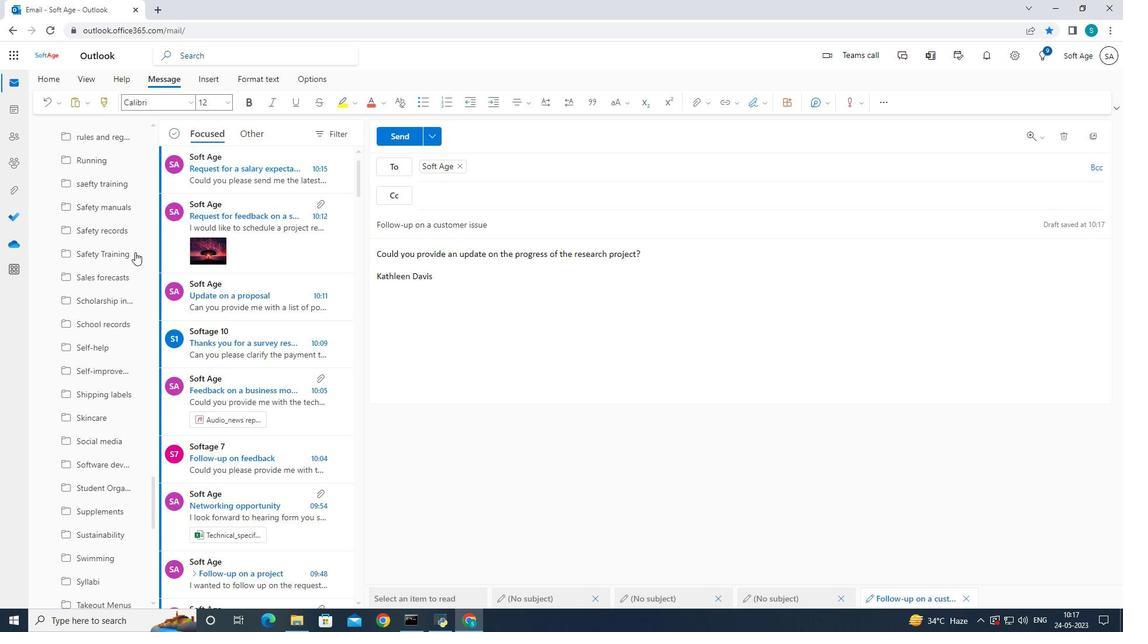 
Action: Mouse moved to (135, 254)
Screenshot: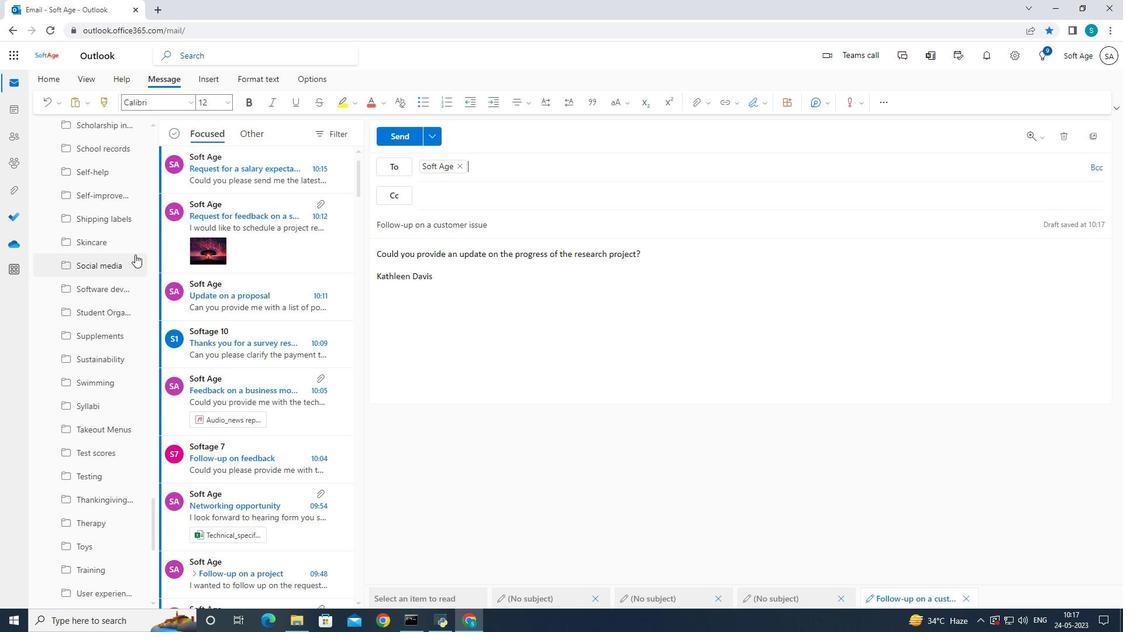 
Action: Mouse scrolled (135, 254) with delta (0, 0)
Screenshot: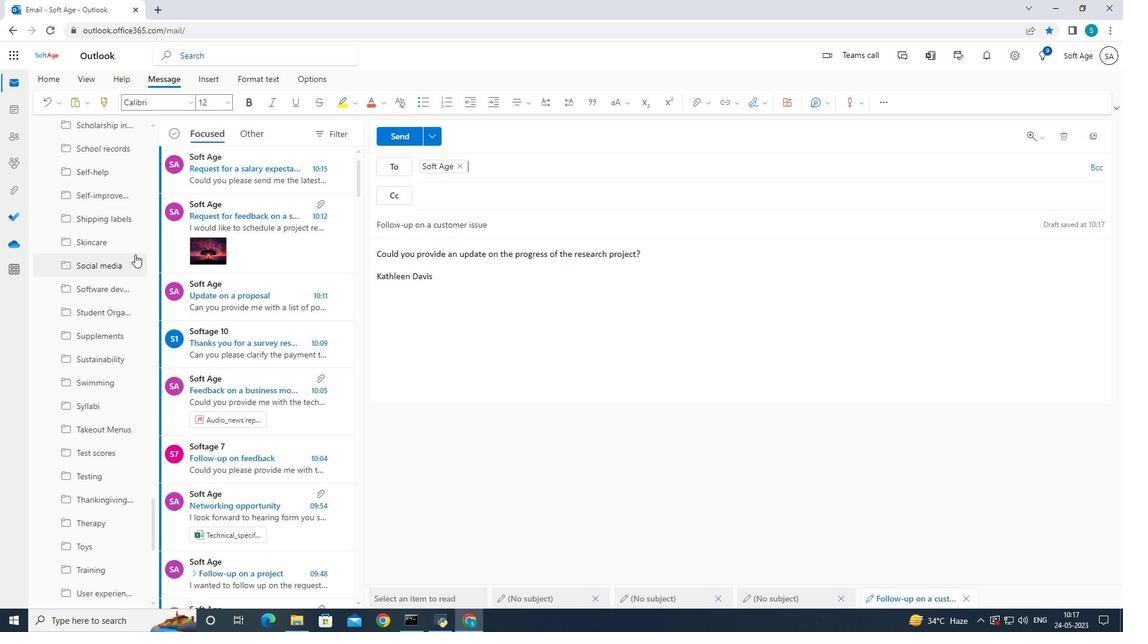 
Action: Mouse scrolled (135, 254) with delta (0, 0)
Screenshot: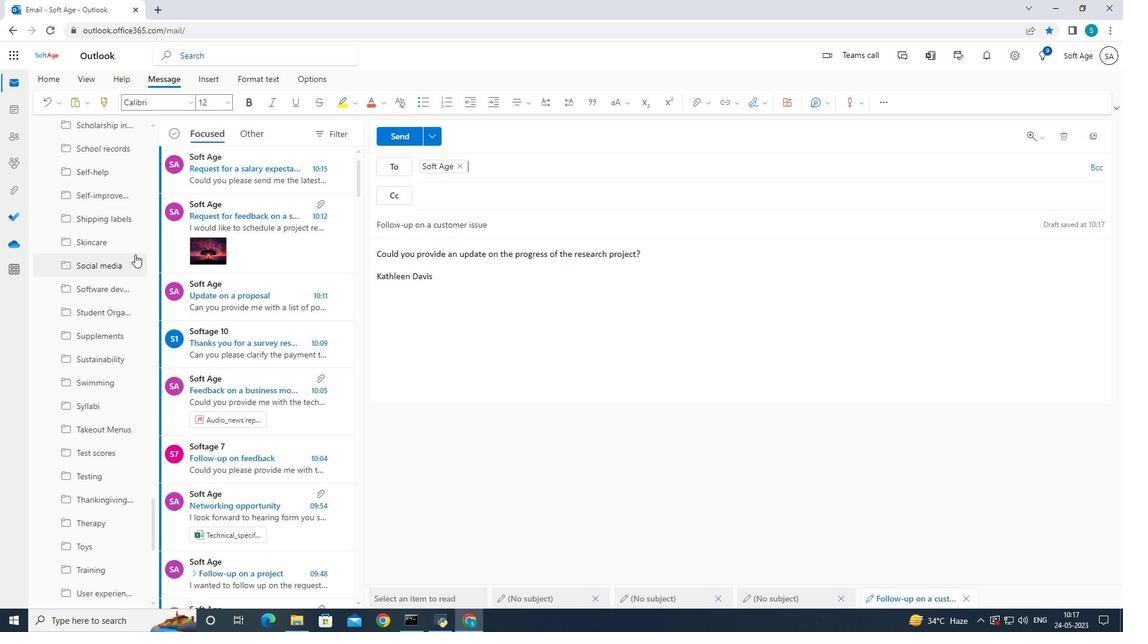 
Action: Mouse scrolled (135, 254) with delta (0, 0)
Screenshot: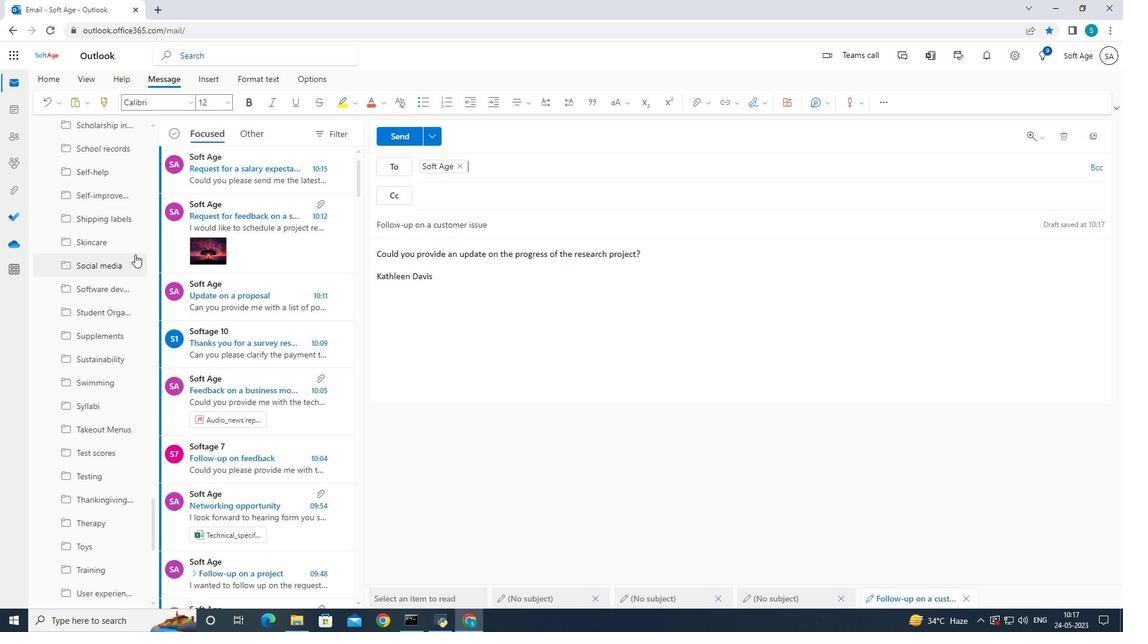 
Action: Mouse scrolled (135, 254) with delta (0, 0)
Screenshot: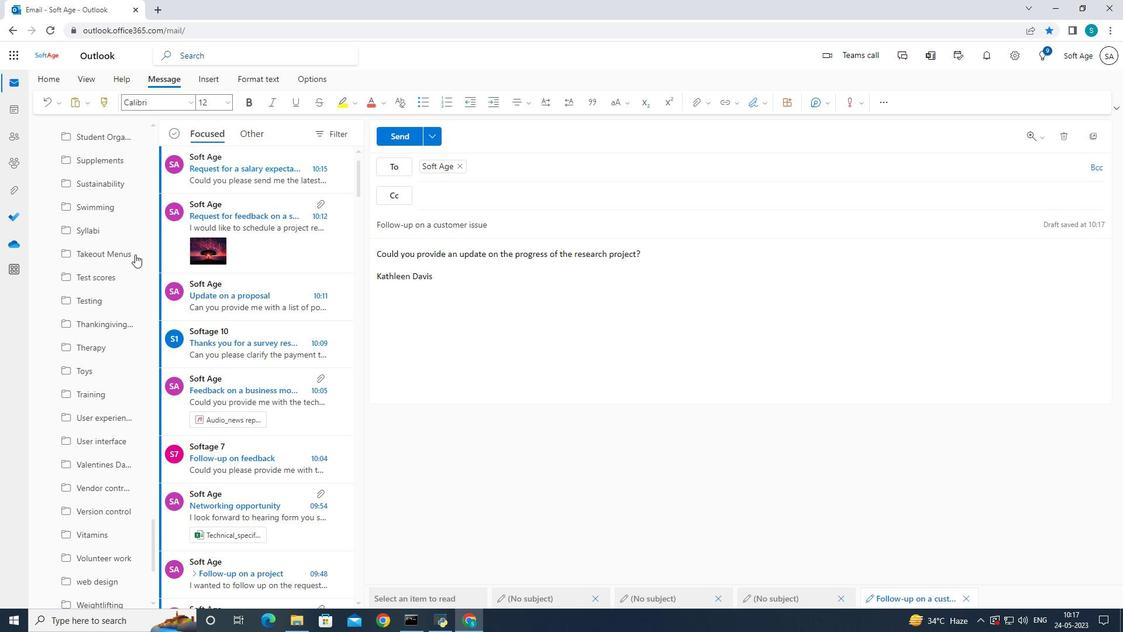 
Action: Mouse scrolled (135, 254) with delta (0, 0)
Screenshot: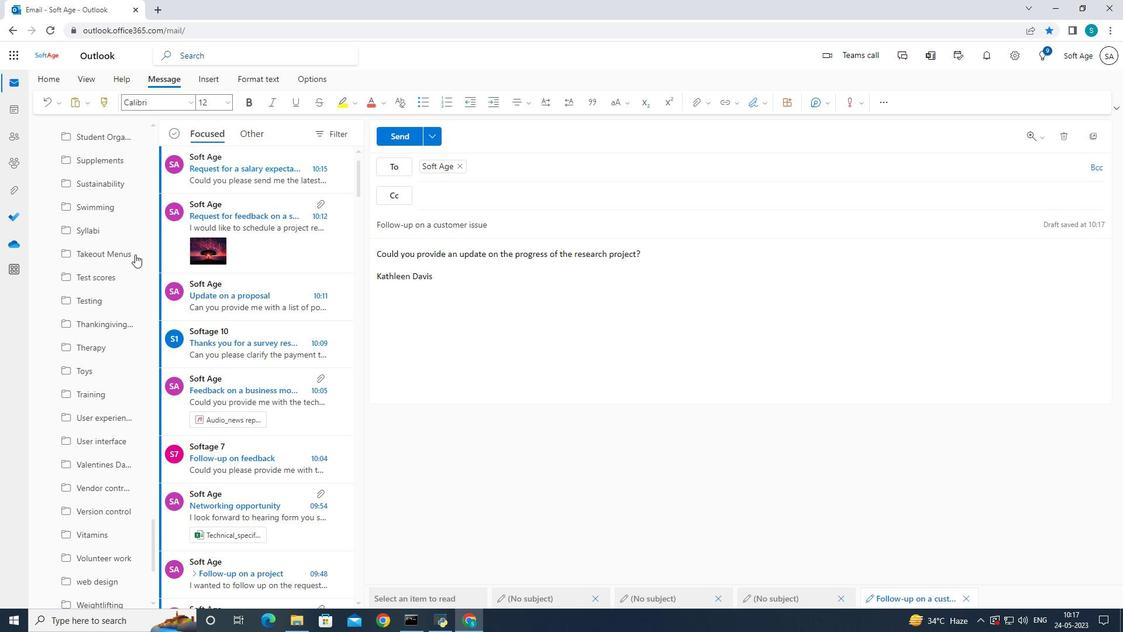 
Action: Mouse scrolled (135, 254) with delta (0, 0)
Screenshot: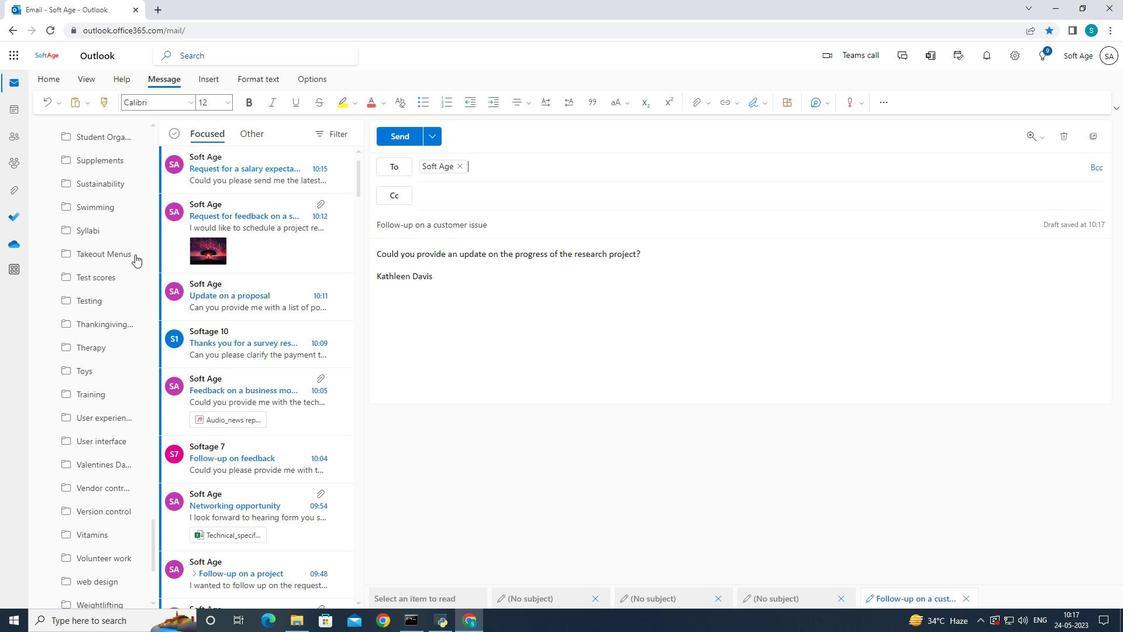 
Action: Mouse scrolled (135, 254) with delta (0, 0)
Screenshot: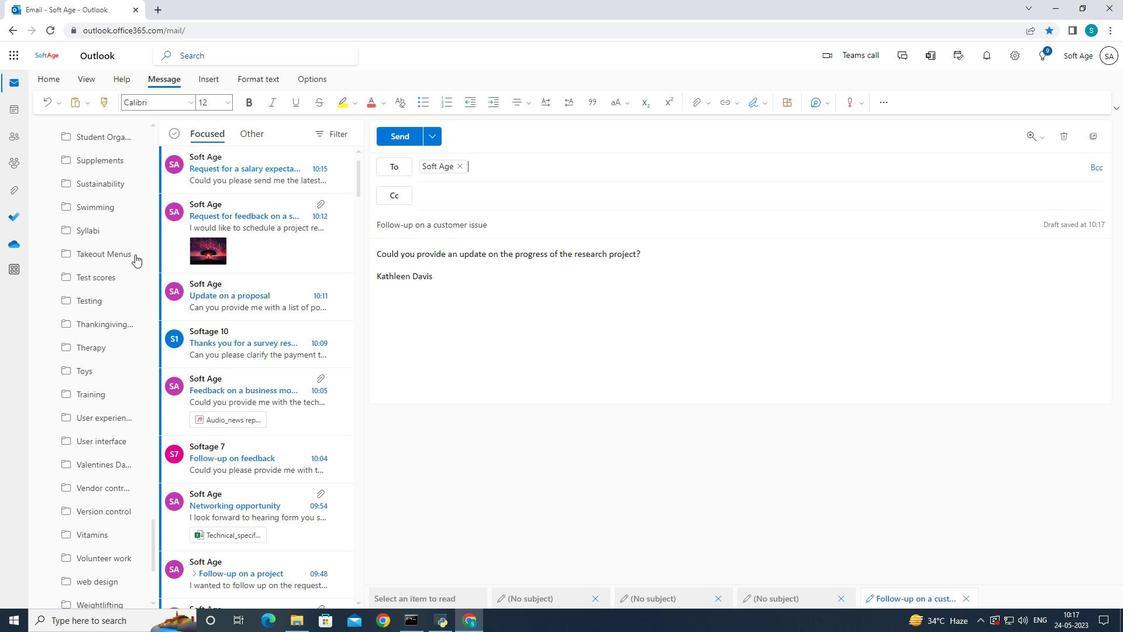 
Action: Mouse scrolled (135, 254) with delta (0, 0)
Screenshot: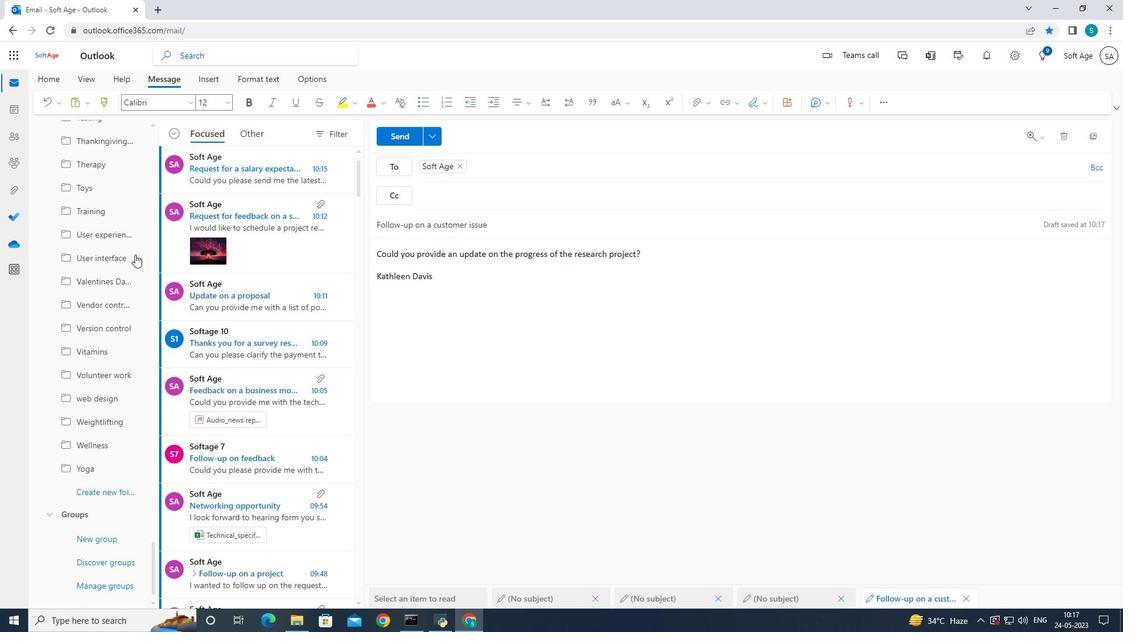 
Action: Mouse scrolled (135, 254) with delta (0, 0)
Screenshot: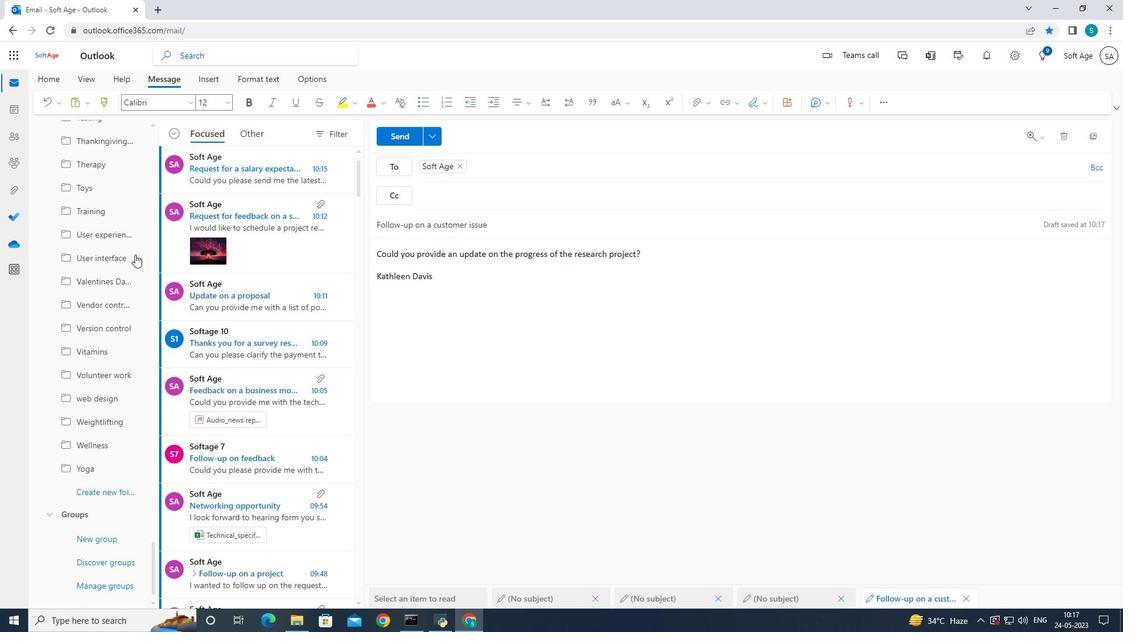 
Action: Mouse scrolled (135, 254) with delta (0, 0)
Screenshot: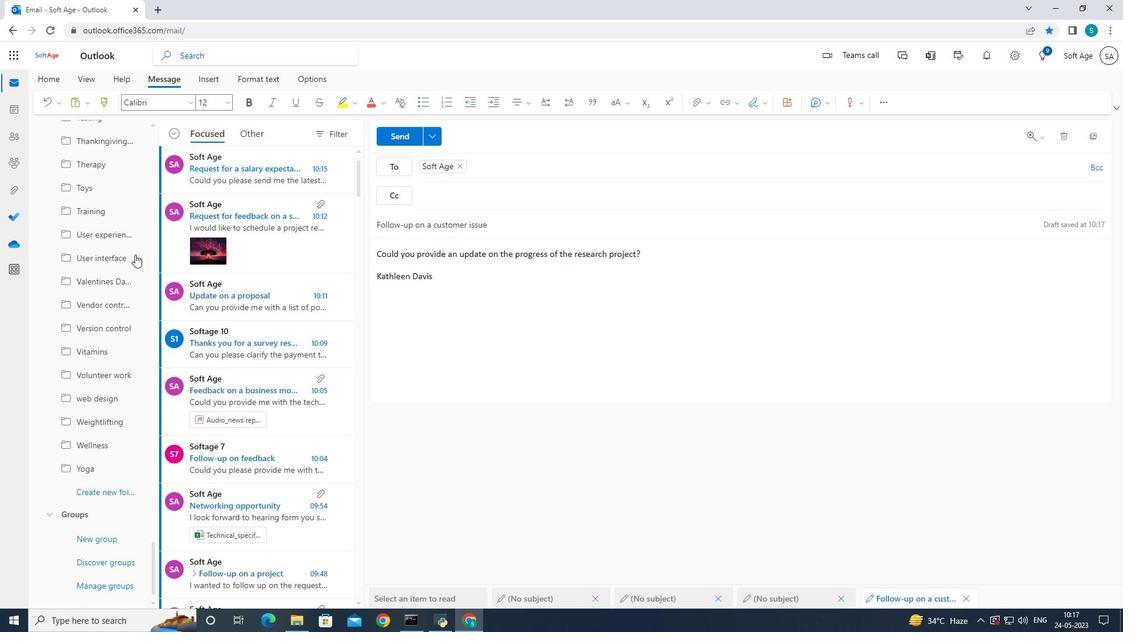
Action: Mouse moved to (117, 489)
Screenshot: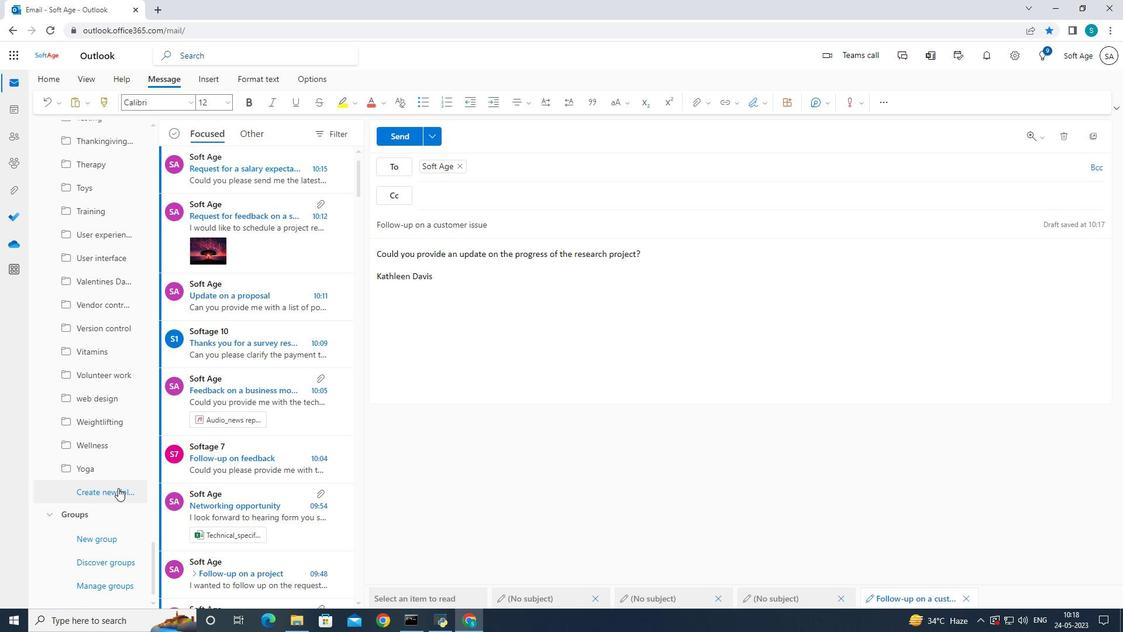 
Action: Mouse pressed left at (117, 489)
Screenshot: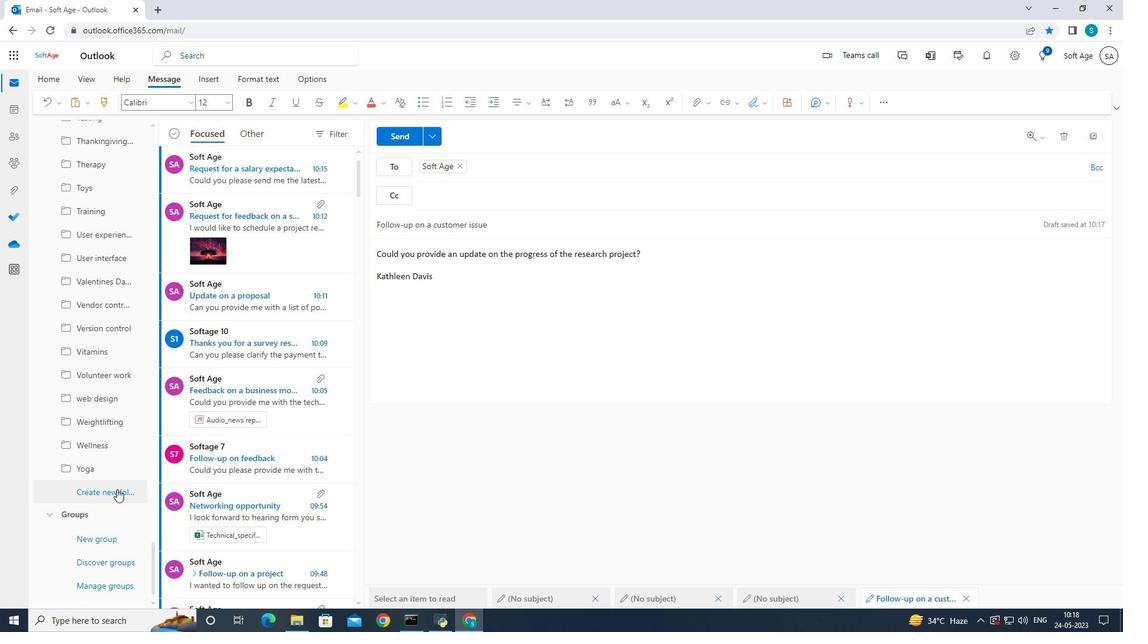 
Action: Mouse moved to (203, 416)
Screenshot: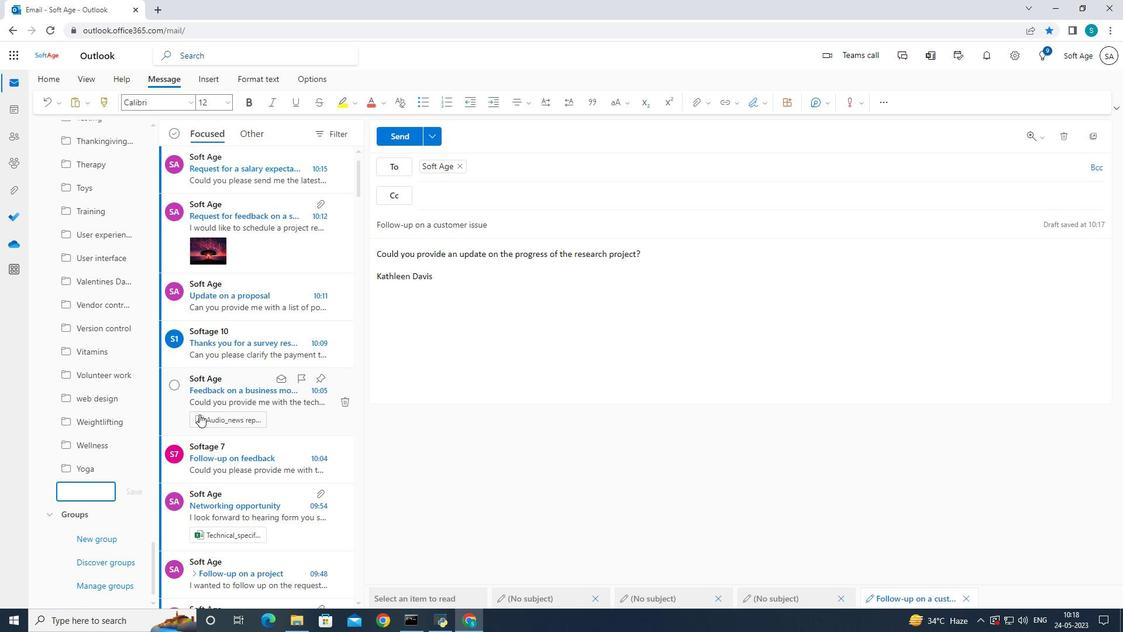 
Action: Key pressed <Key.shift><Key.caps_lock>E<Key.caps_lock>nrgy<Key.left><Key.left><Key.left>e
Screenshot: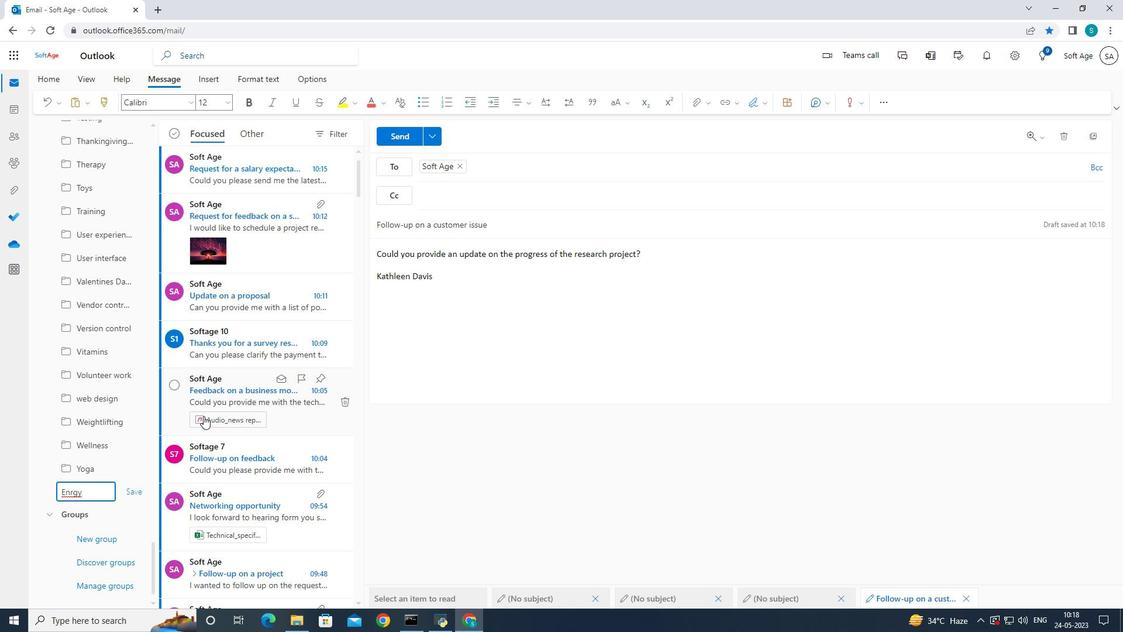
Action: Mouse moved to (141, 488)
Screenshot: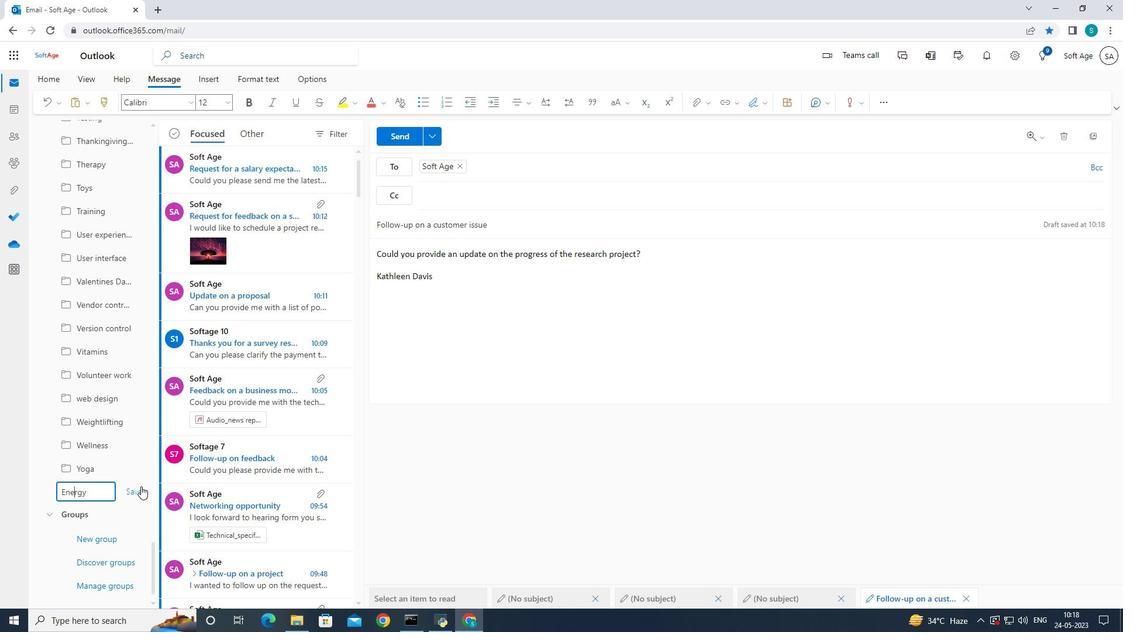 
Action: Mouse pressed left at (141, 488)
Screenshot: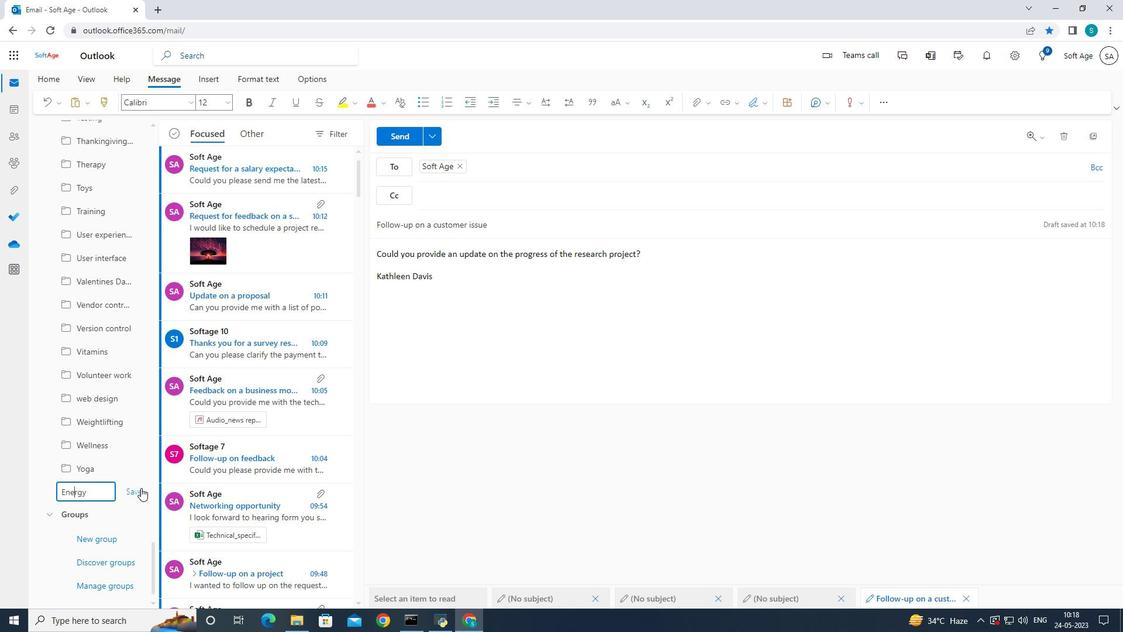 
Action: Mouse moved to (393, 138)
Screenshot: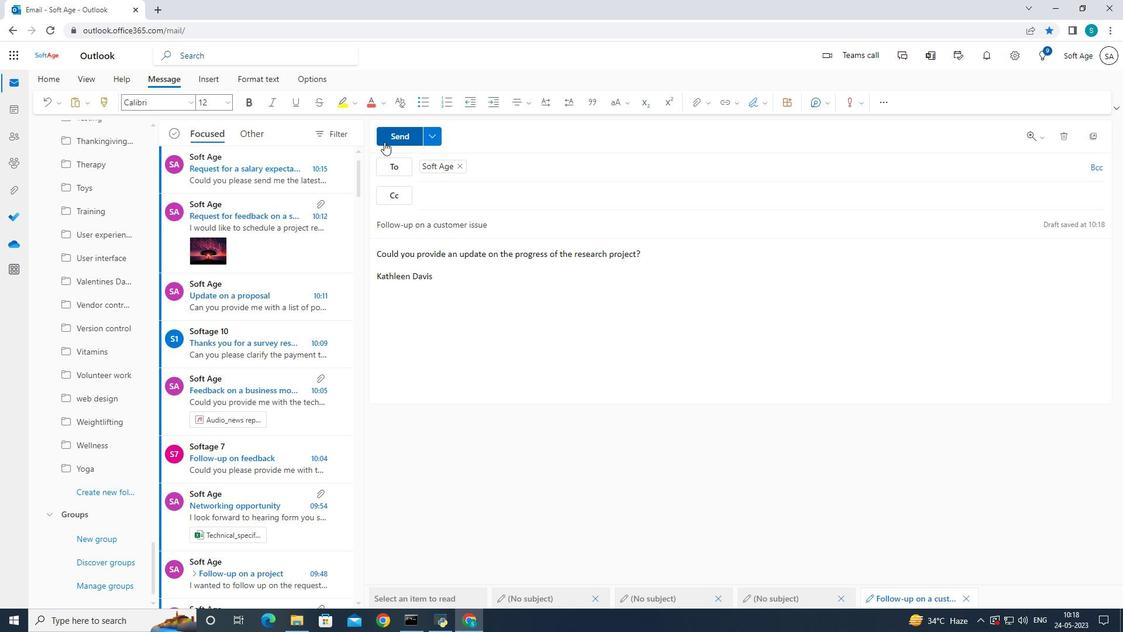 
Action: Mouse pressed left at (393, 138)
Screenshot: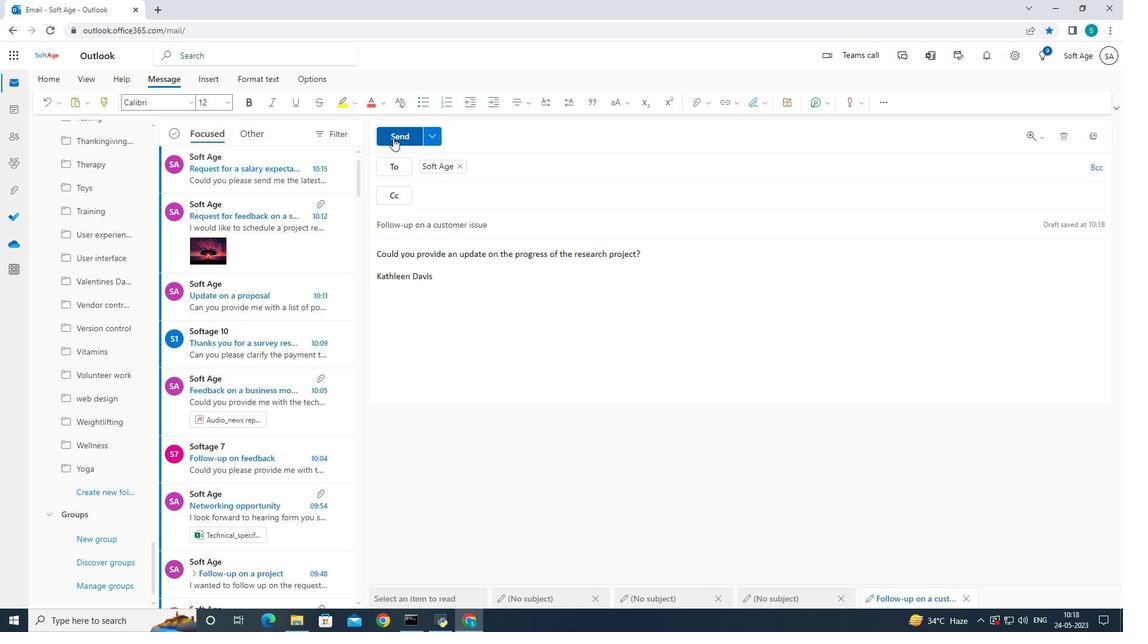 
Action: Mouse moved to (400, 119)
Screenshot: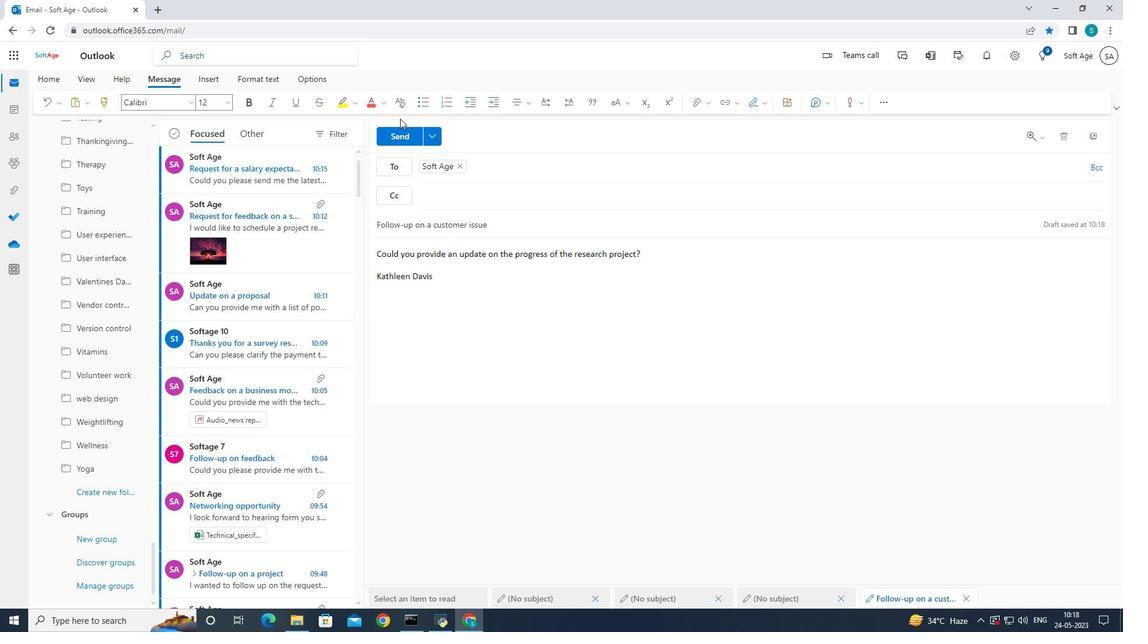 
